 Task: Find connections with filter location Cayenne with filter topic #healthcarewith filter profile language English with filter current company TRANSEARCH with filter school Techno India College Of Technology with filter industry Zoos and Botanical Gardens with filter service category Retirement Planning with filter keywords title Shipping and Receiving Staff
Action: Mouse moved to (224, 318)
Screenshot: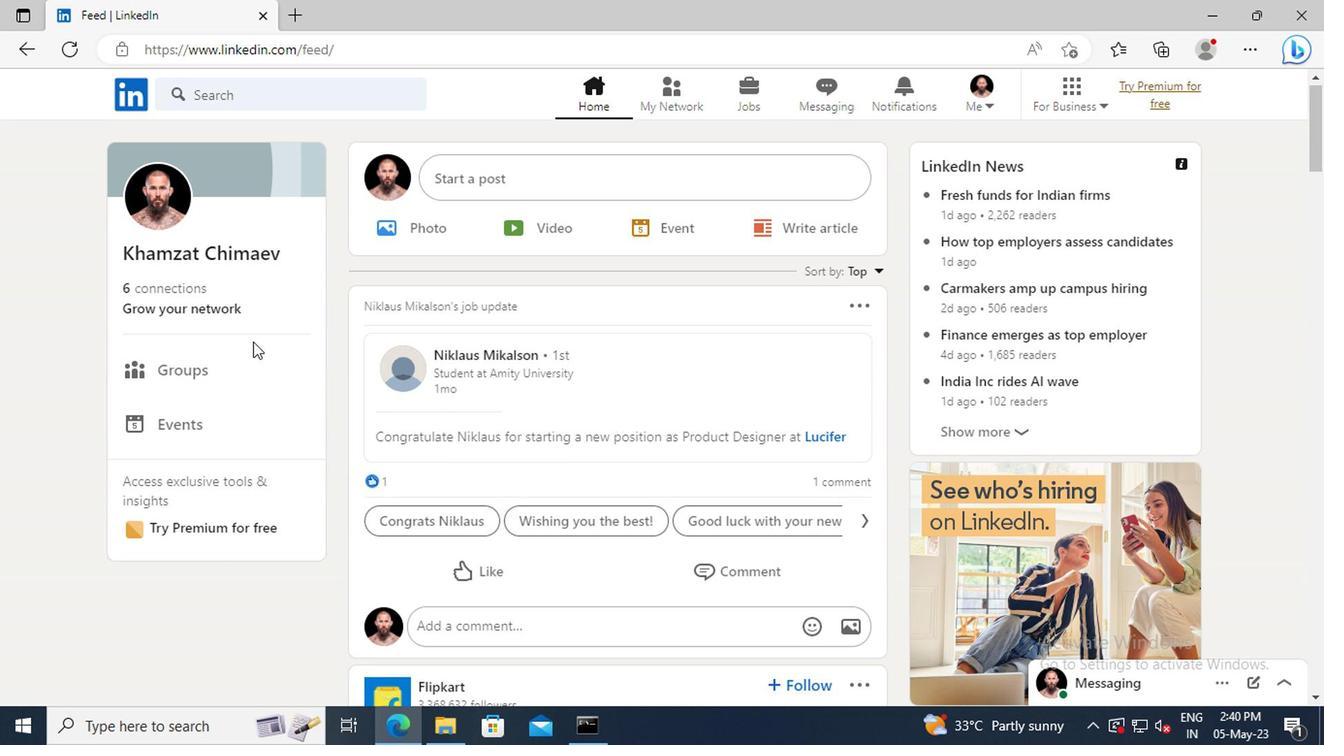 
Action: Mouse pressed left at (224, 318)
Screenshot: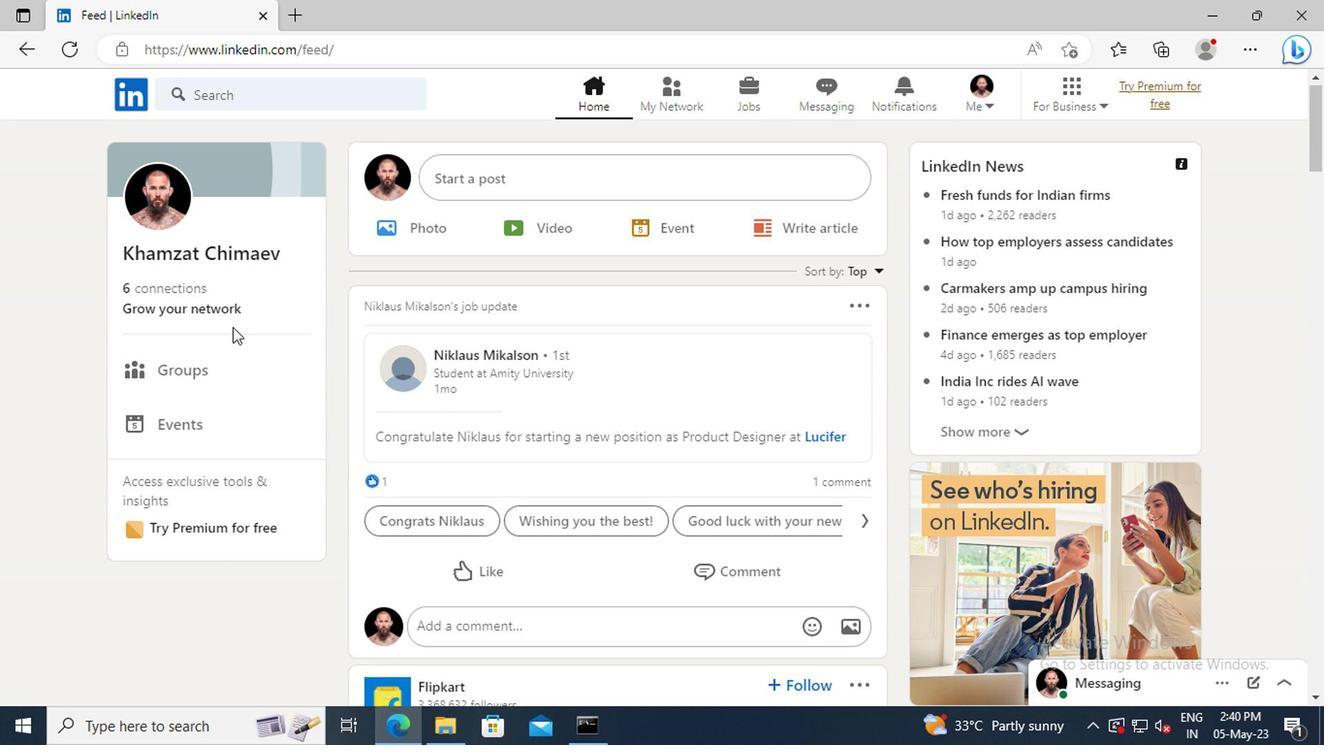 
Action: Mouse moved to (229, 219)
Screenshot: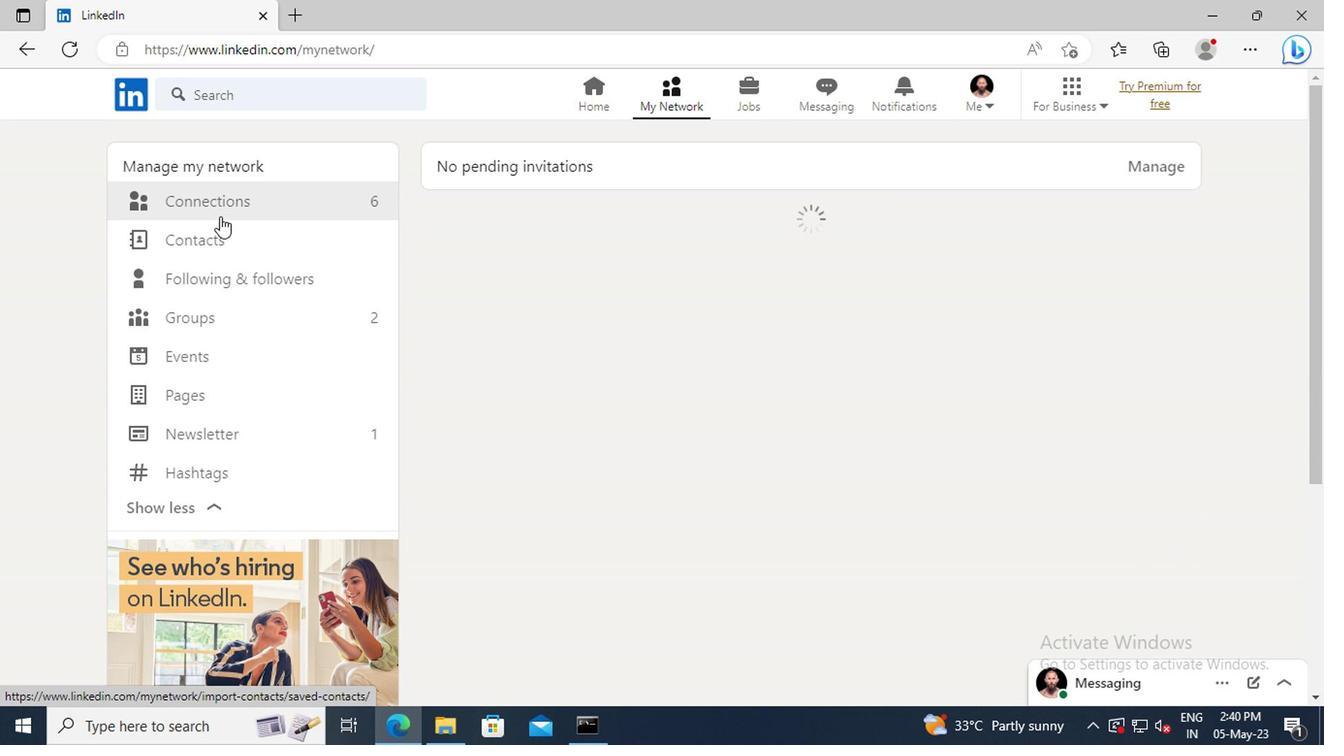 
Action: Mouse pressed left at (229, 219)
Screenshot: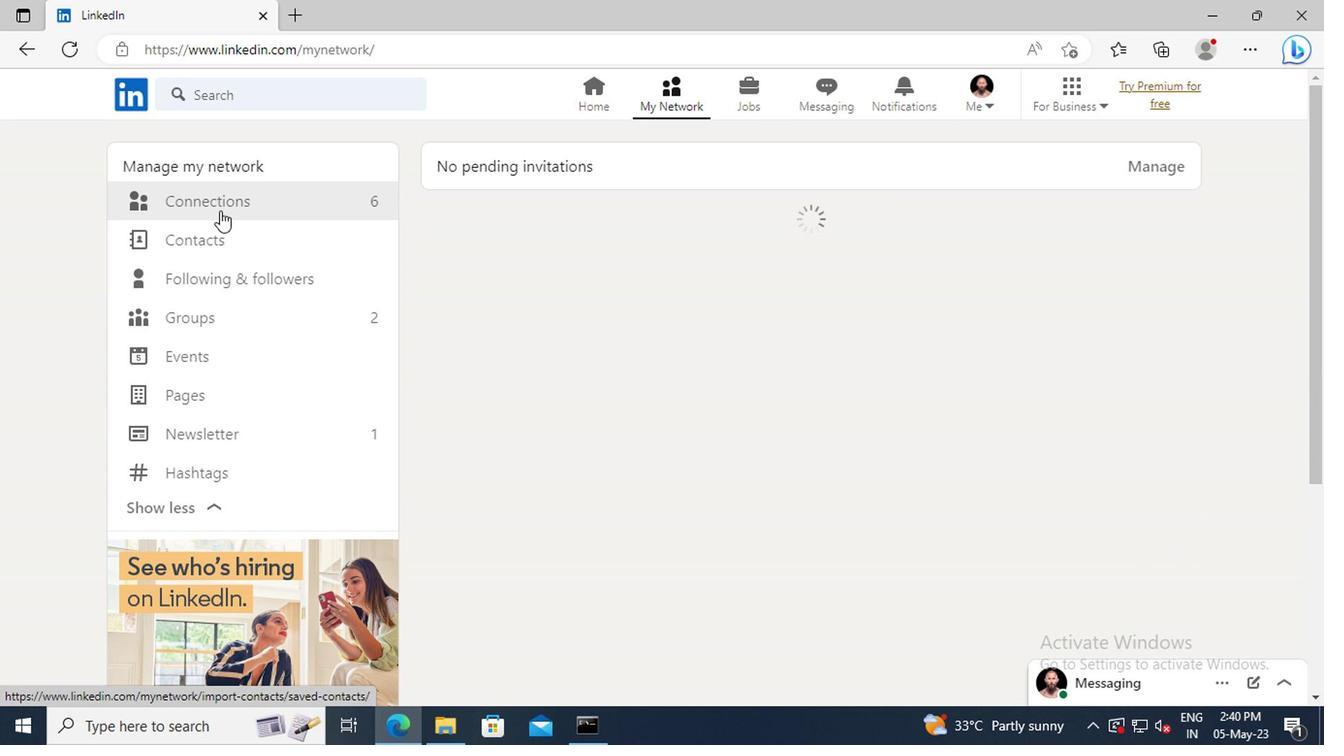 
Action: Mouse moved to (796, 220)
Screenshot: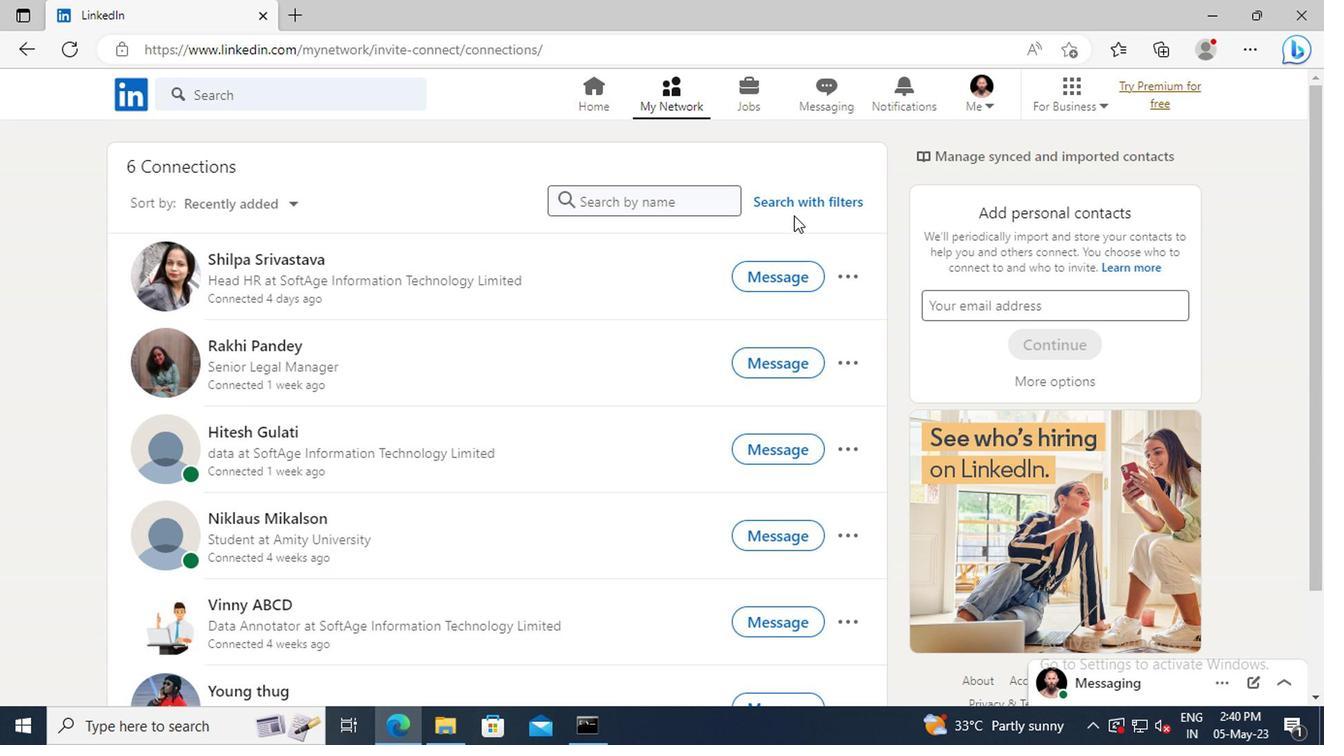 
Action: Mouse pressed left at (796, 220)
Screenshot: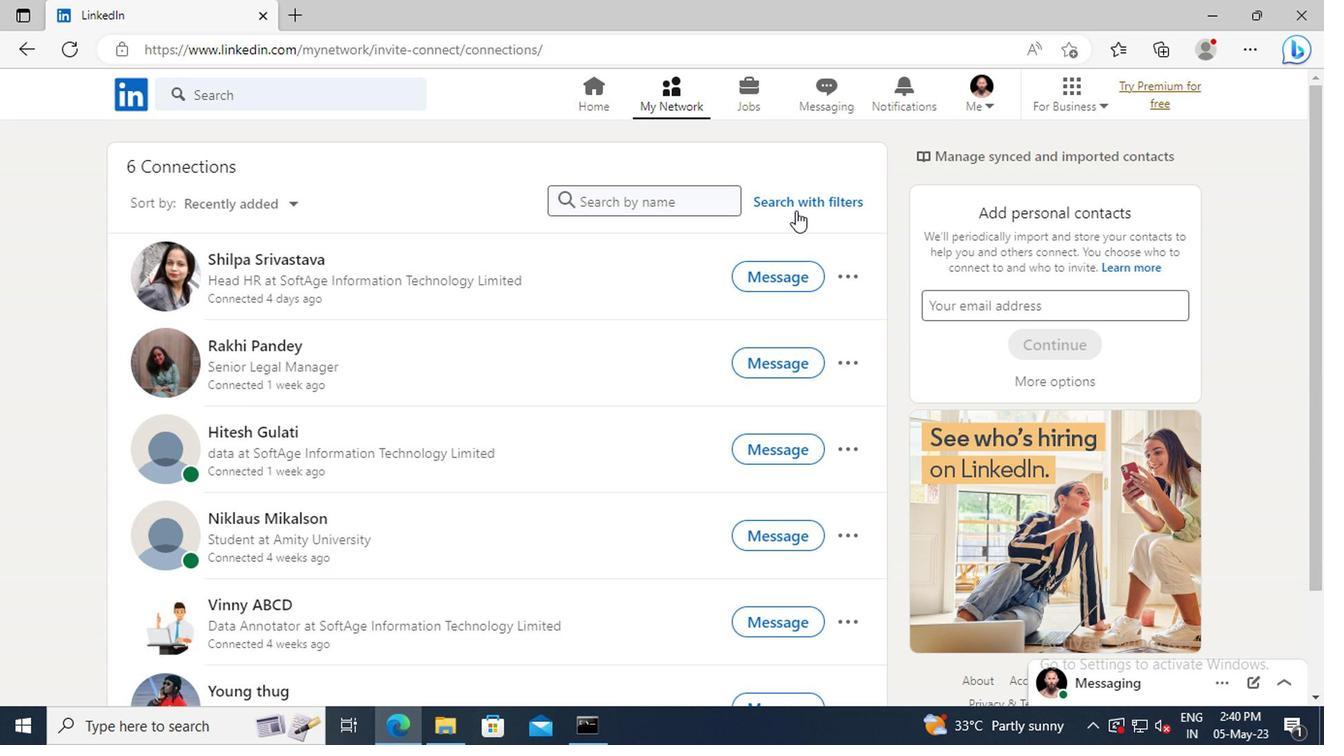 
Action: Mouse moved to (736, 167)
Screenshot: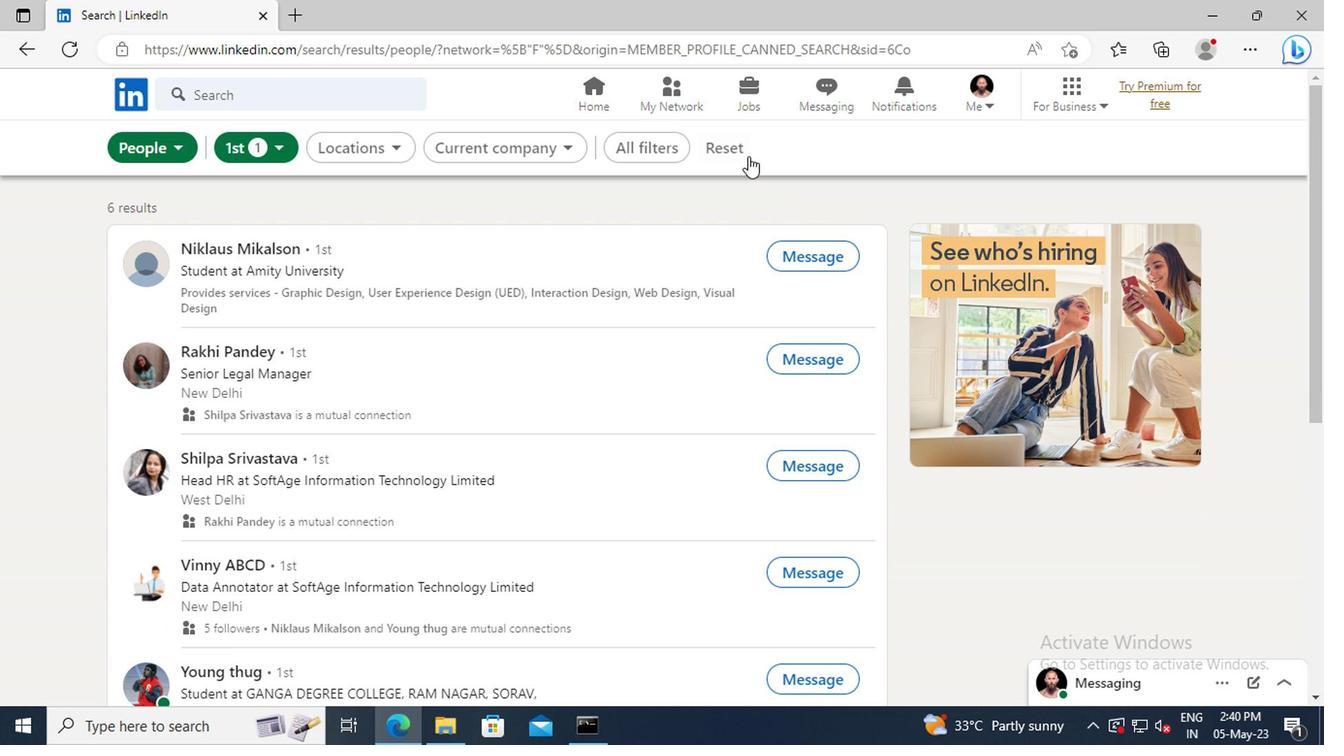 
Action: Mouse pressed left at (736, 167)
Screenshot: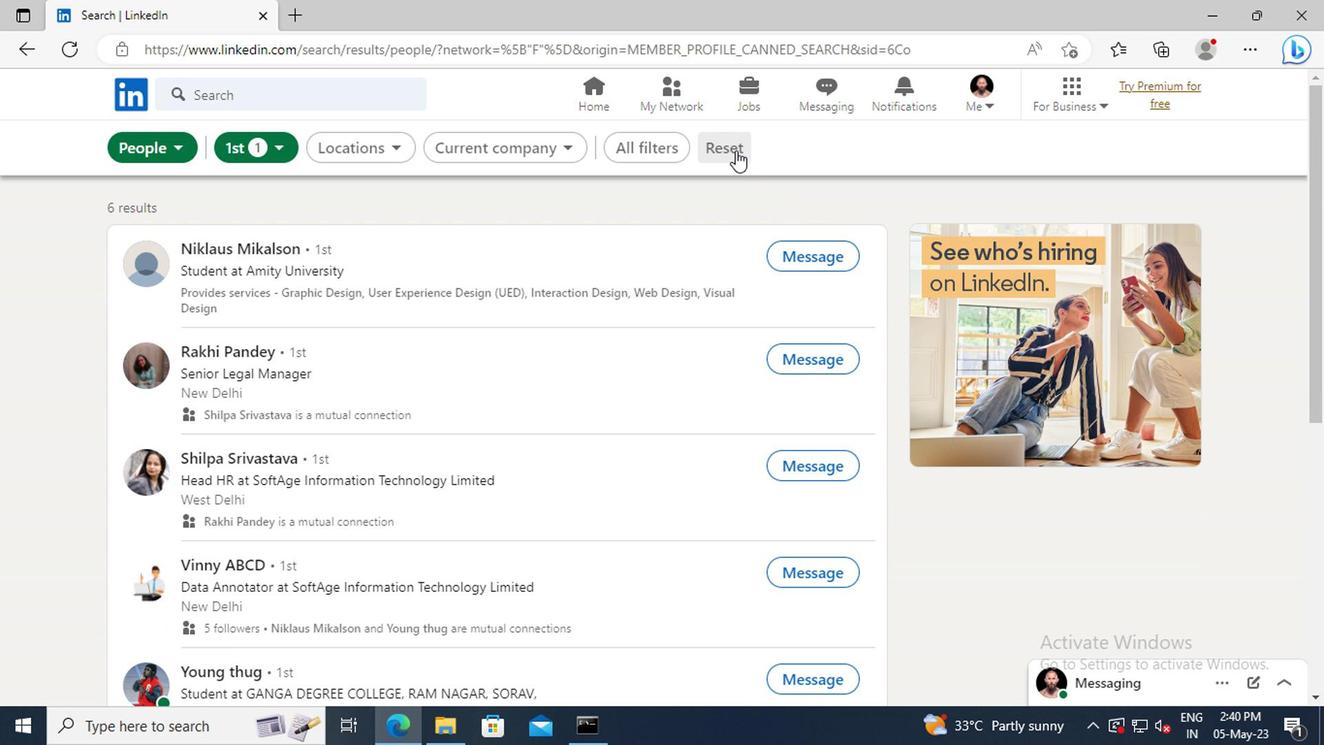 
Action: Mouse moved to (707, 169)
Screenshot: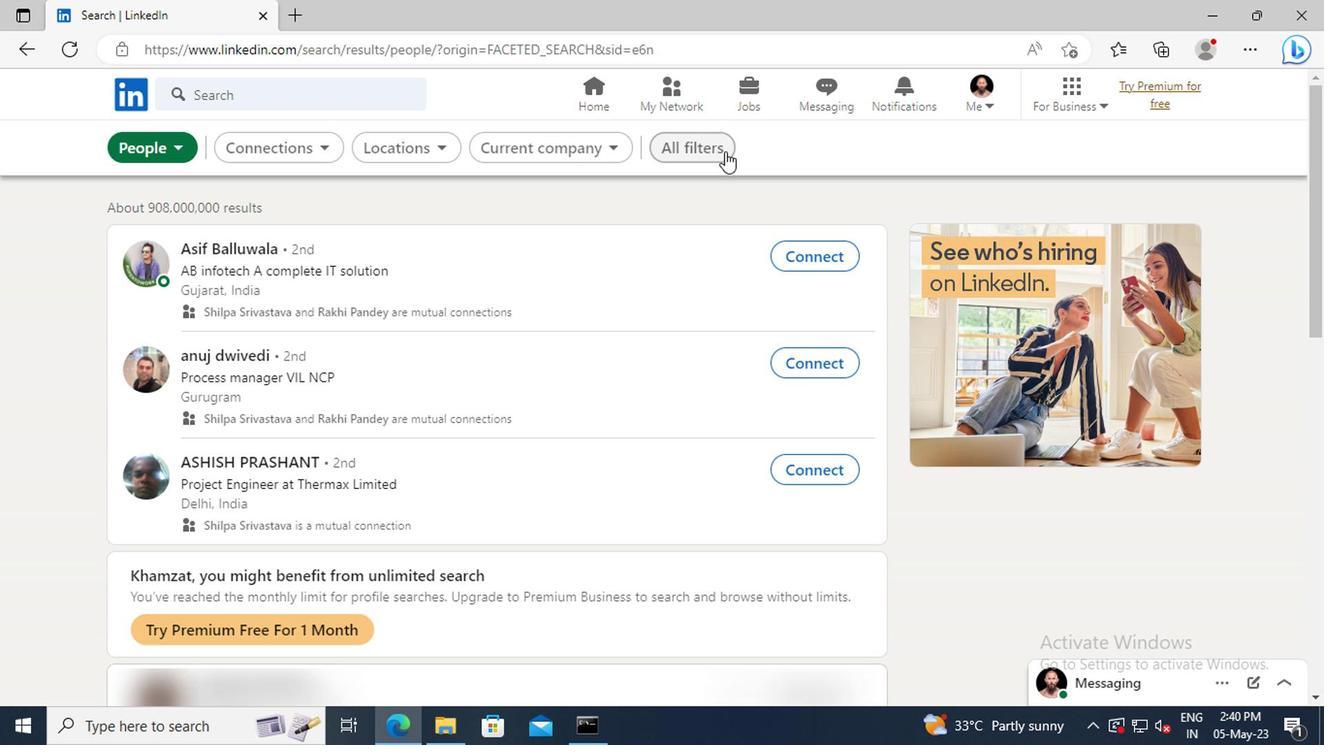 
Action: Mouse pressed left at (707, 169)
Screenshot: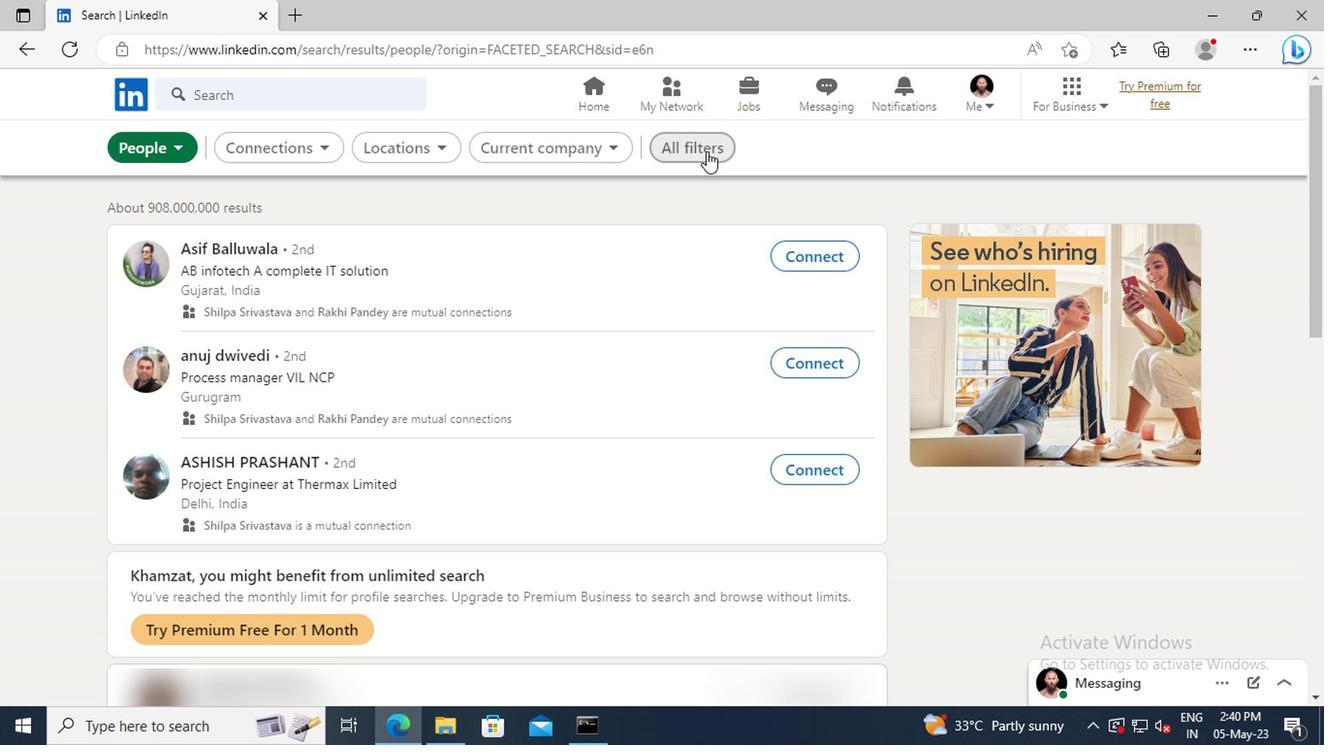 
Action: Mouse moved to (1088, 388)
Screenshot: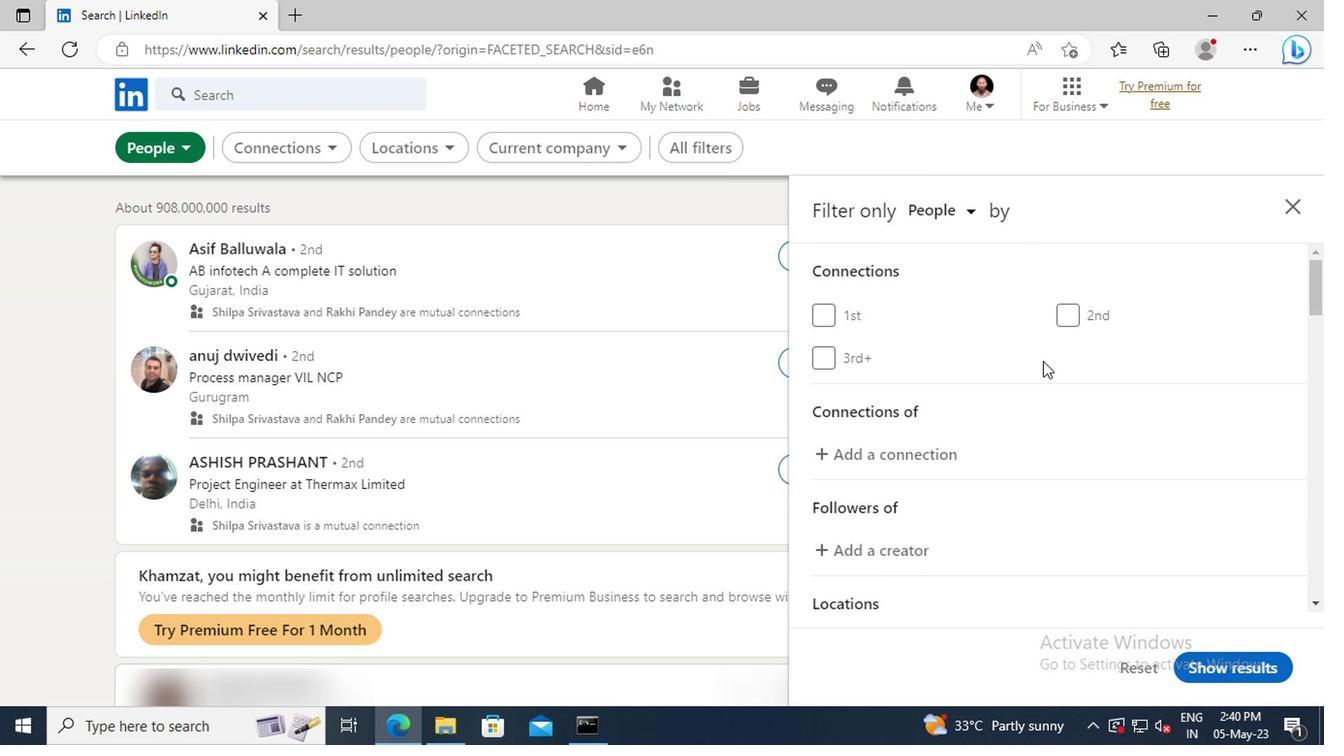 
Action: Mouse scrolled (1088, 387) with delta (0, 0)
Screenshot: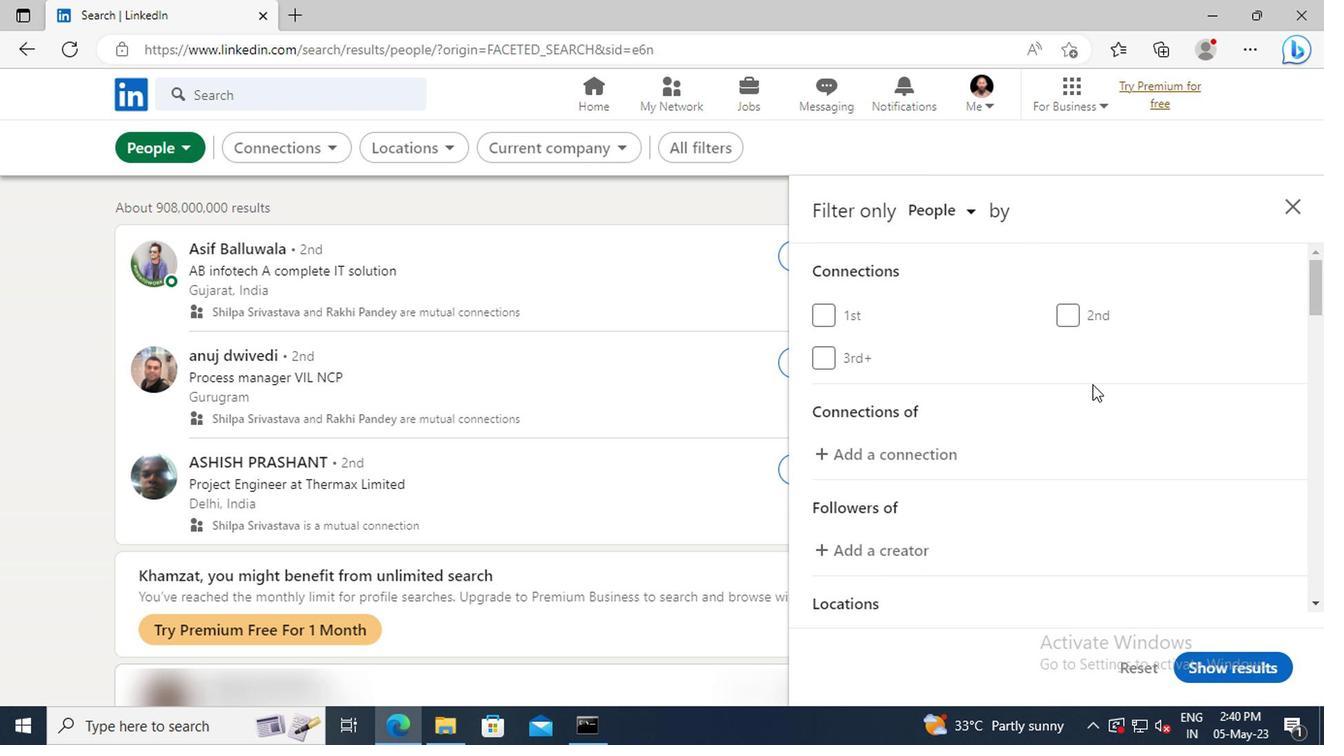 
Action: Mouse scrolled (1088, 387) with delta (0, 0)
Screenshot: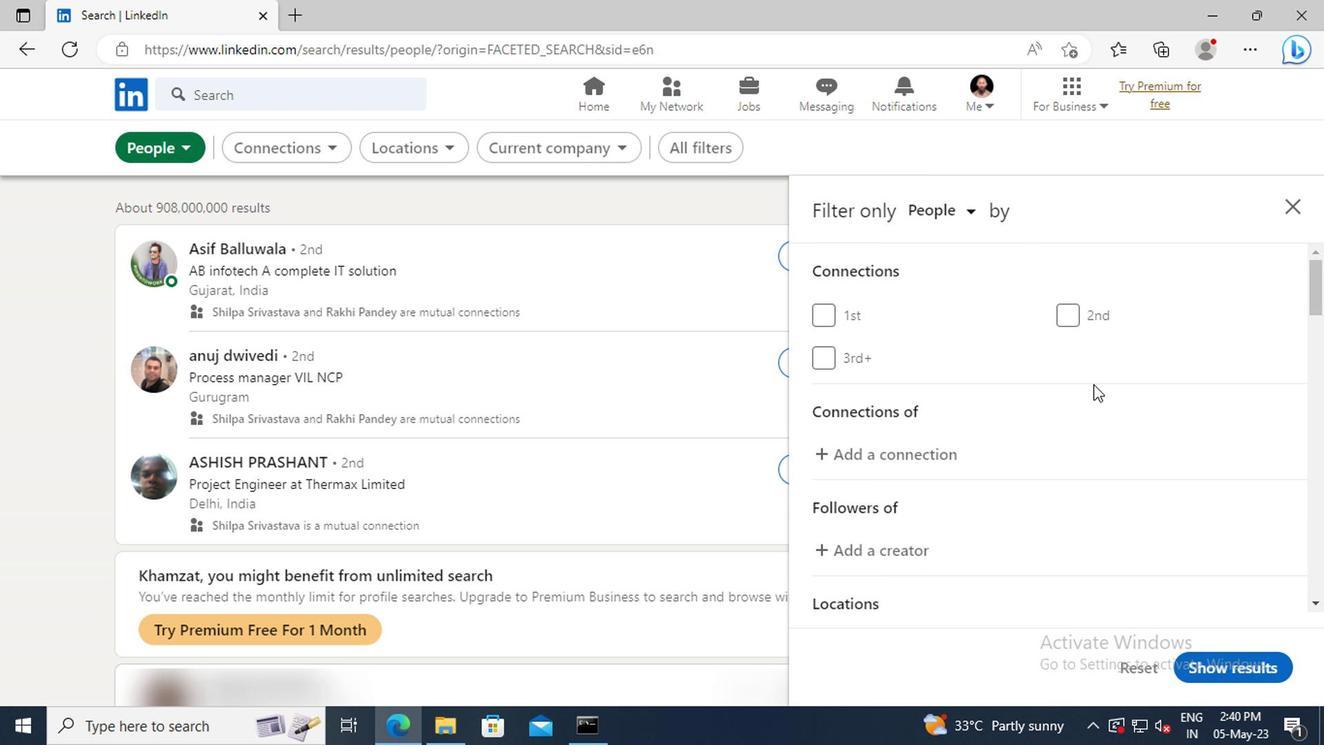 
Action: Mouse scrolled (1088, 387) with delta (0, 0)
Screenshot: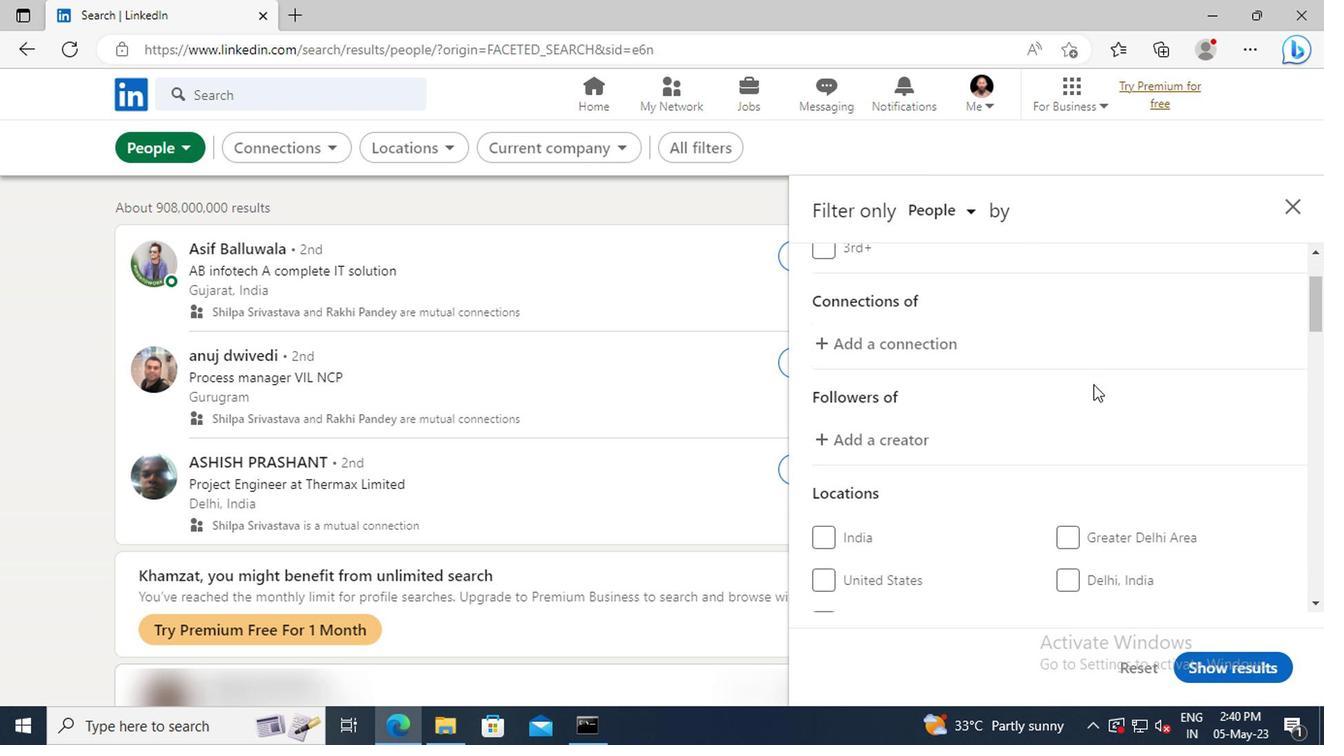 
Action: Mouse scrolled (1088, 387) with delta (0, 0)
Screenshot: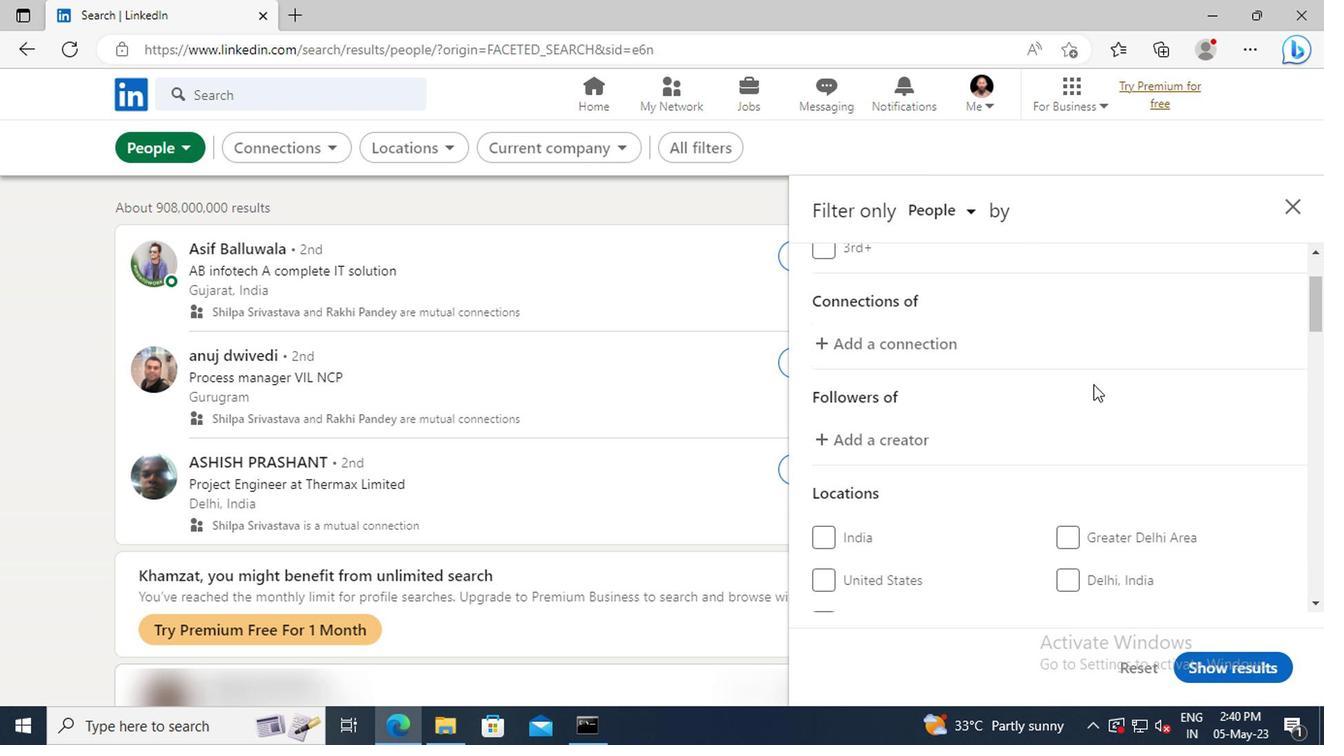 
Action: Mouse scrolled (1088, 387) with delta (0, 0)
Screenshot: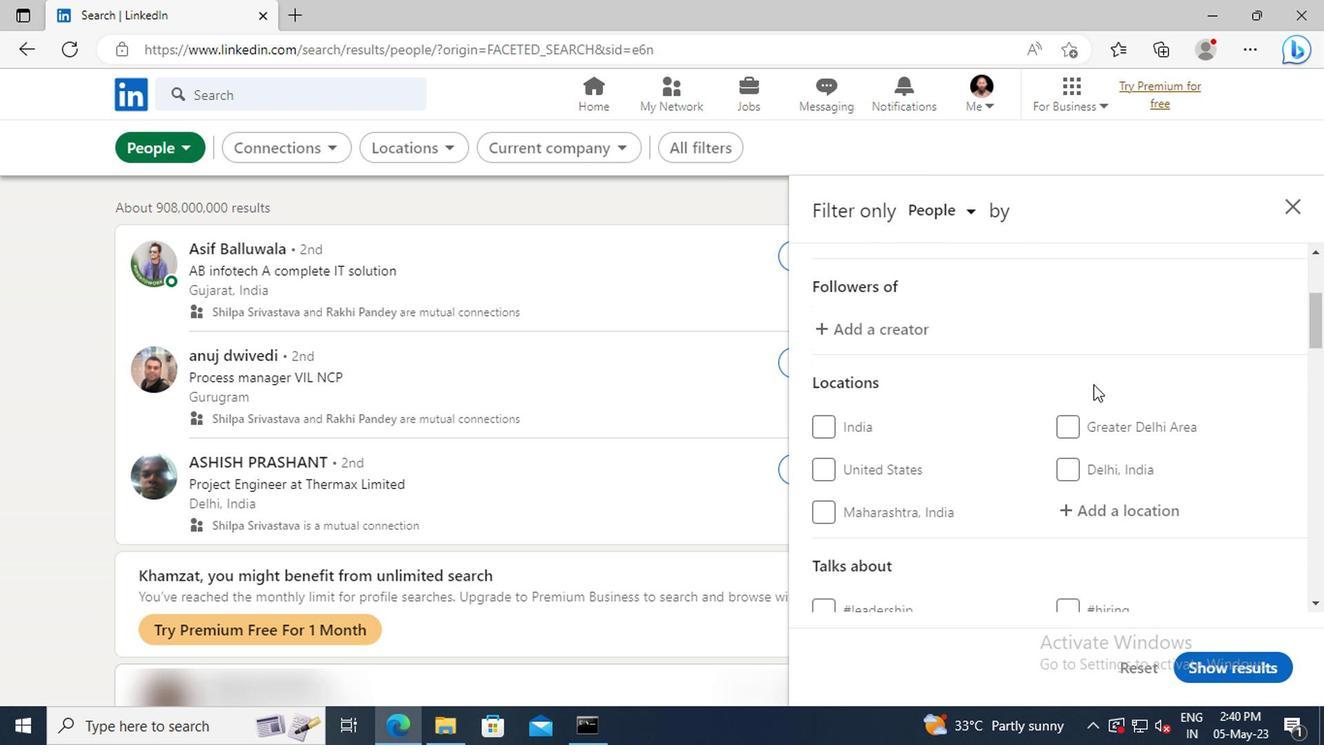 
Action: Mouse scrolled (1088, 387) with delta (0, 0)
Screenshot: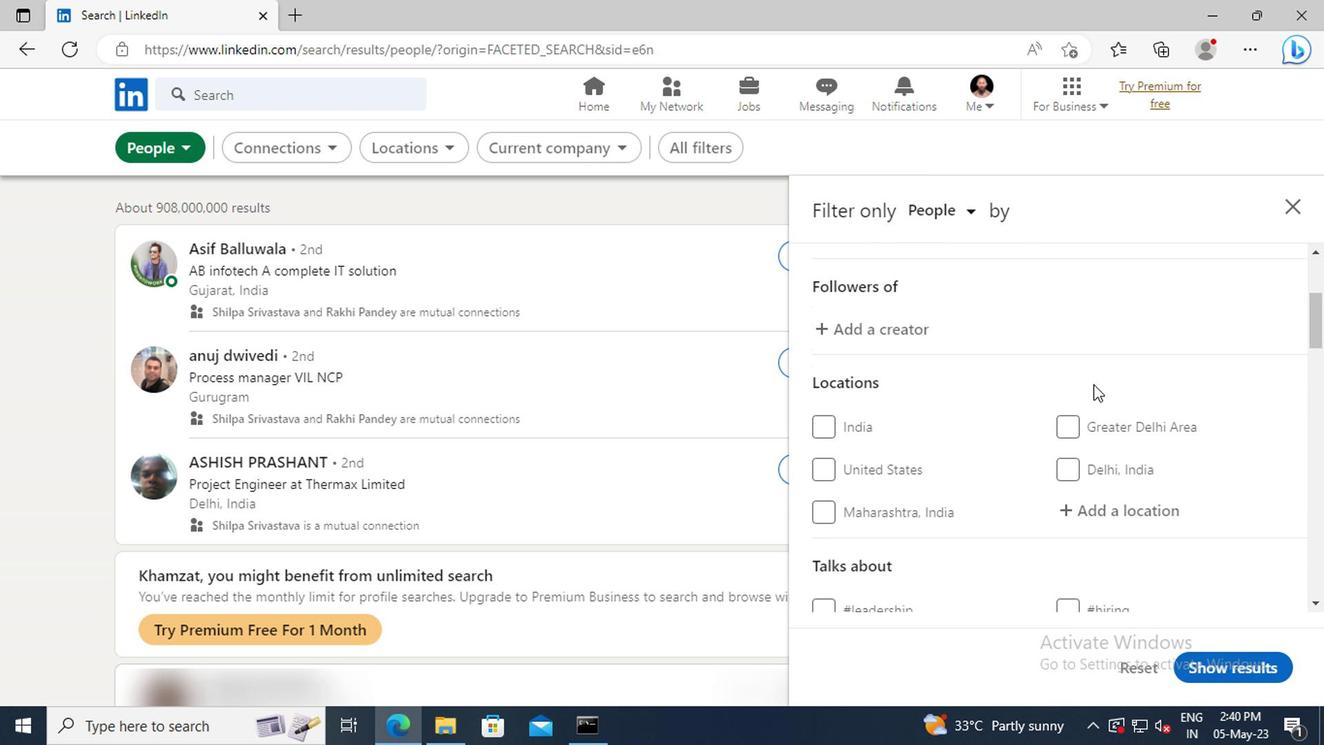 
Action: Mouse moved to (1093, 402)
Screenshot: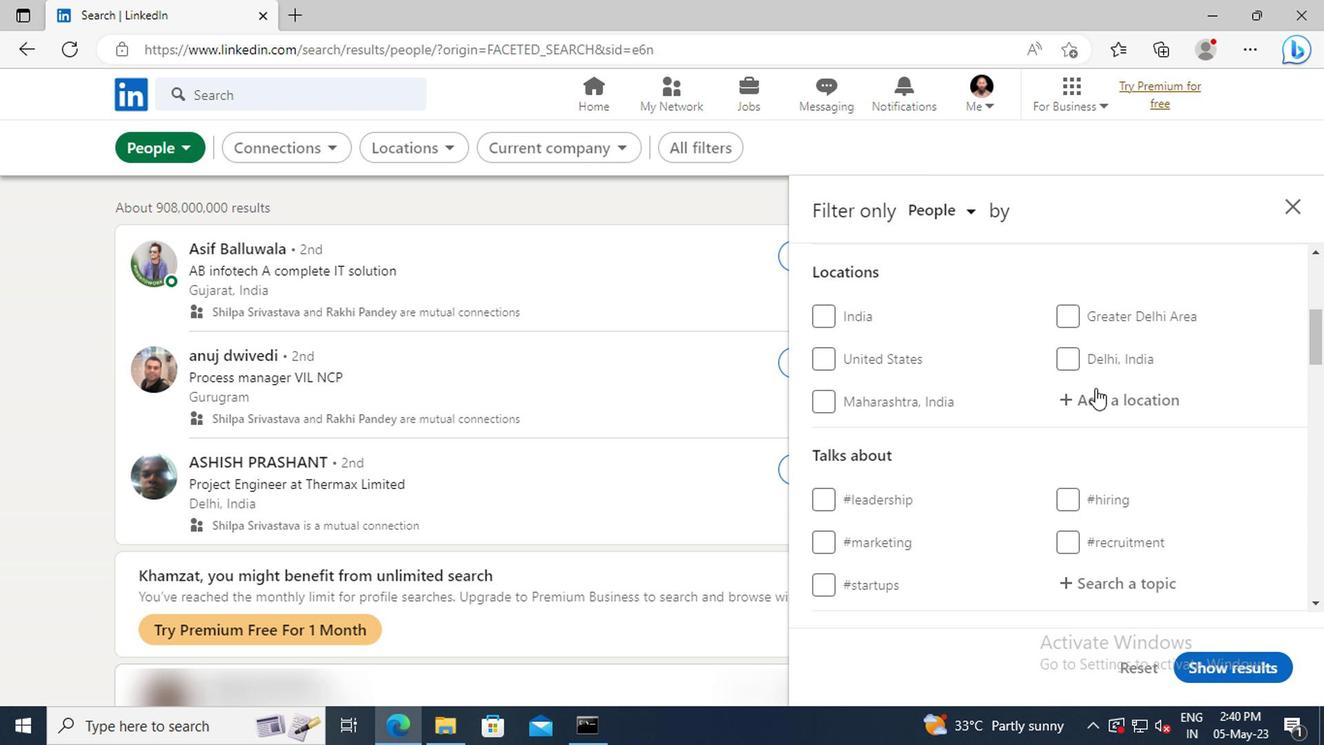 
Action: Mouse pressed left at (1093, 402)
Screenshot: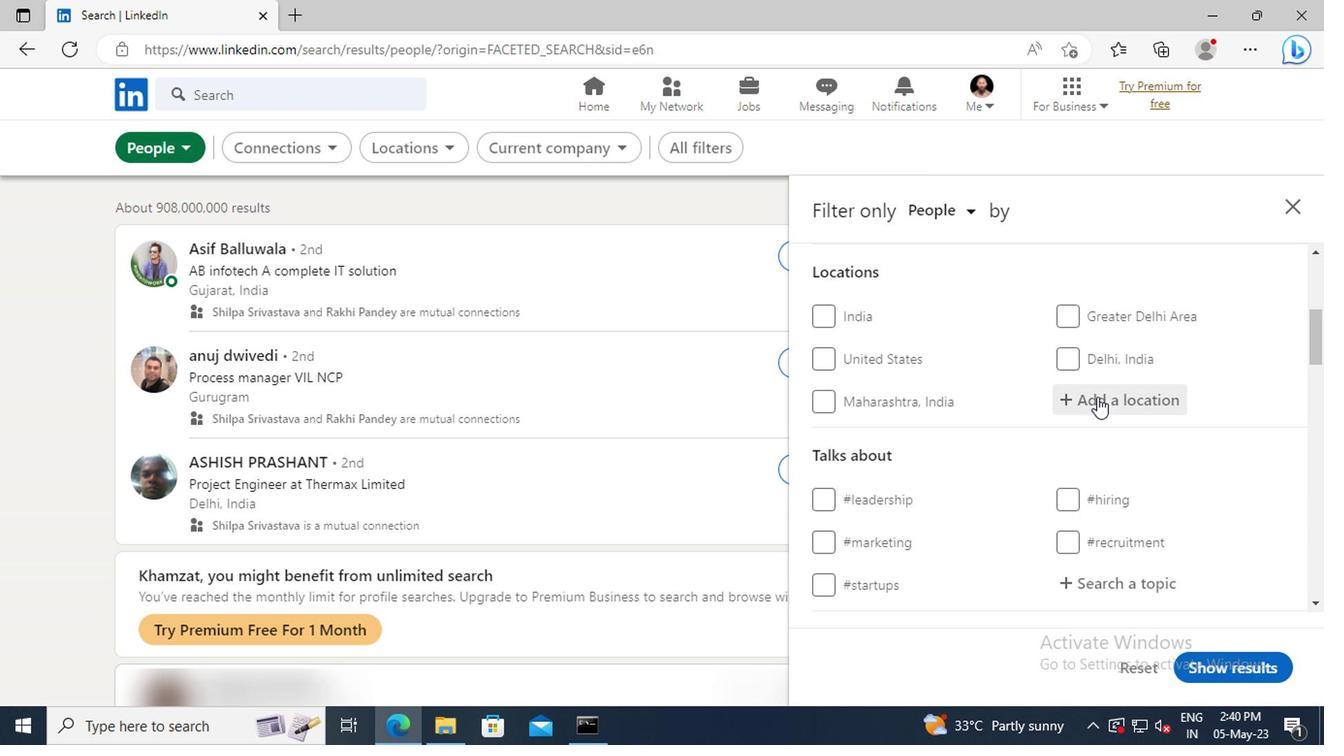 
Action: Key pressed <Key.shift>CAYENNE
Screenshot: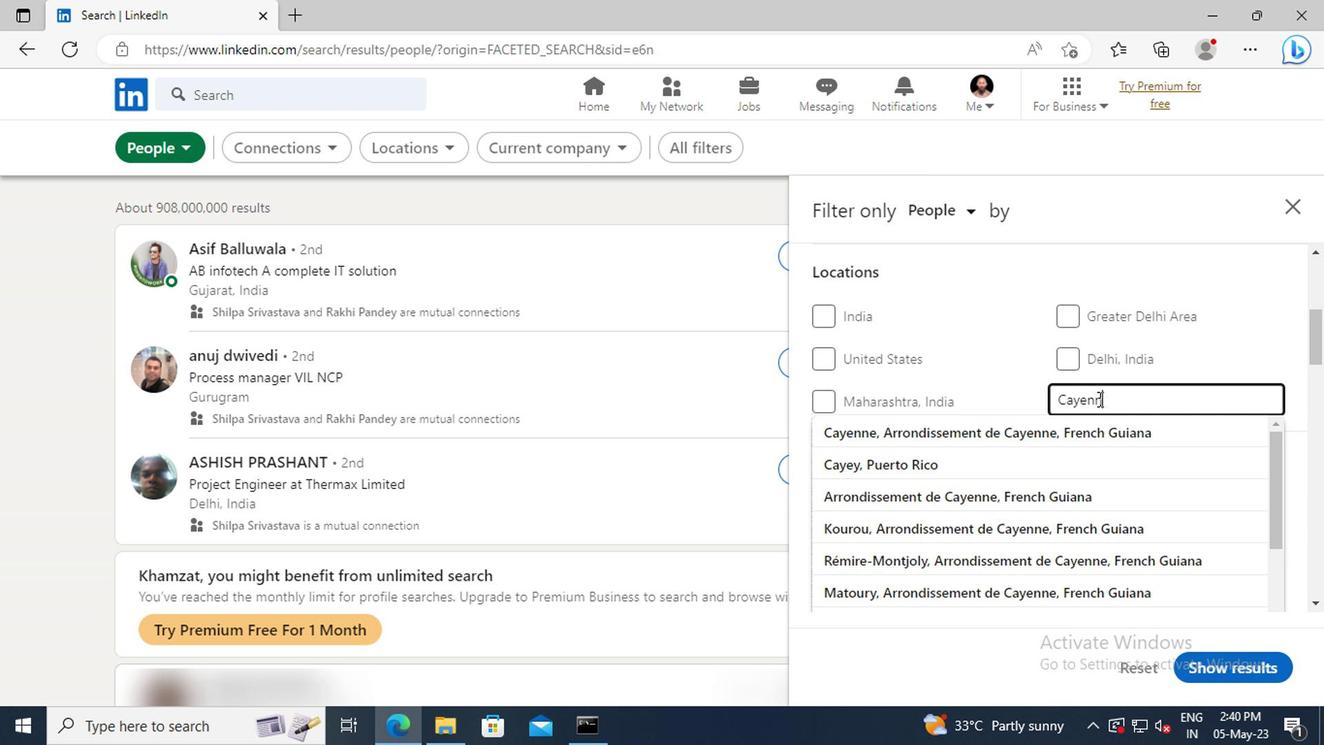 
Action: Mouse moved to (1095, 427)
Screenshot: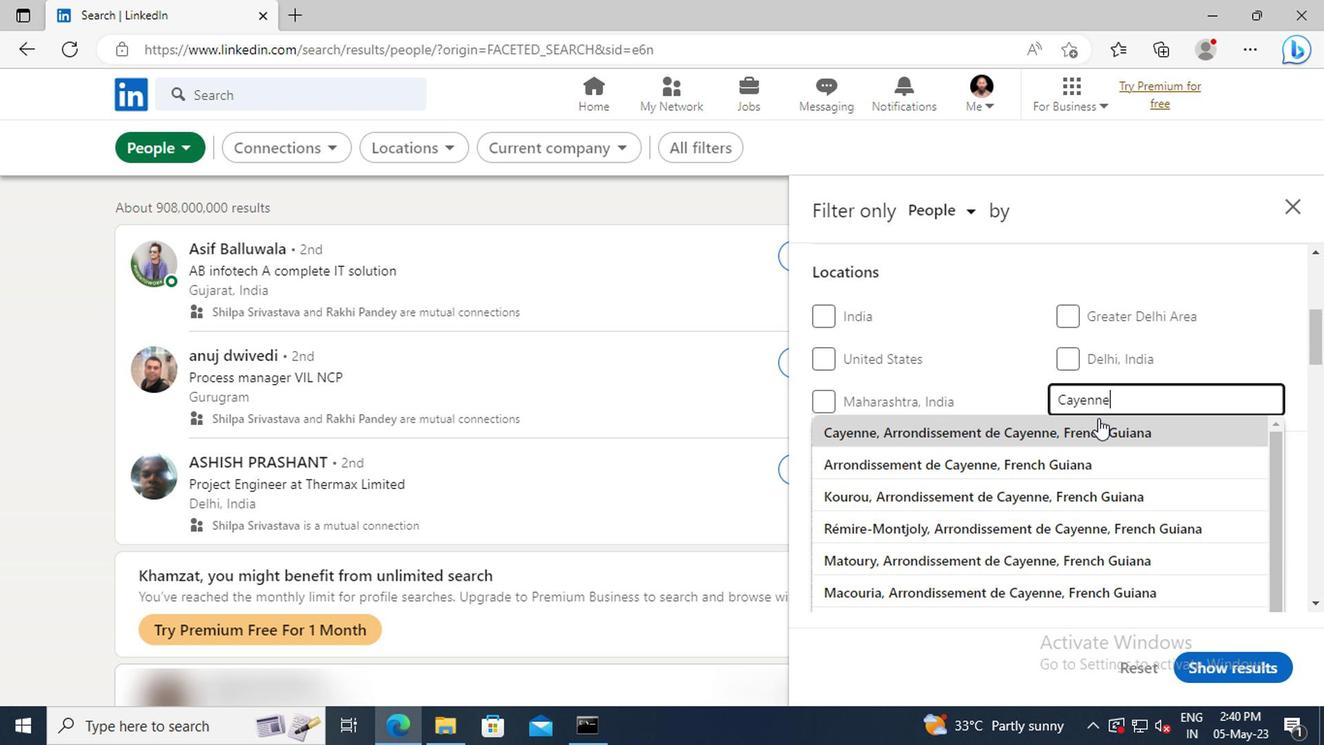 
Action: Mouse pressed left at (1095, 427)
Screenshot: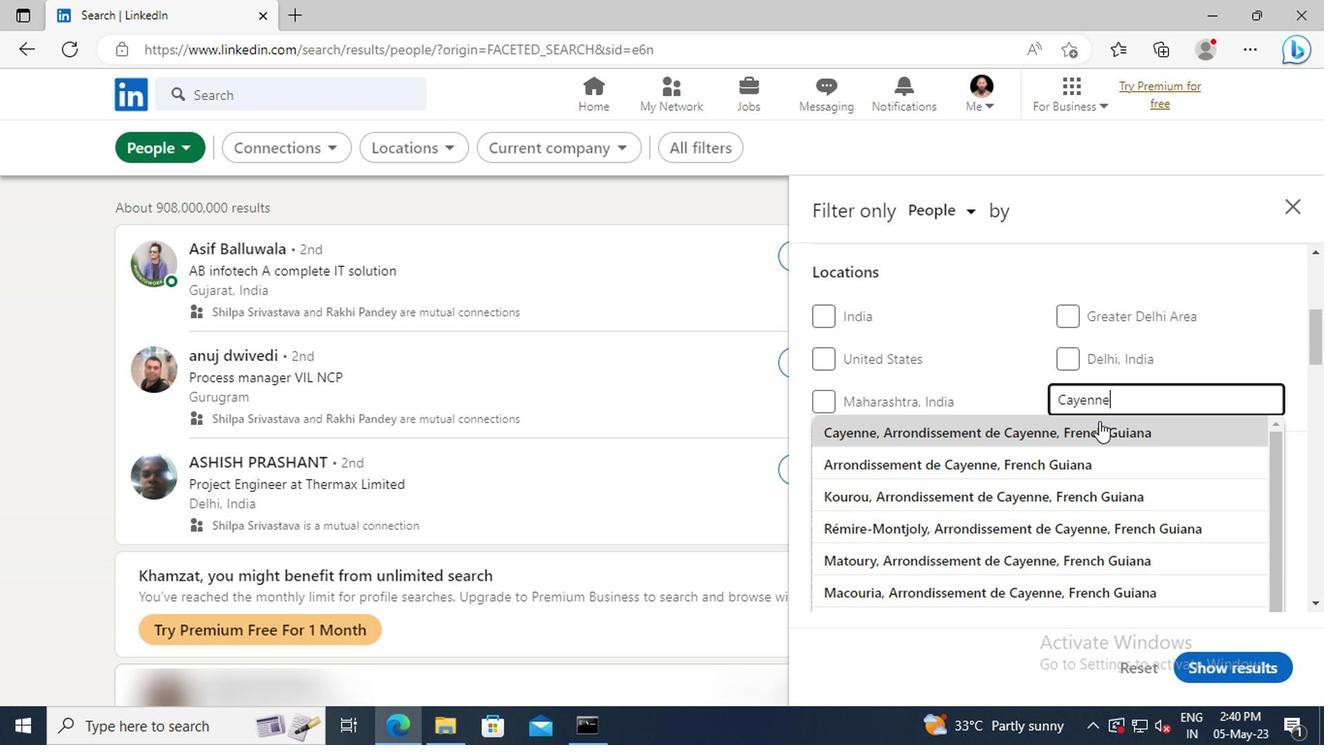 
Action: Mouse scrolled (1095, 425) with delta (0, -1)
Screenshot: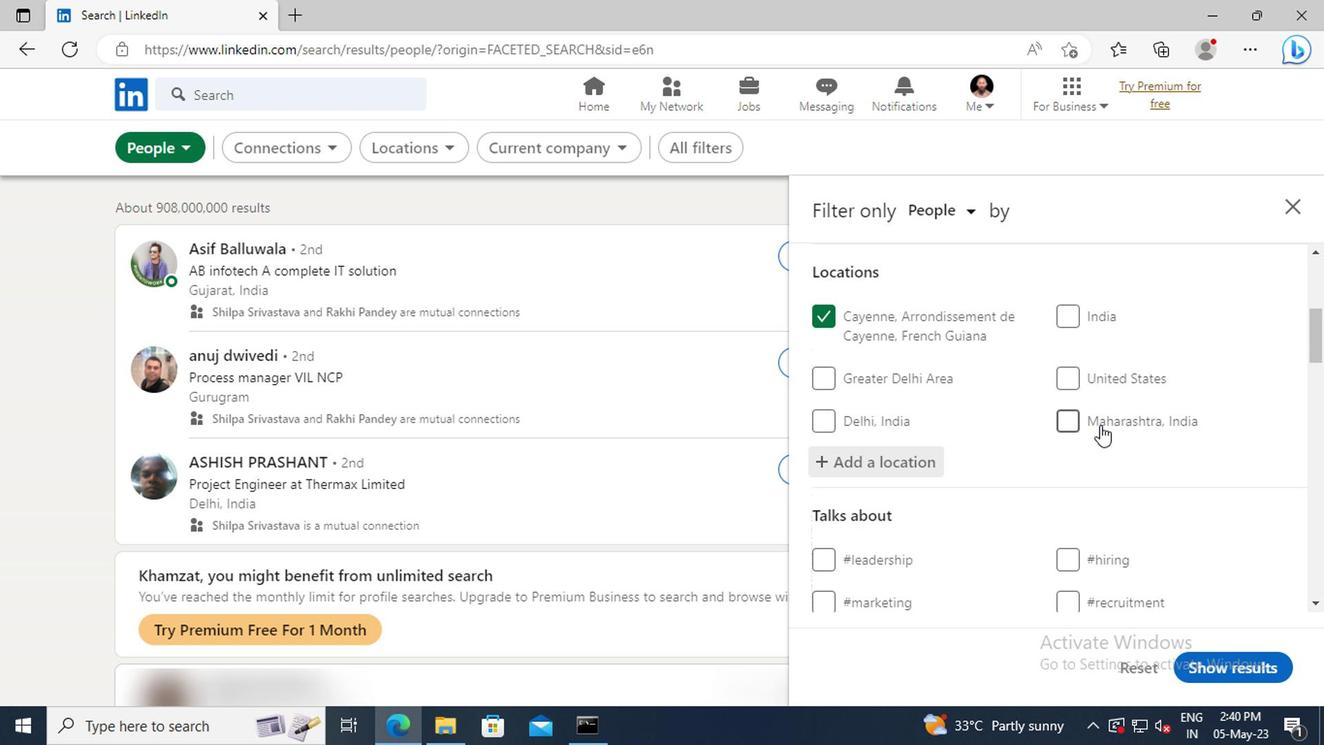 
Action: Mouse scrolled (1095, 425) with delta (0, -1)
Screenshot: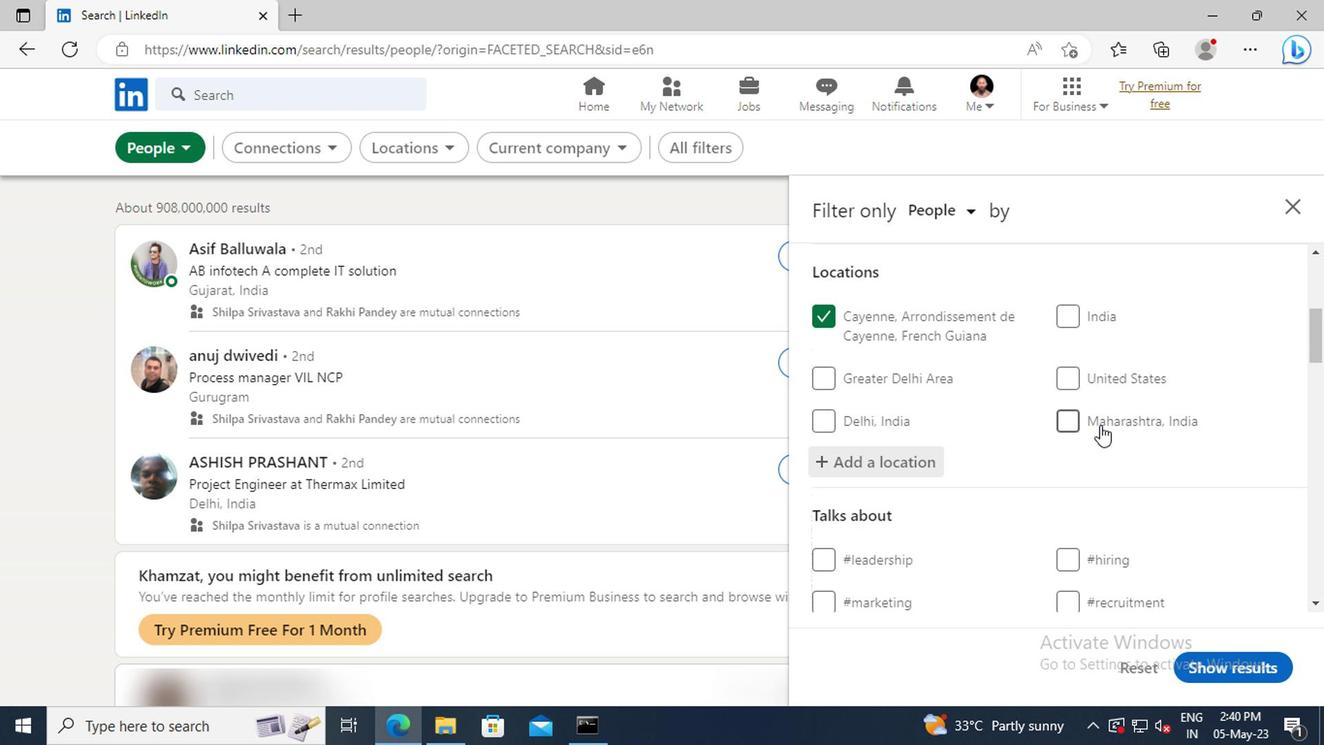 
Action: Mouse scrolled (1095, 425) with delta (0, -1)
Screenshot: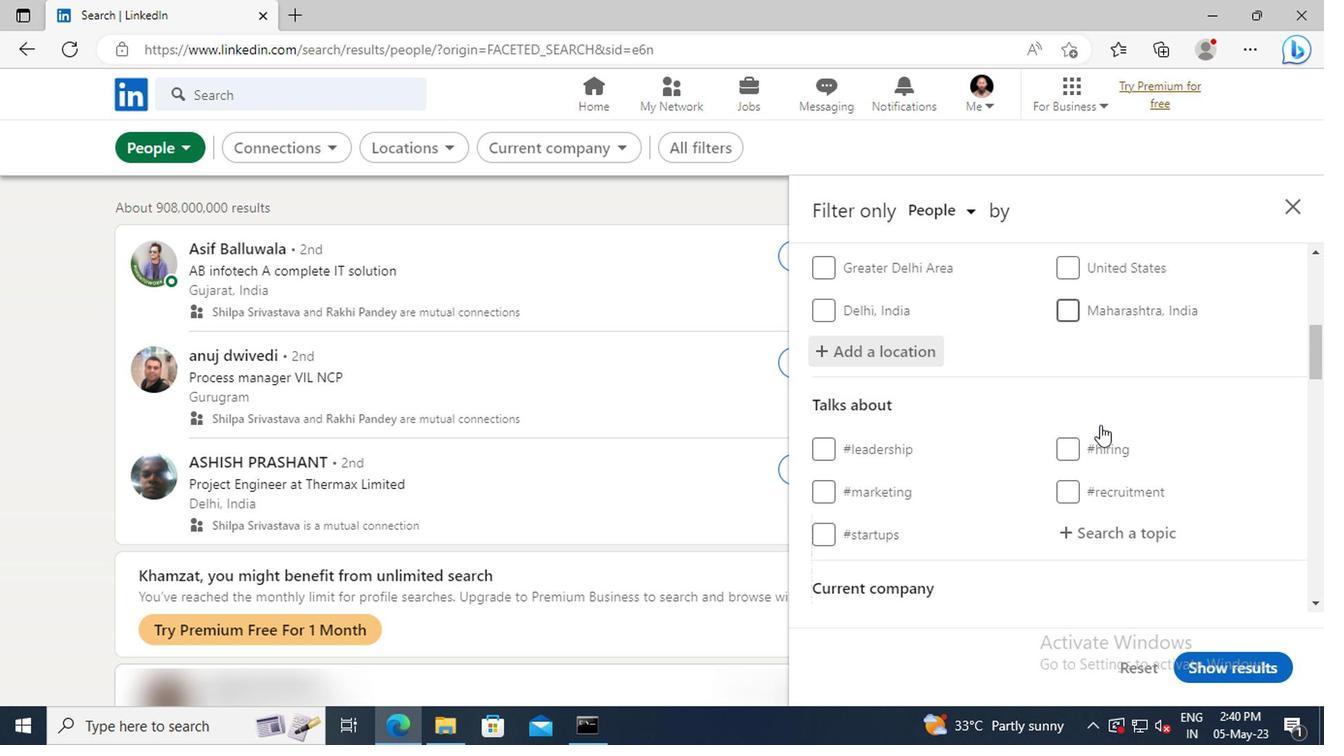 
Action: Mouse scrolled (1095, 425) with delta (0, -1)
Screenshot: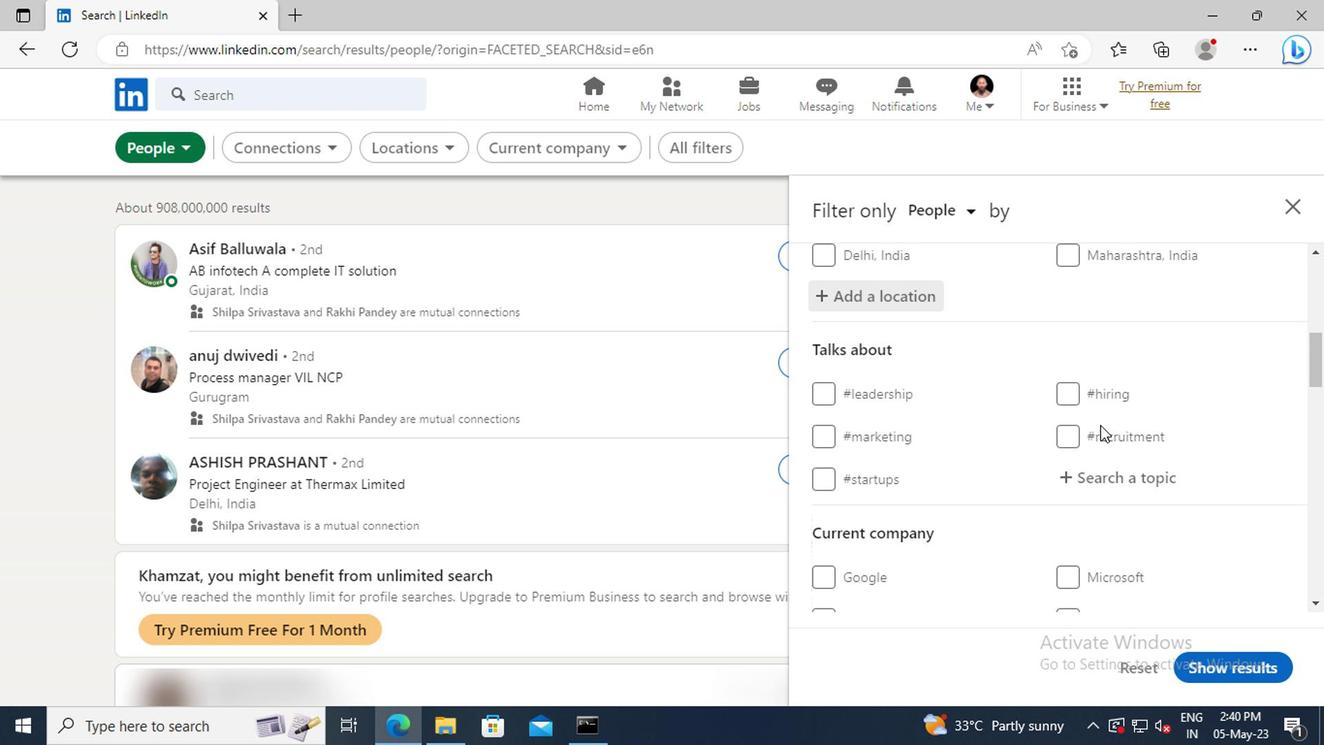 
Action: Mouse moved to (1099, 431)
Screenshot: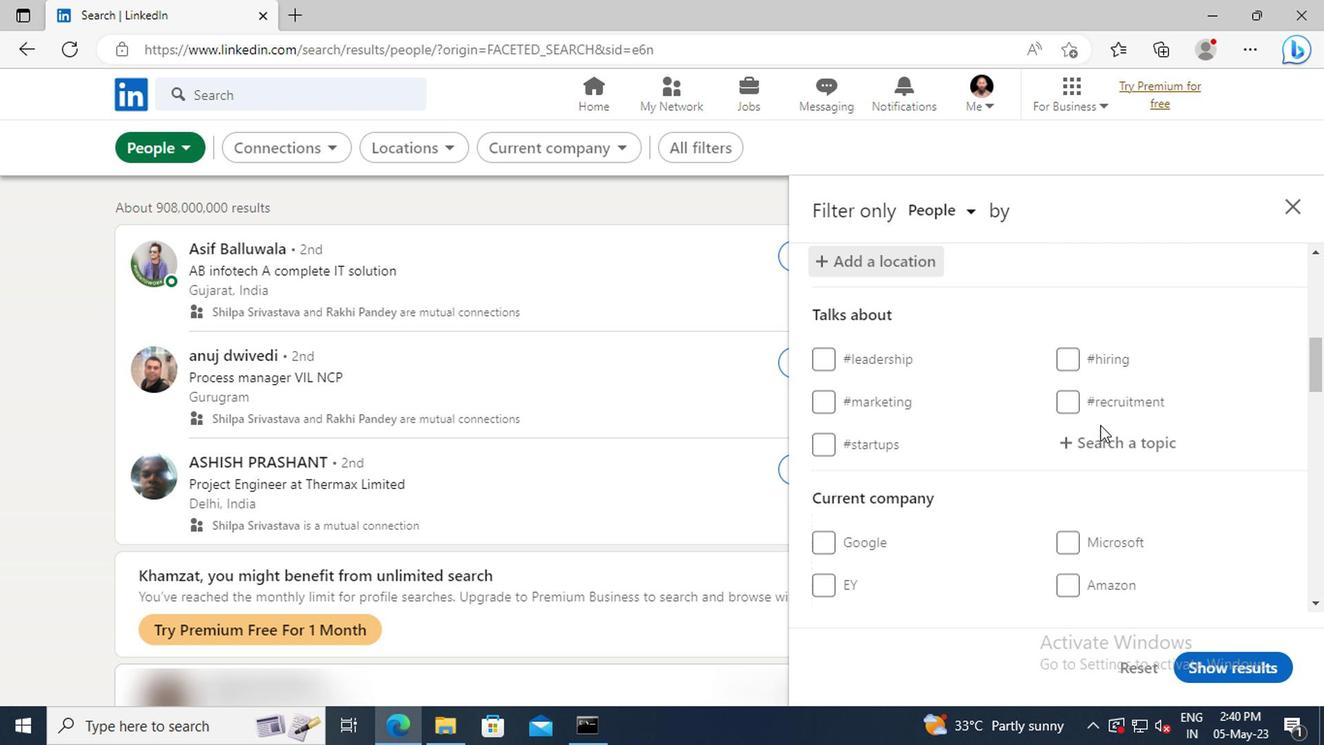 
Action: Mouse pressed left at (1099, 431)
Screenshot: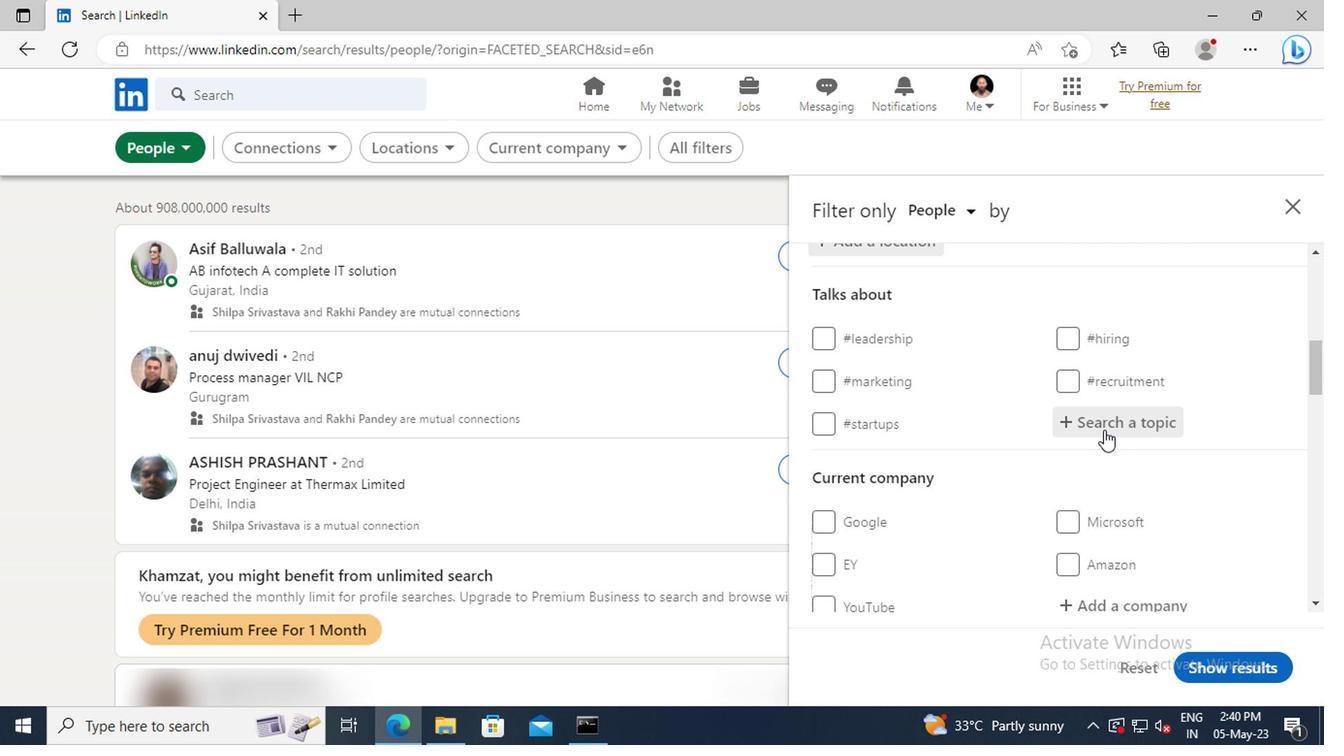 
Action: Key pressed HEALTHC
Screenshot: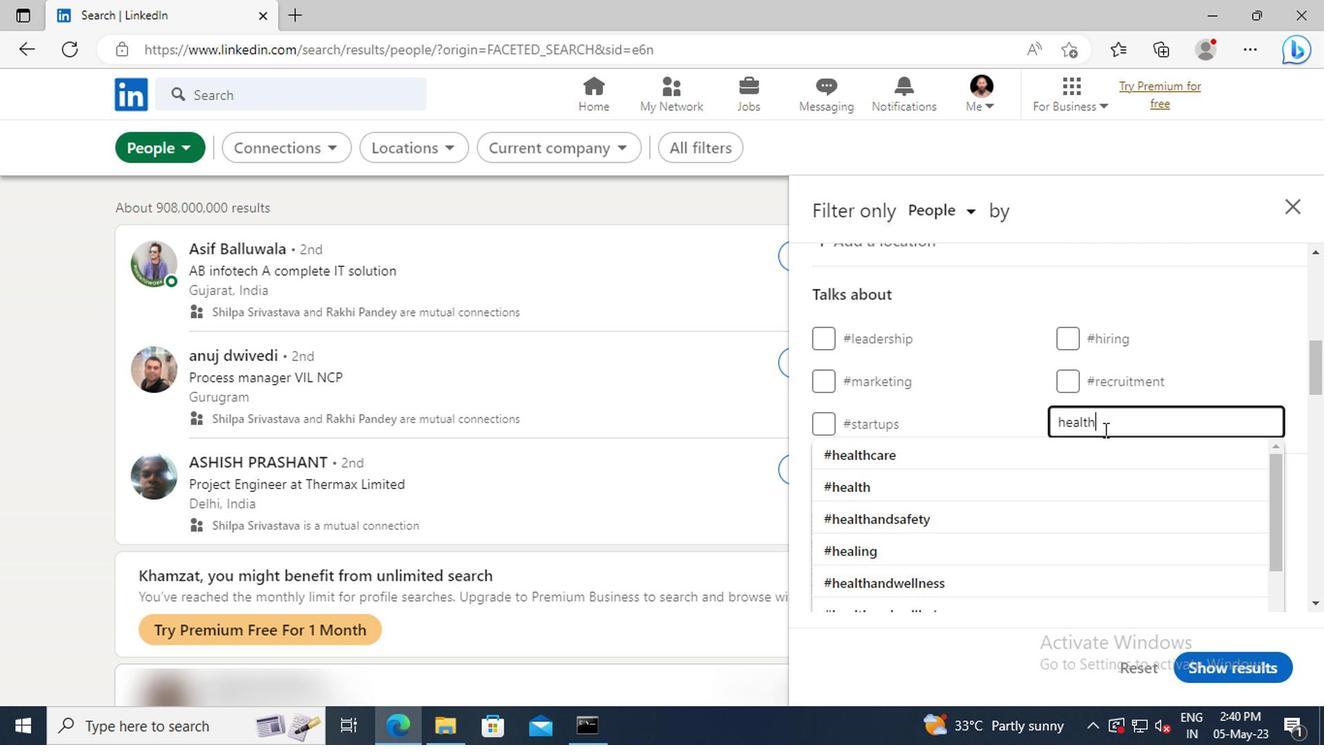 
Action: Mouse moved to (1098, 451)
Screenshot: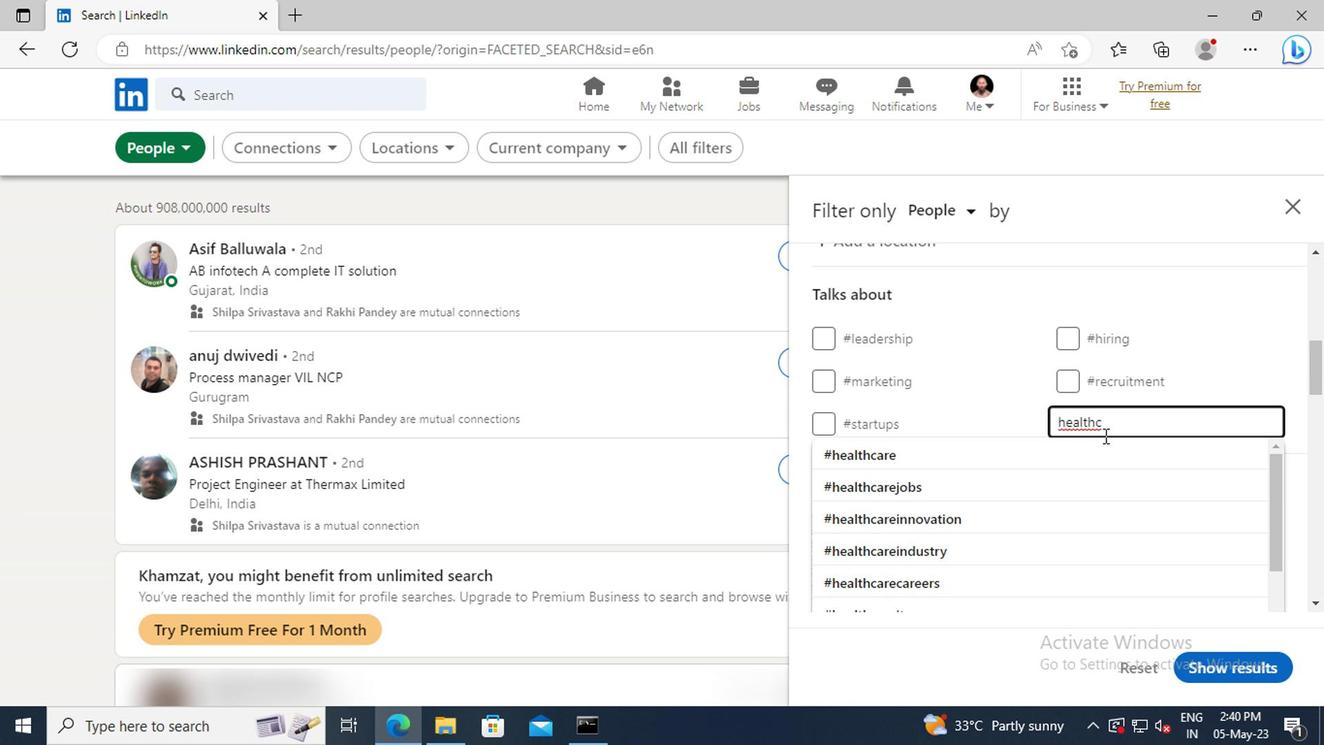 
Action: Mouse pressed left at (1098, 451)
Screenshot: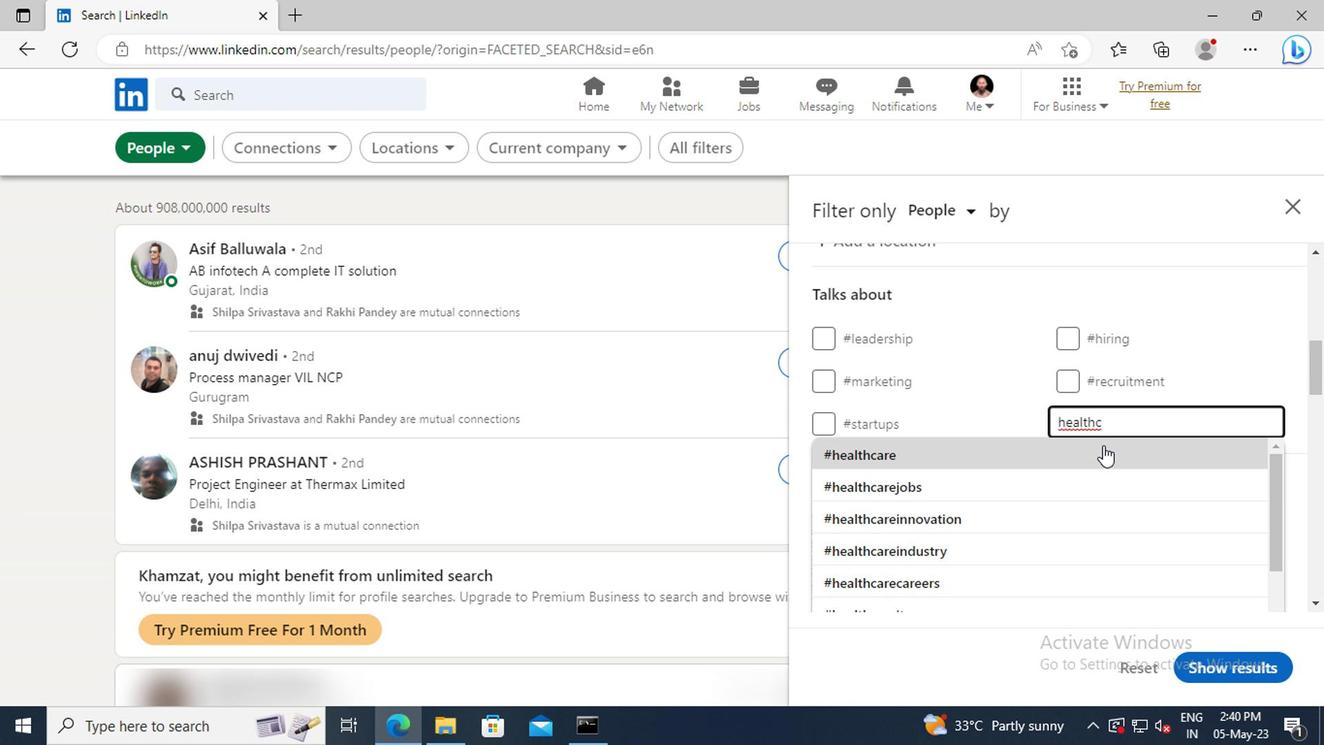 
Action: Mouse scrolled (1098, 450) with delta (0, 0)
Screenshot: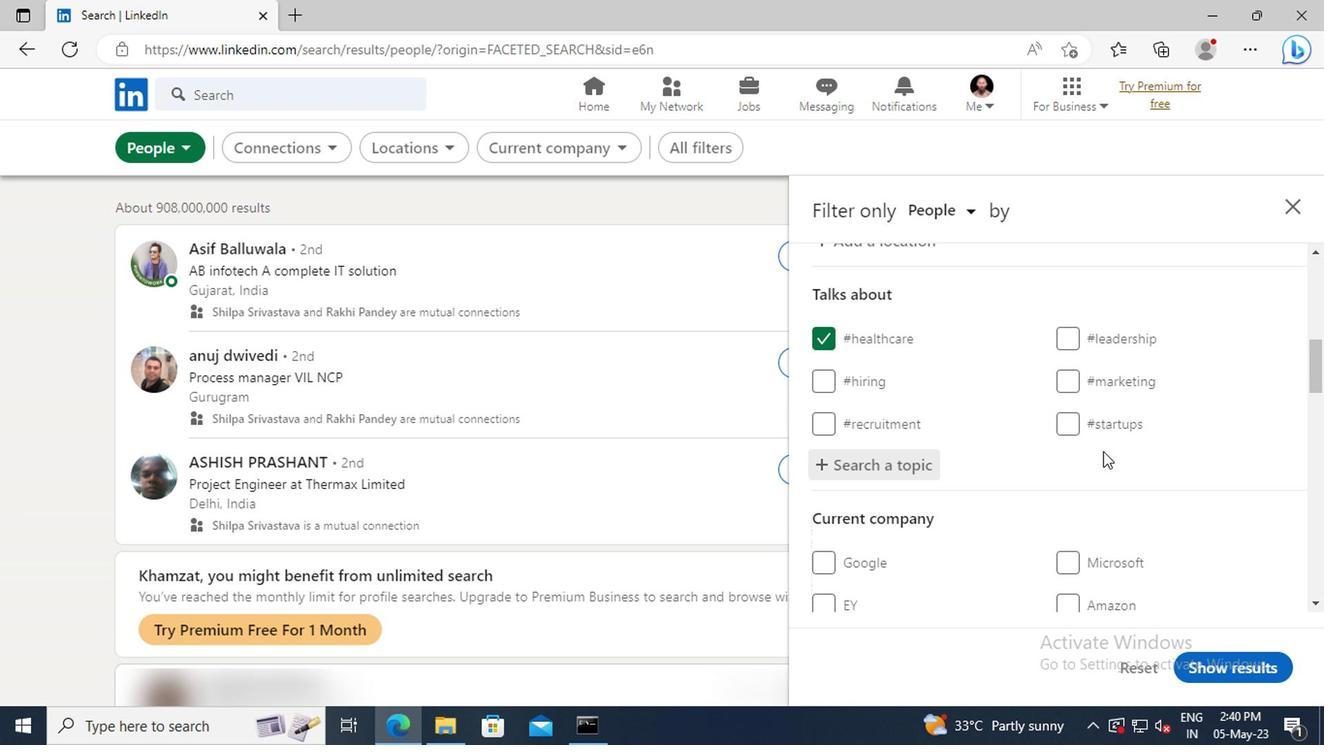 
Action: Mouse scrolled (1098, 450) with delta (0, 0)
Screenshot: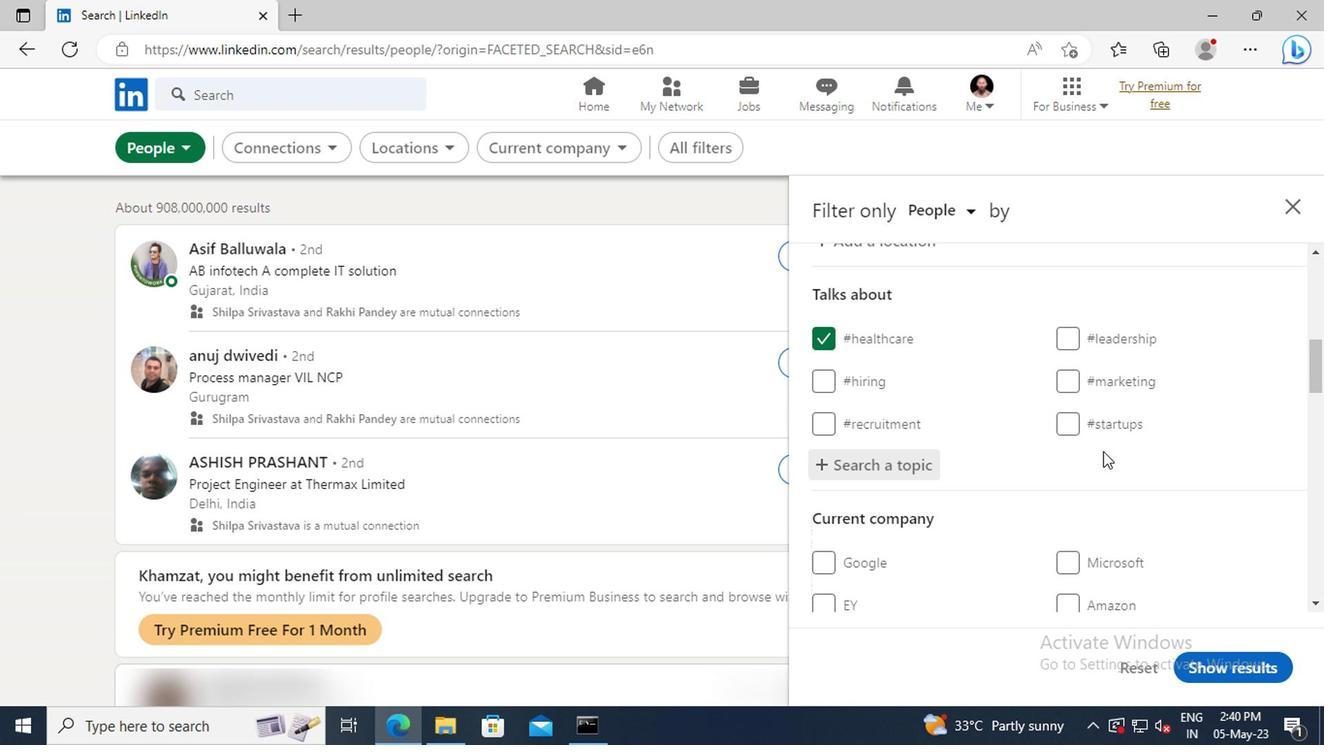 
Action: Mouse scrolled (1098, 450) with delta (0, 0)
Screenshot: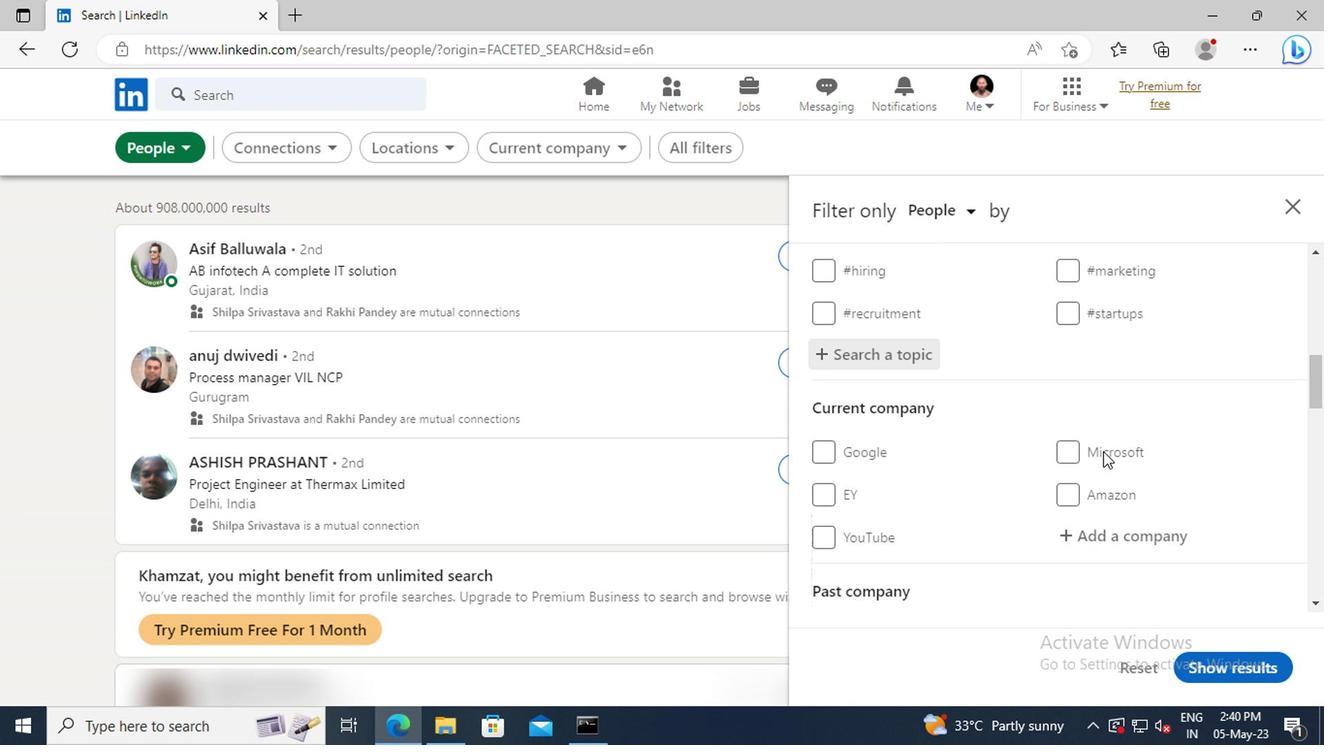 
Action: Mouse scrolled (1098, 450) with delta (0, 0)
Screenshot: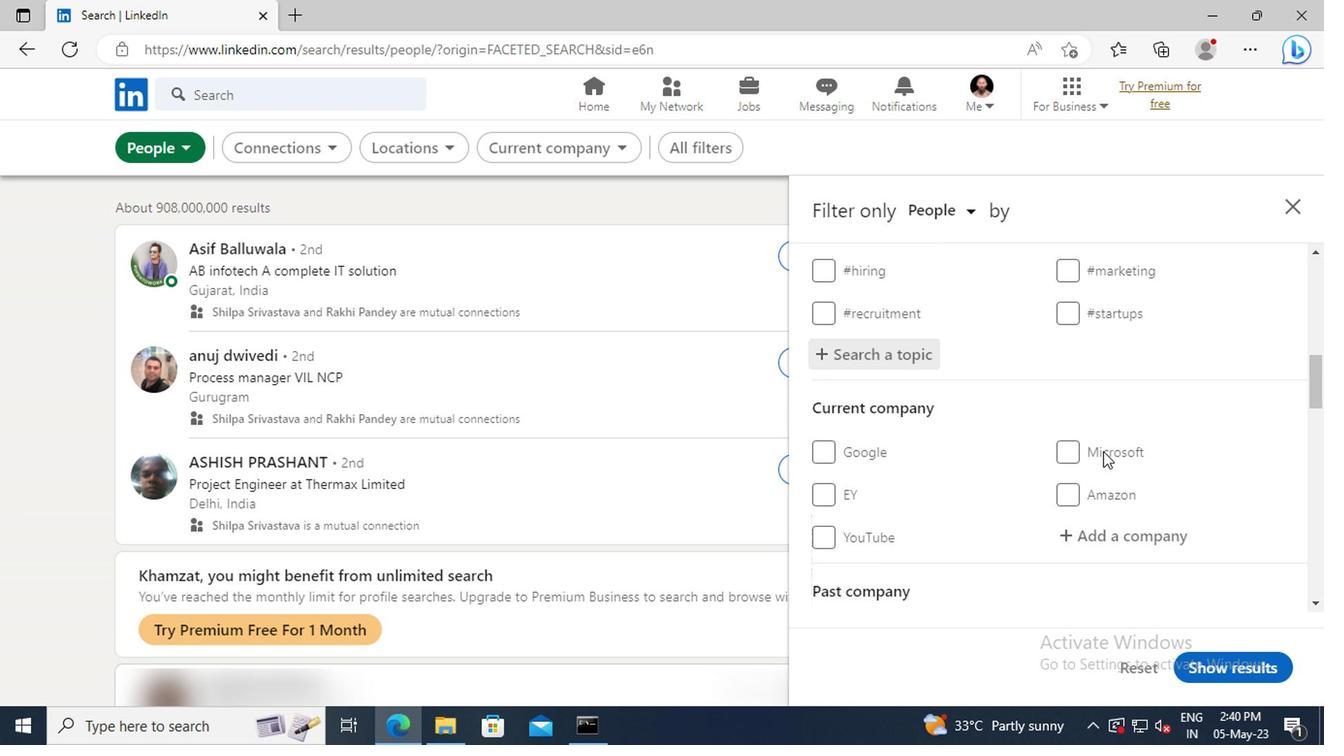 
Action: Mouse scrolled (1098, 450) with delta (0, 0)
Screenshot: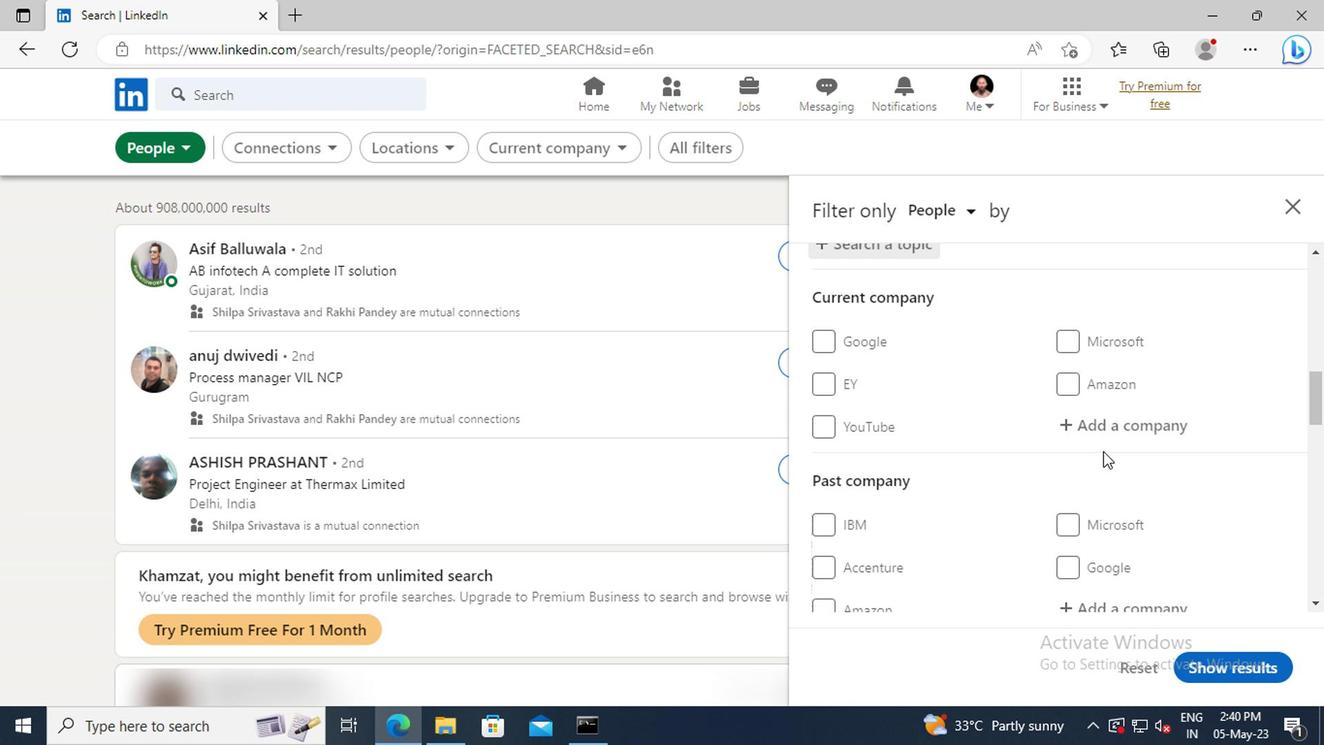 
Action: Mouse scrolled (1098, 450) with delta (0, 0)
Screenshot: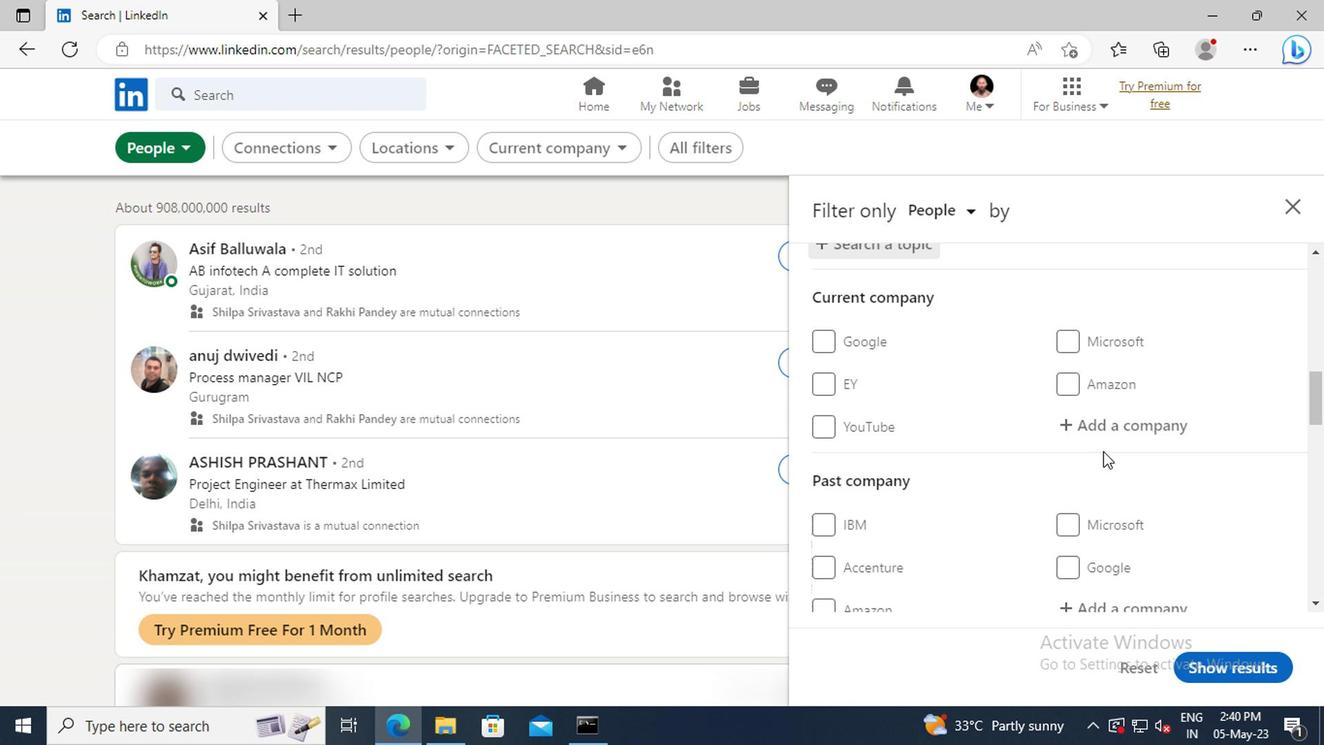
Action: Mouse scrolled (1098, 450) with delta (0, 0)
Screenshot: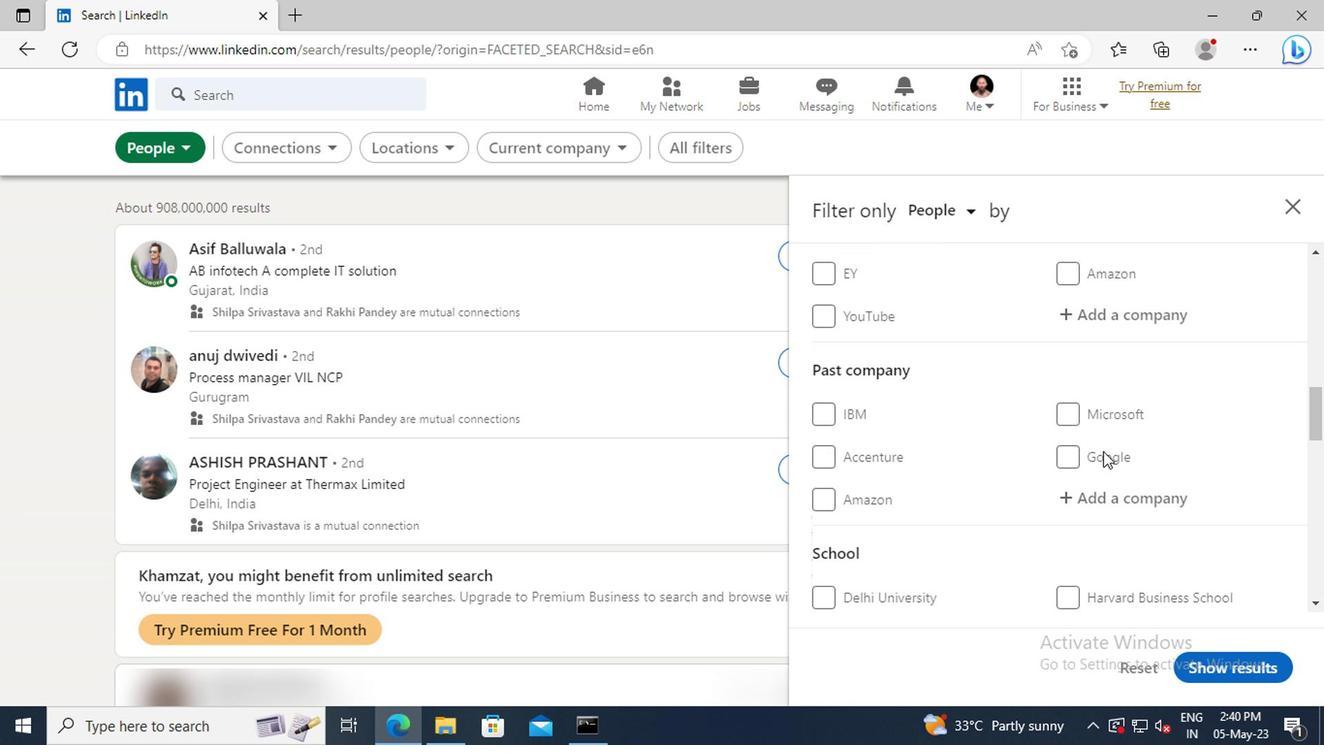 
Action: Mouse scrolled (1098, 450) with delta (0, 0)
Screenshot: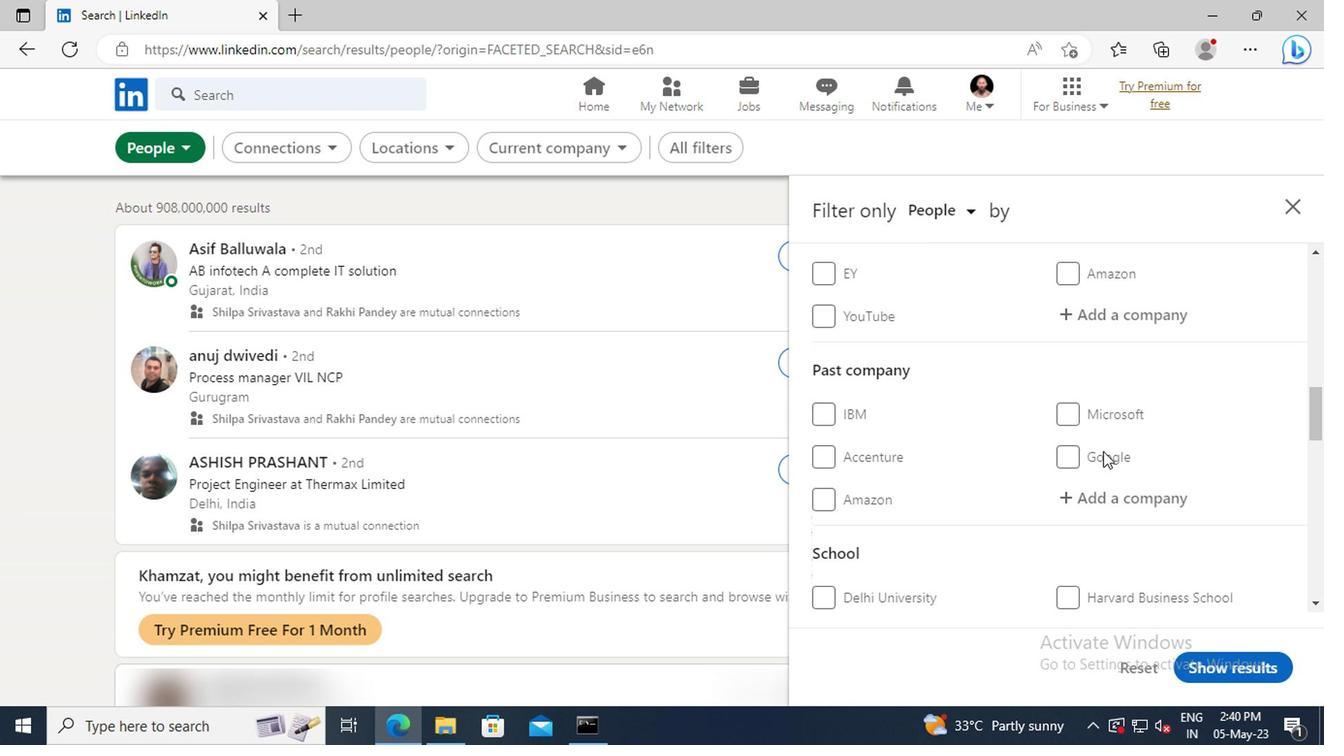 
Action: Mouse scrolled (1098, 450) with delta (0, 0)
Screenshot: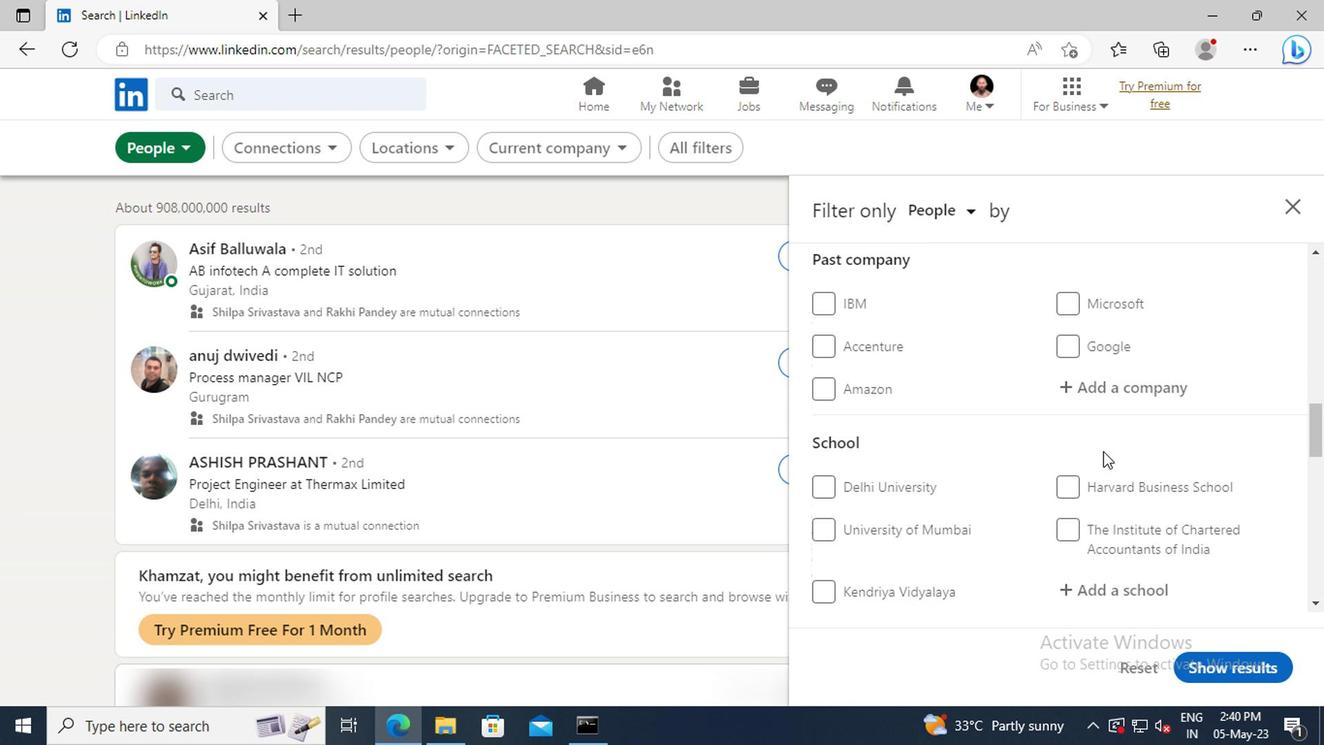 
Action: Mouse scrolled (1098, 450) with delta (0, 0)
Screenshot: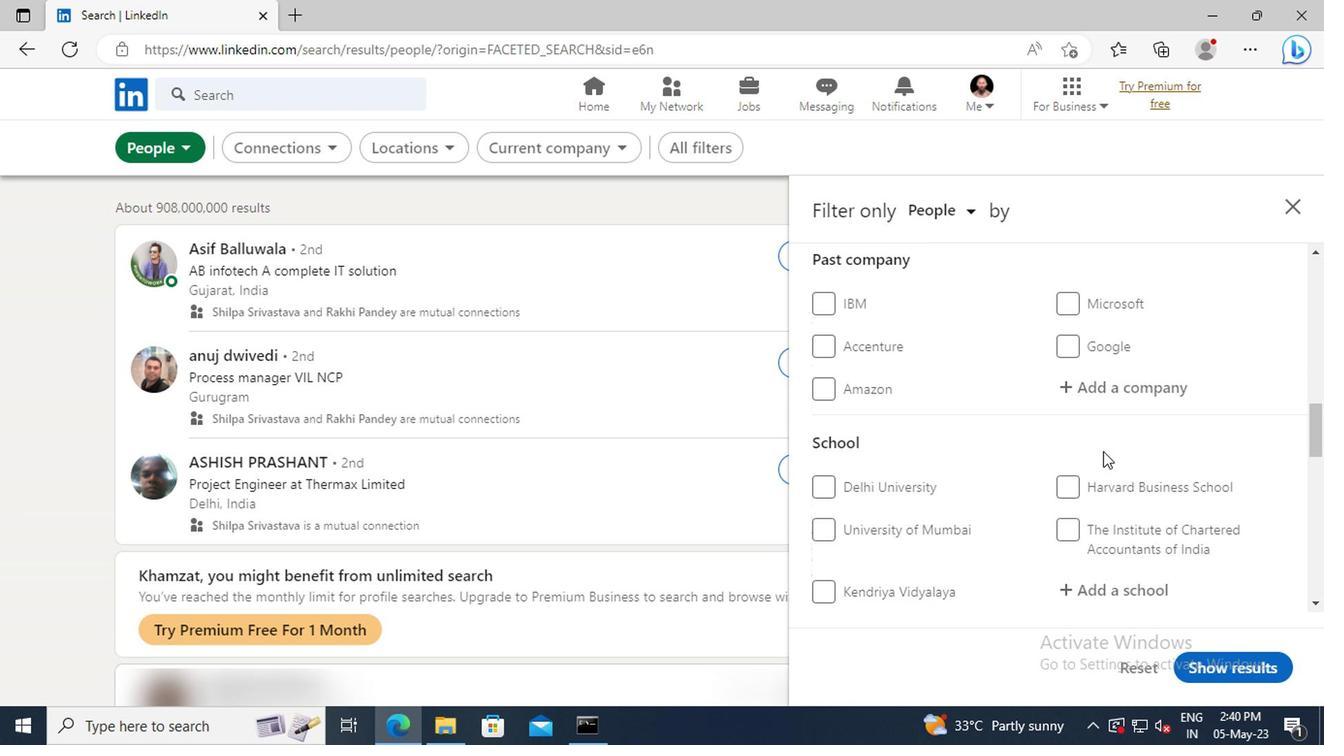 
Action: Mouse scrolled (1098, 450) with delta (0, 0)
Screenshot: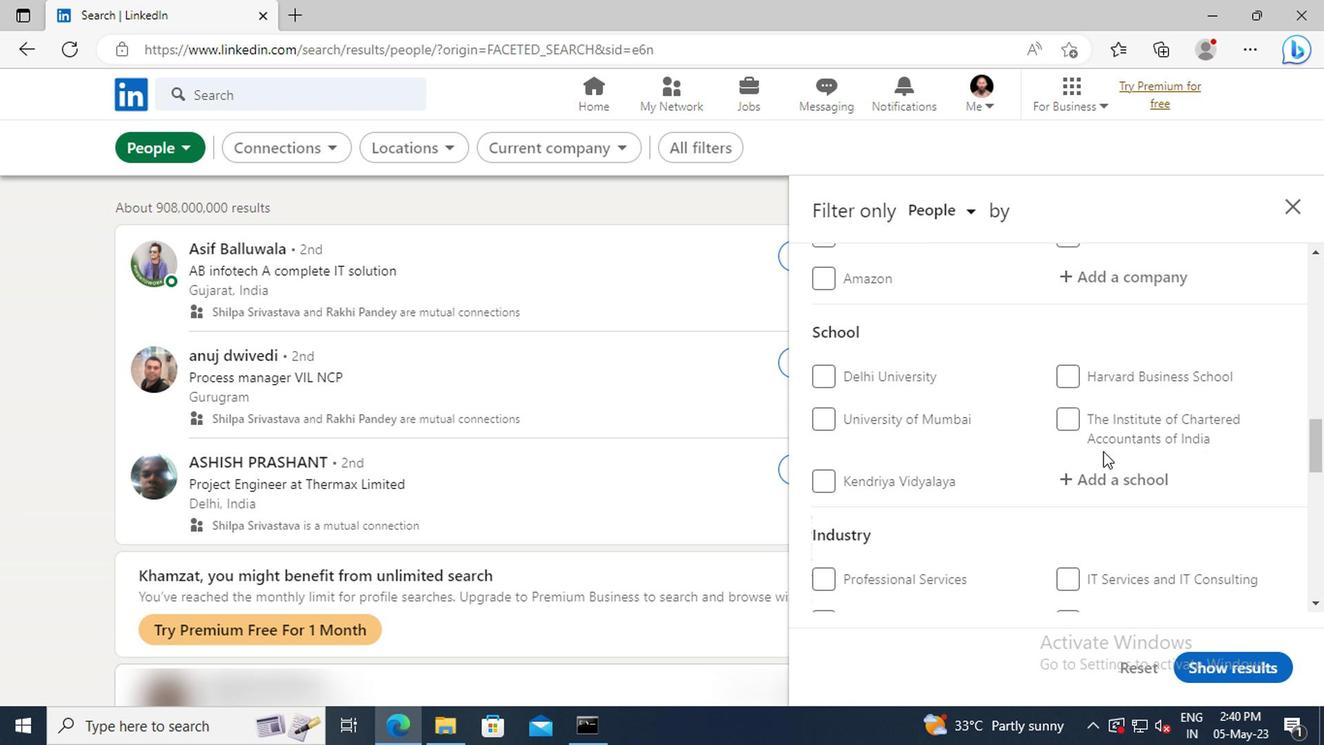 
Action: Mouse scrolled (1098, 450) with delta (0, 0)
Screenshot: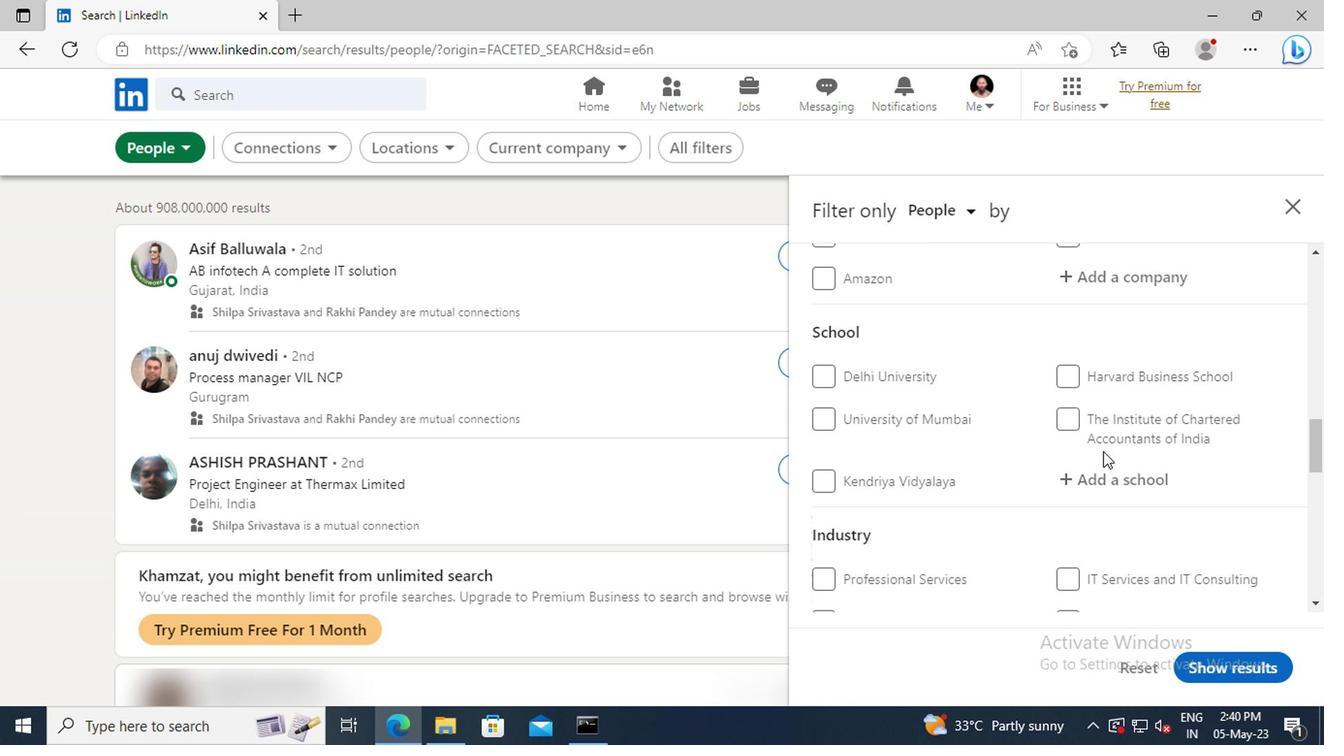 
Action: Mouse scrolled (1098, 450) with delta (0, 0)
Screenshot: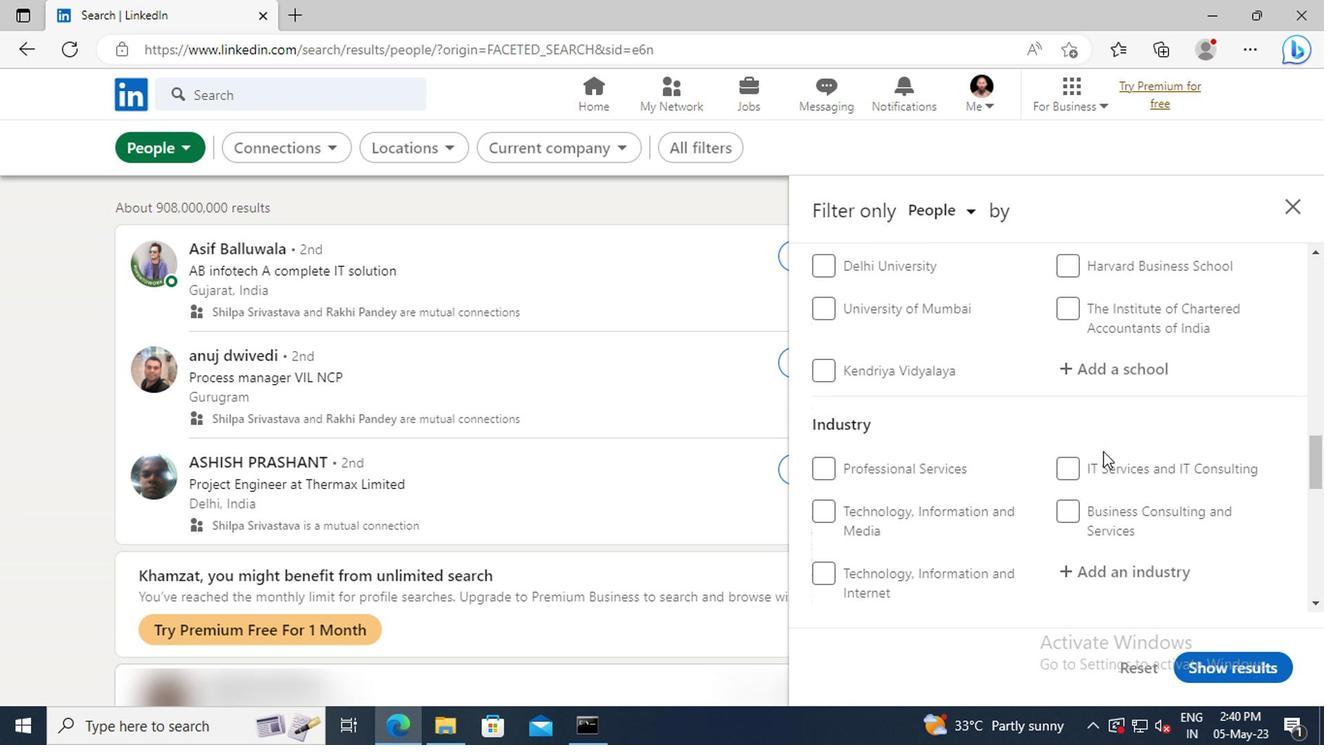 
Action: Mouse scrolled (1098, 450) with delta (0, 0)
Screenshot: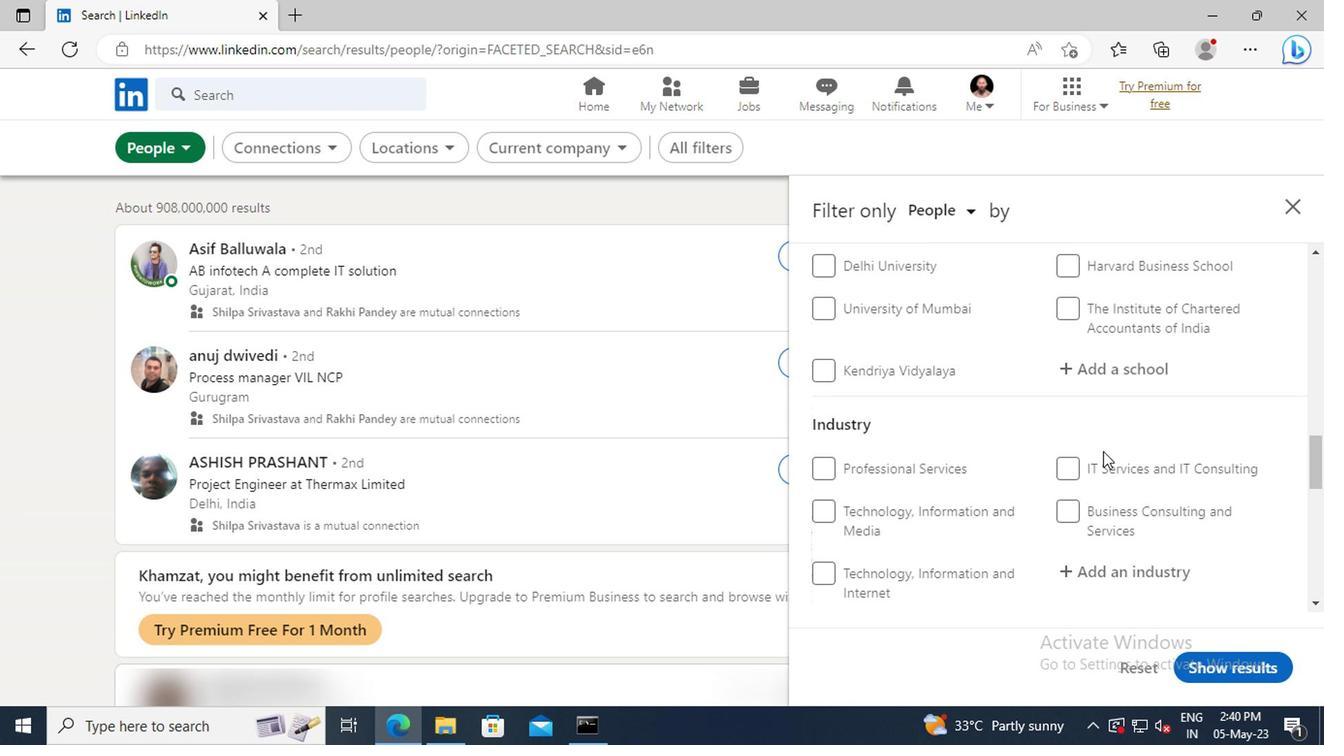 
Action: Mouse scrolled (1098, 450) with delta (0, 0)
Screenshot: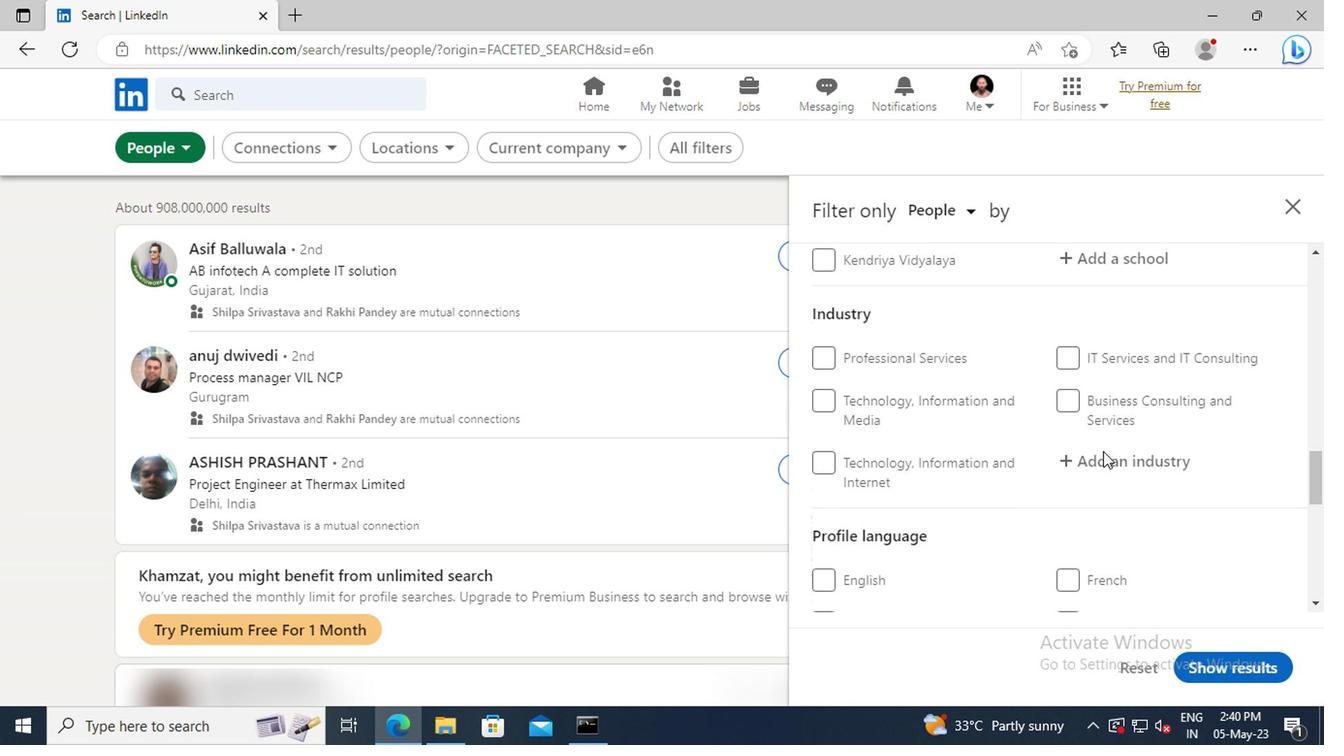 
Action: Mouse scrolled (1098, 450) with delta (0, 0)
Screenshot: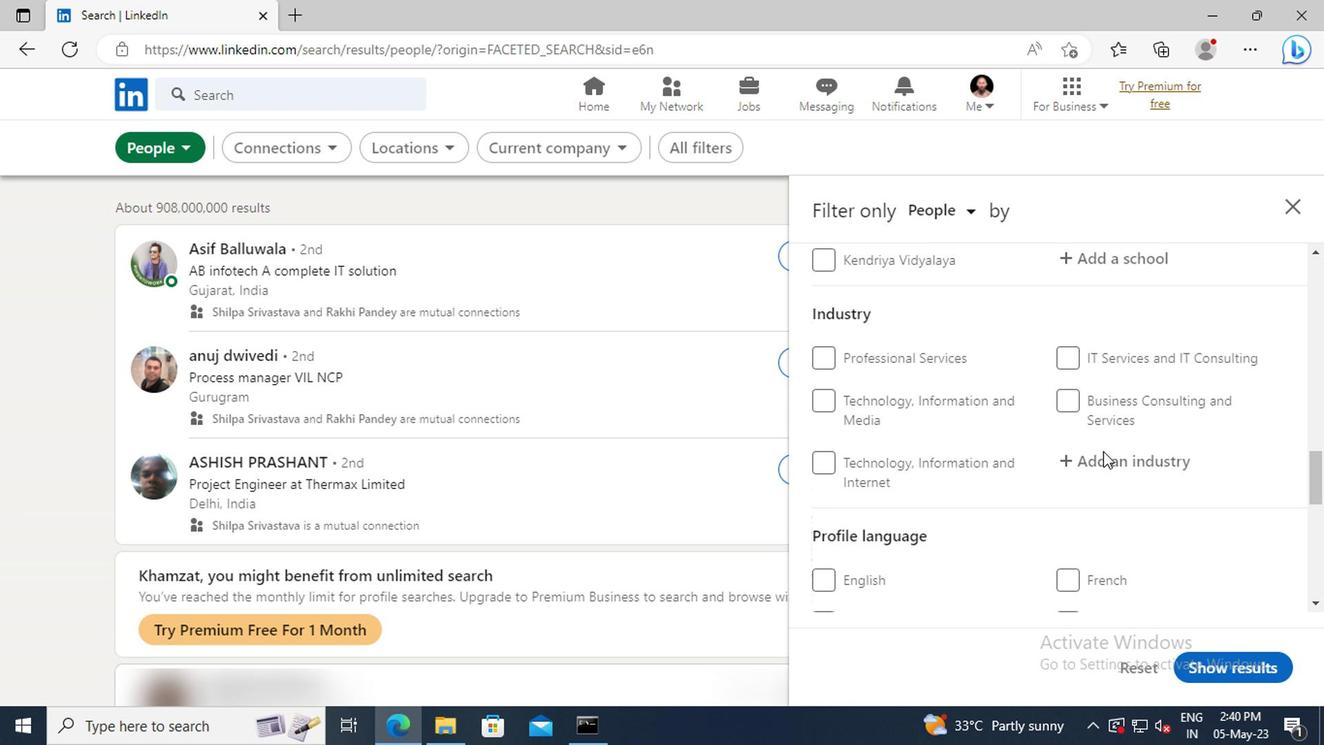 
Action: Mouse moved to (827, 469)
Screenshot: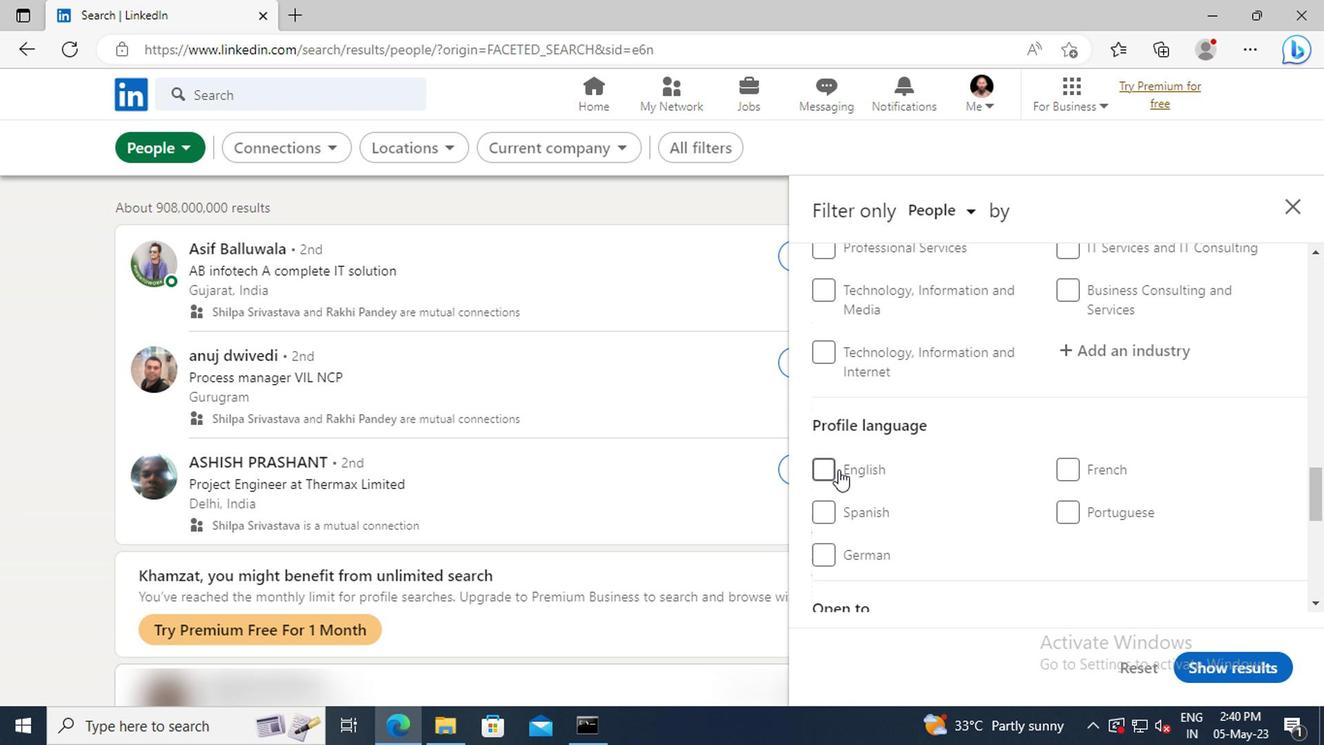 
Action: Mouse pressed left at (827, 469)
Screenshot: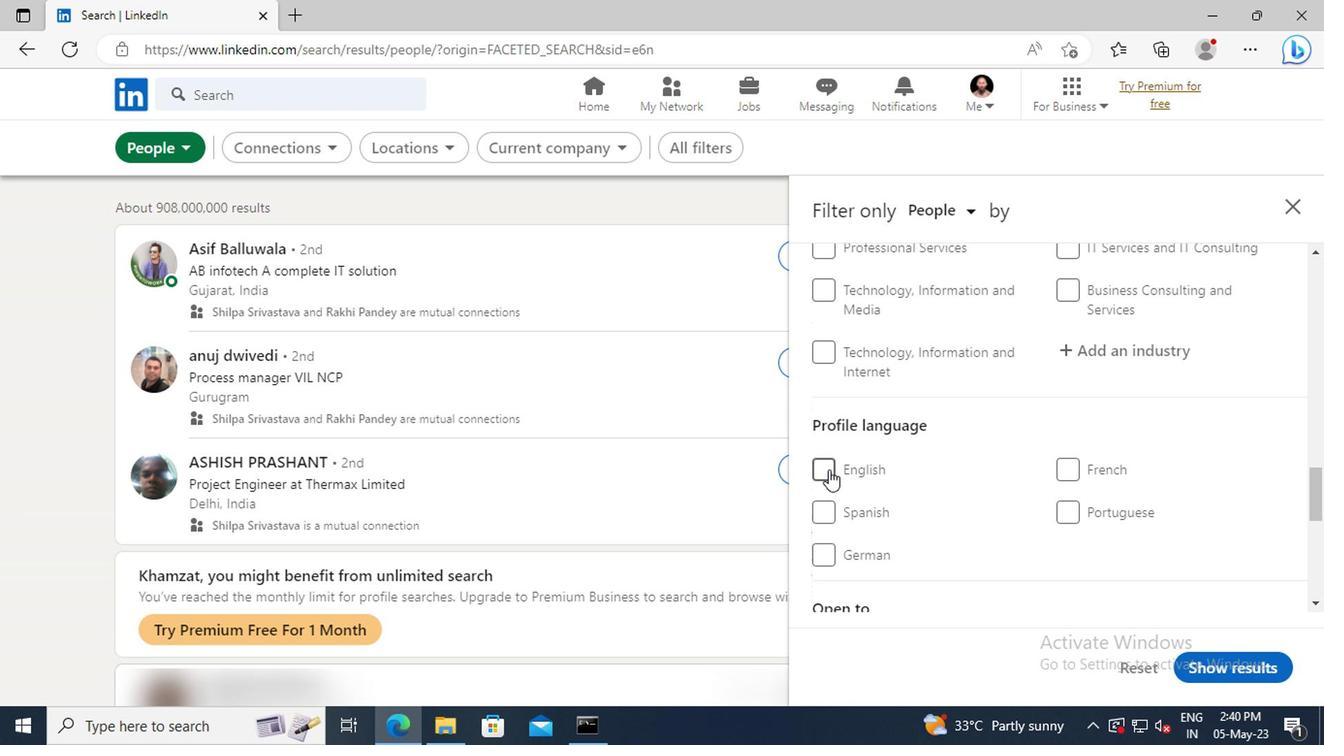 
Action: Mouse moved to (1032, 464)
Screenshot: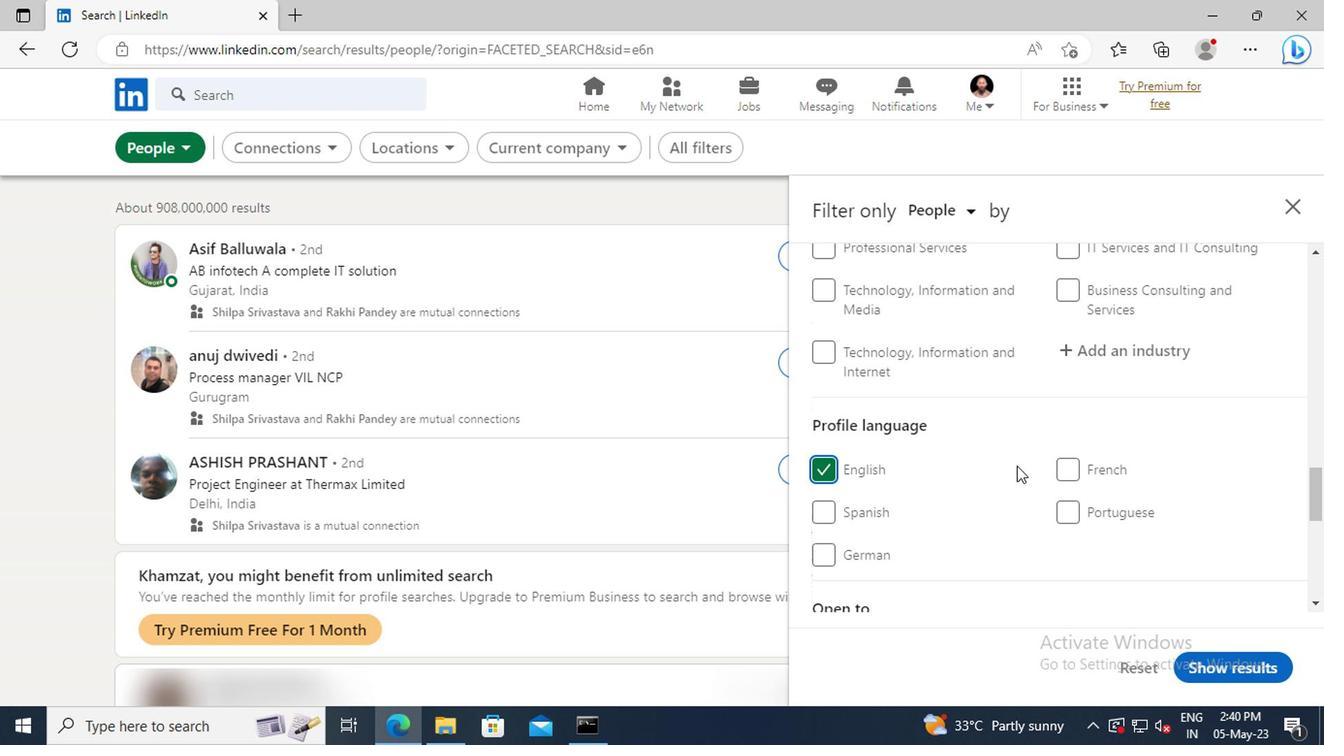 
Action: Mouse scrolled (1032, 466) with delta (0, 1)
Screenshot: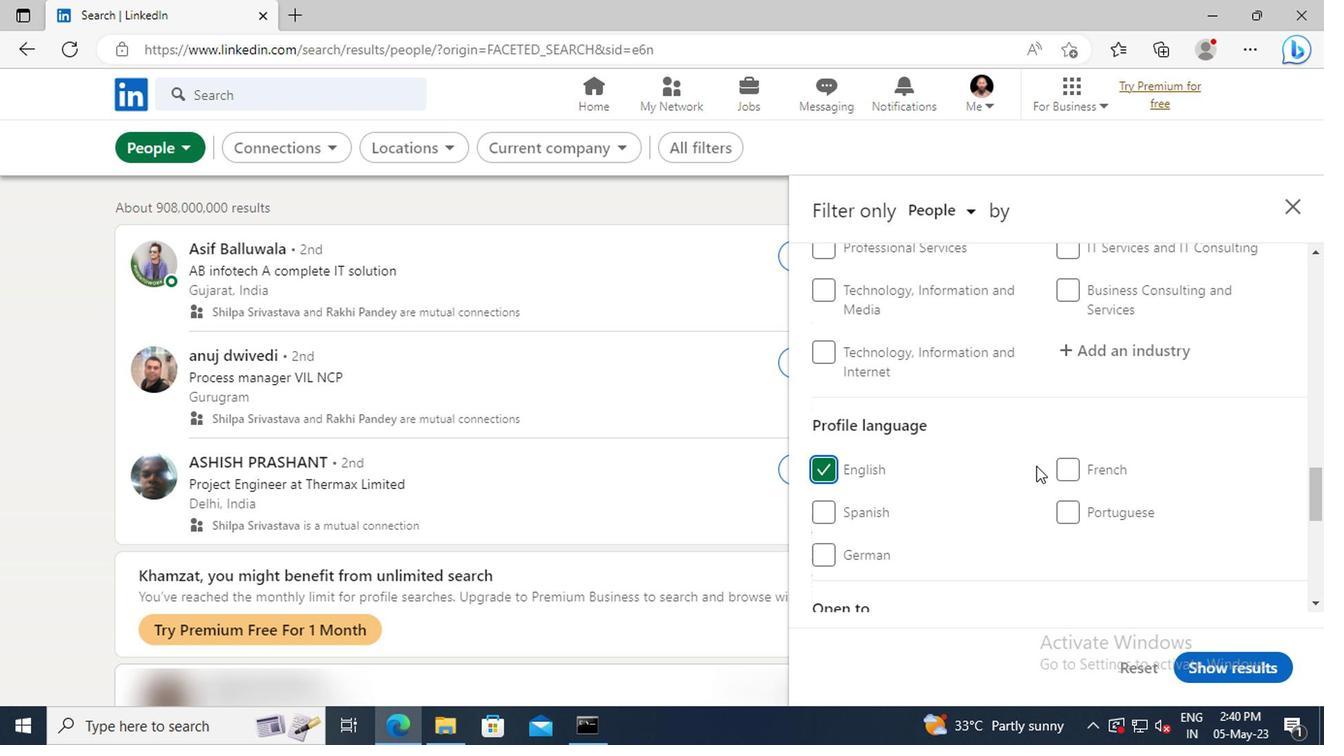 
Action: Mouse scrolled (1032, 466) with delta (0, 1)
Screenshot: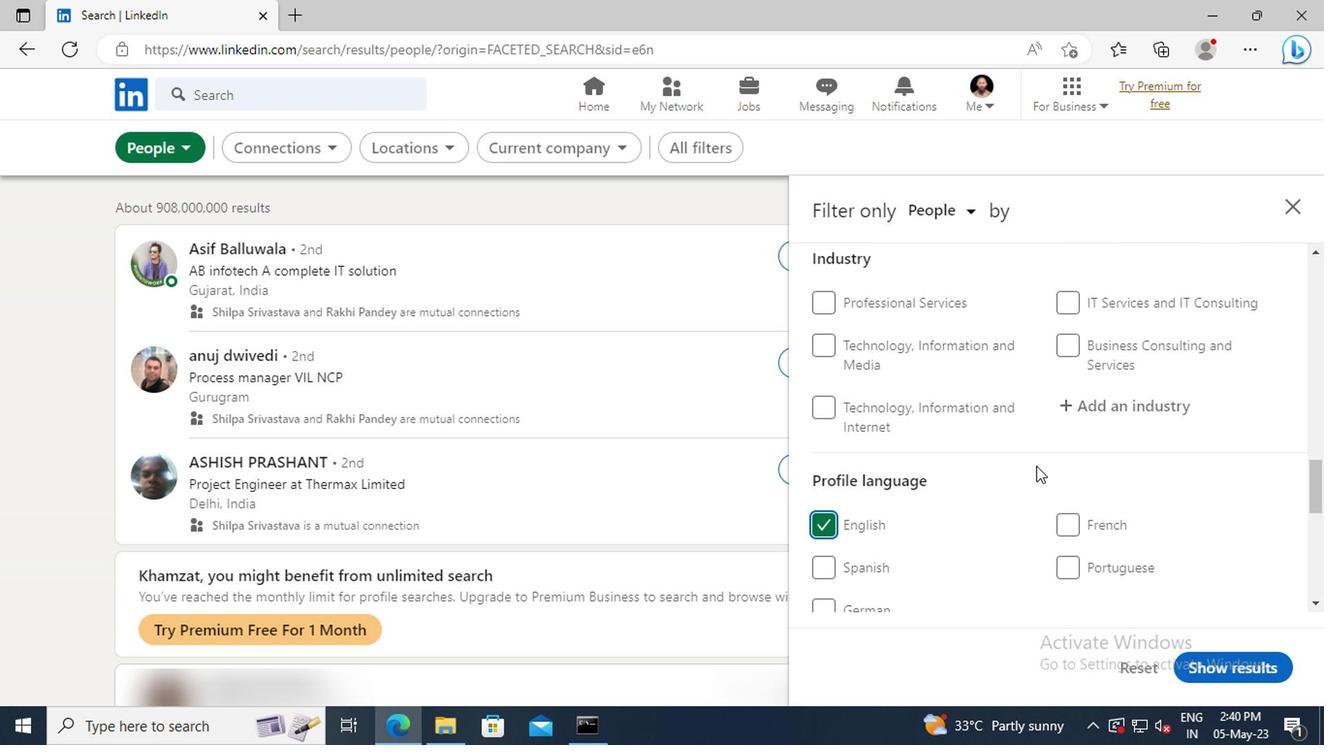 
Action: Mouse scrolled (1032, 466) with delta (0, 1)
Screenshot: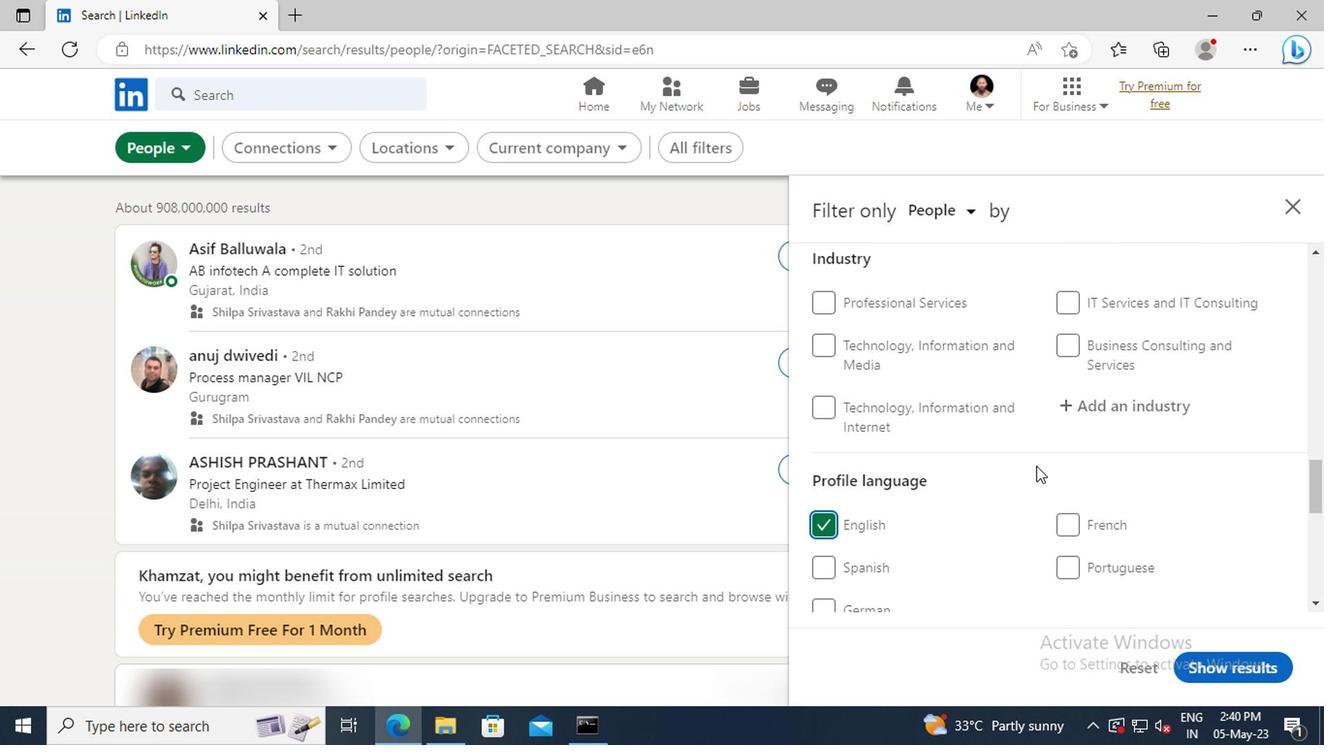 
Action: Mouse scrolled (1032, 466) with delta (0, 1)
Screenshot: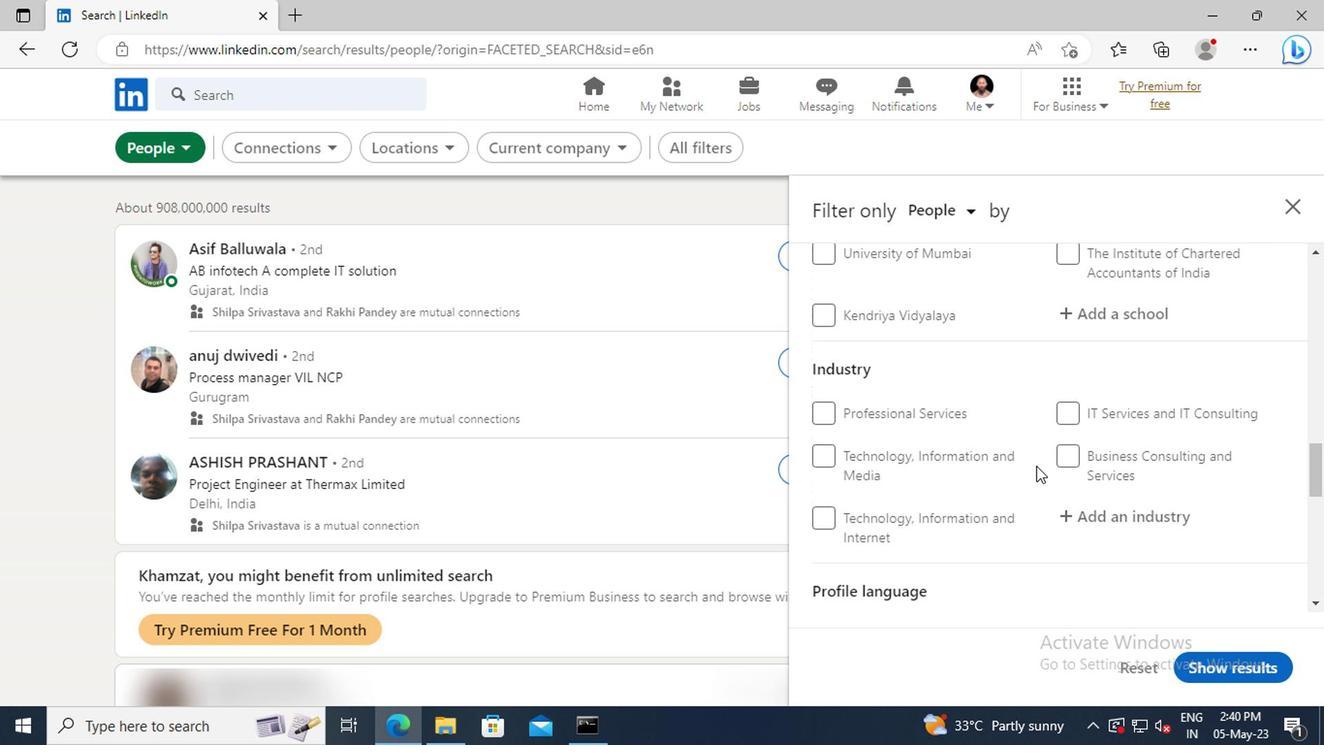 
Action: Mouse scrolled (1032, 466) with delta (0, 1)
Screenshot: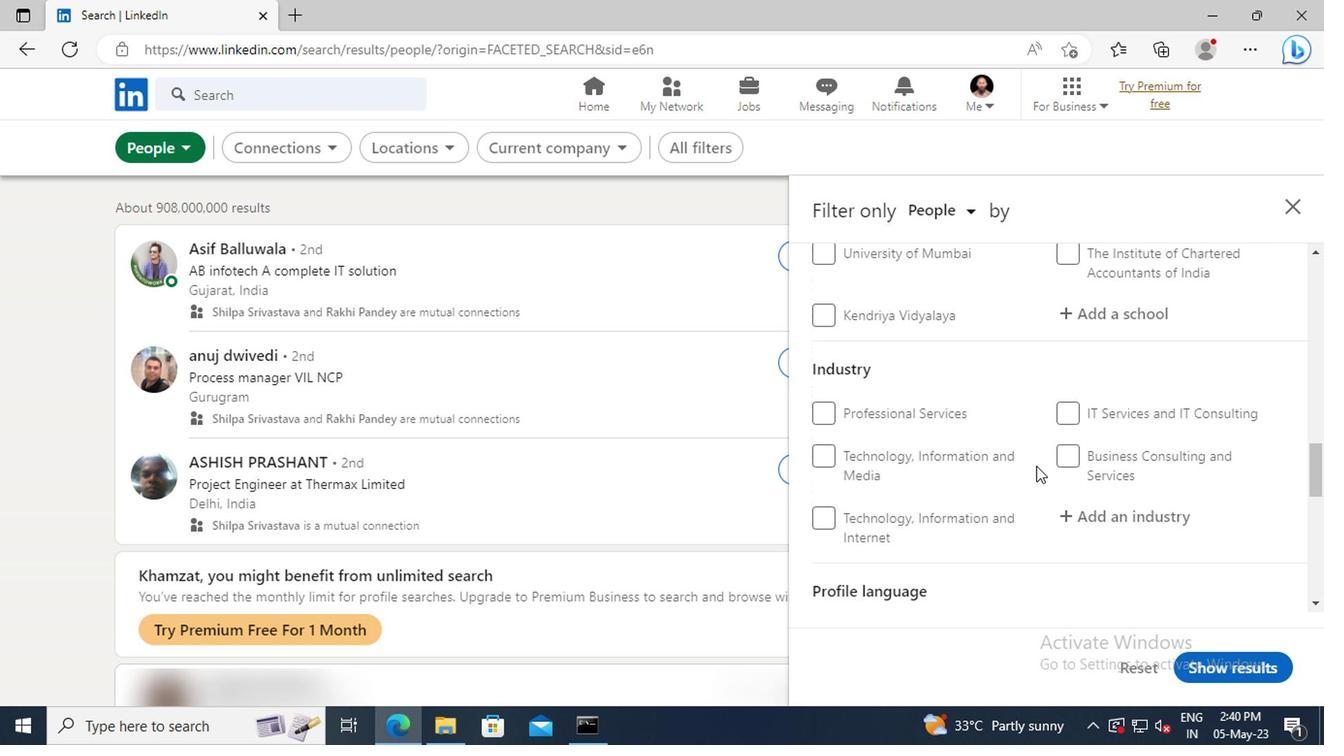 
Action: Mouse scrolled (1032, 466) with delta (0, 1)
Screenshot: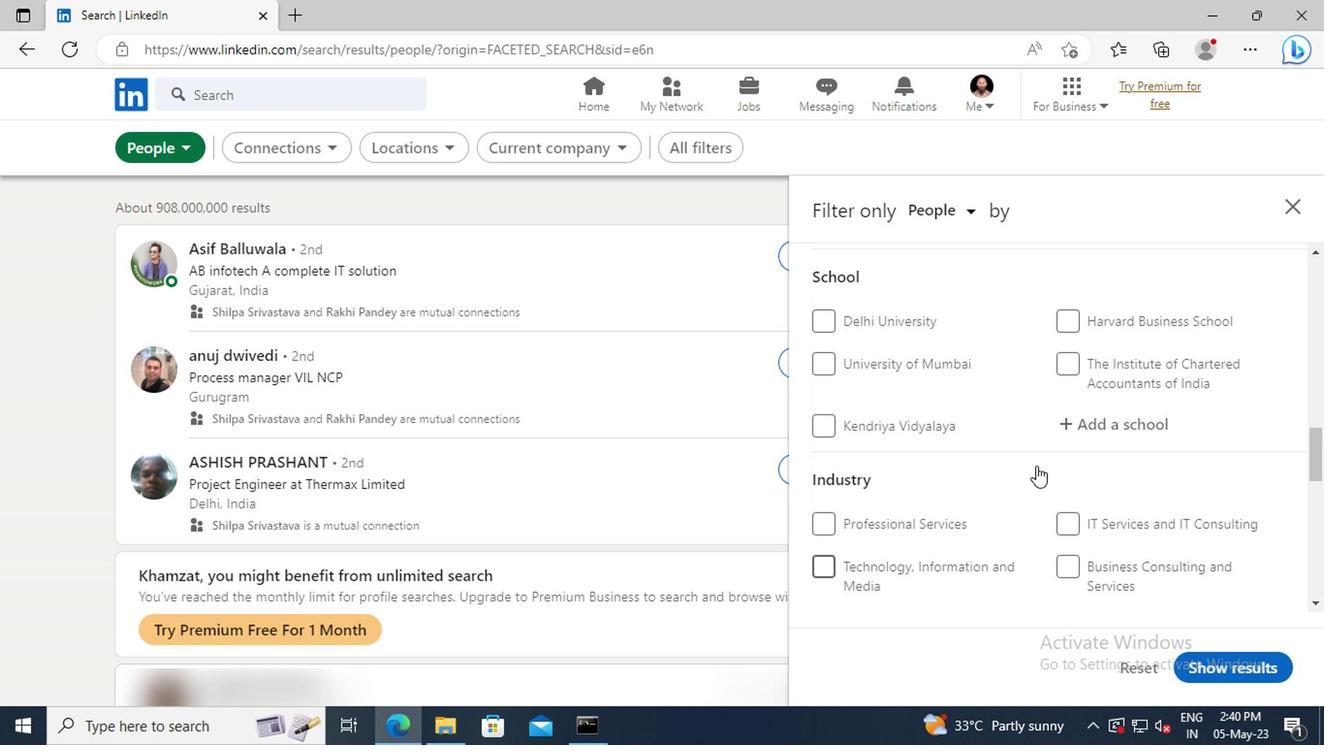 
Action: Mouse scrolled (1032, 466) with delta (0, 1)
Screenshot: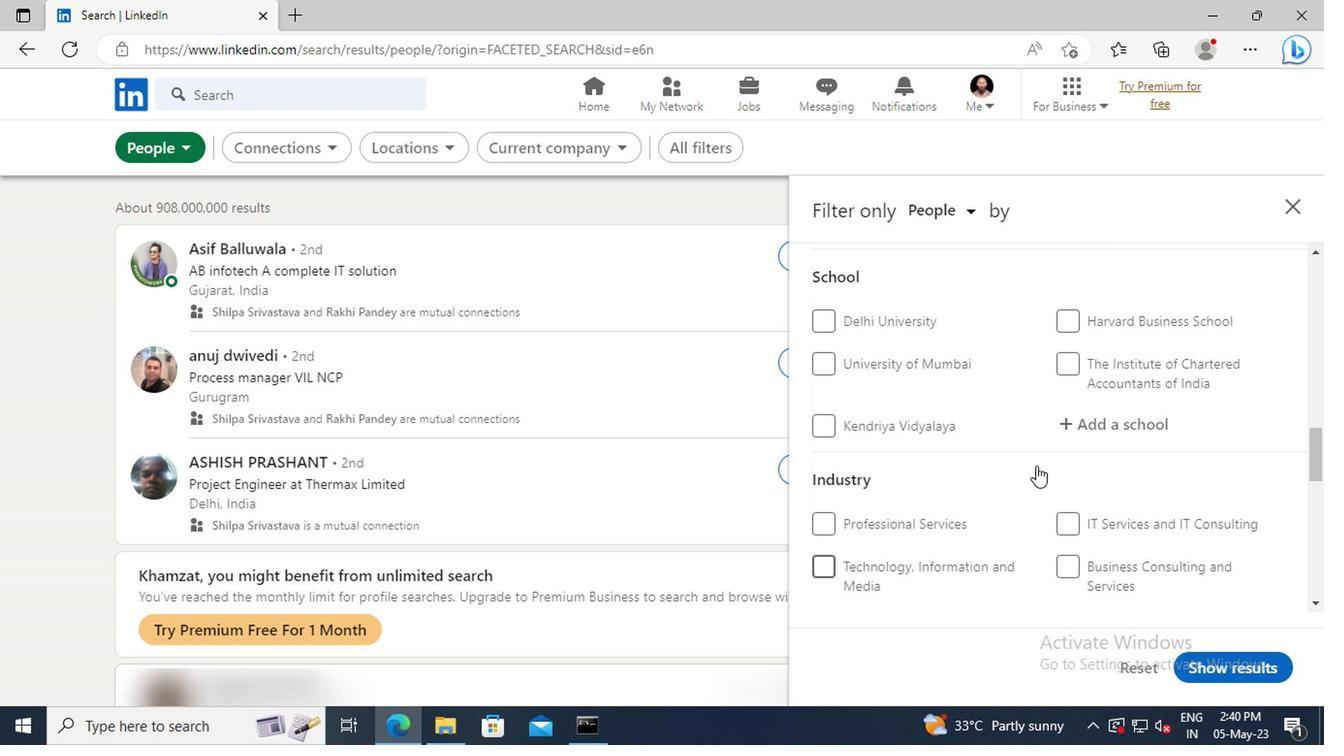 
Action: Mouse scrolled (1032, 466) with delta (0, 1)
Screenshot: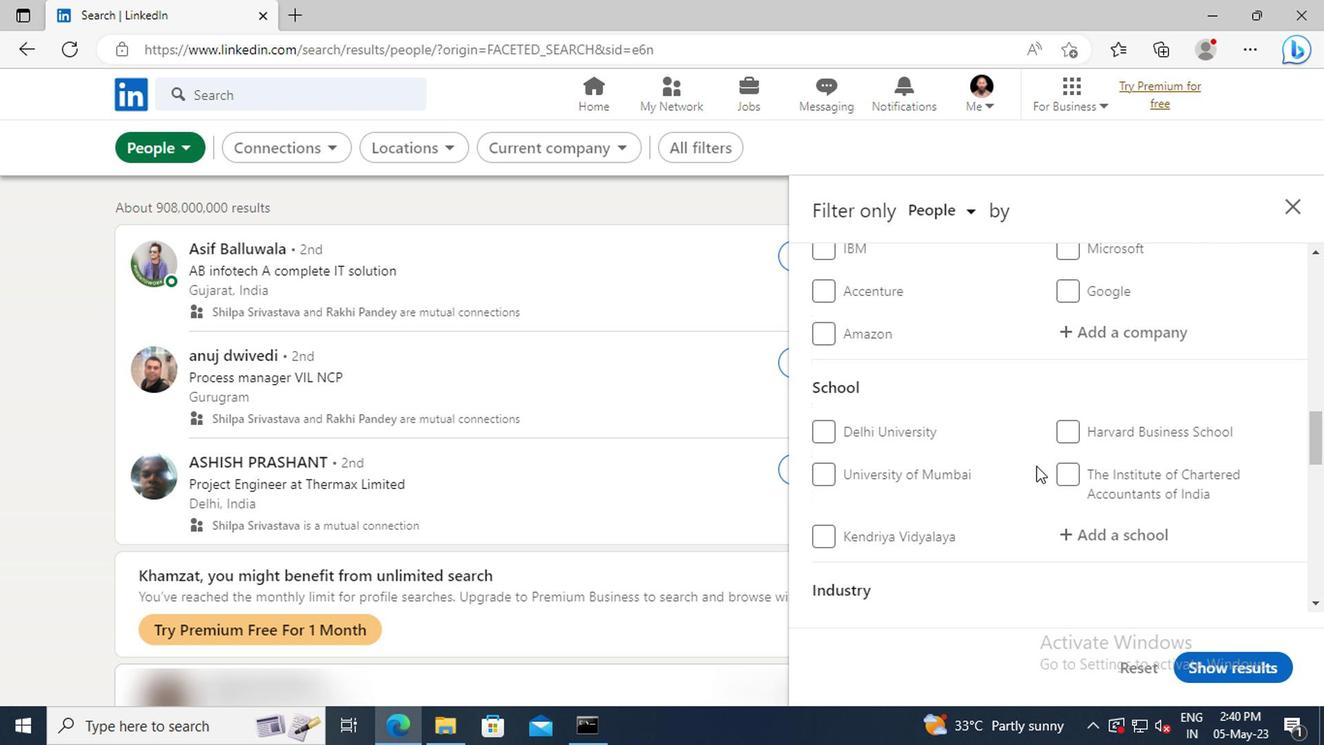 
Action: Mouse scrolled (1032, 466) with delta (0, 1)
Screenshot: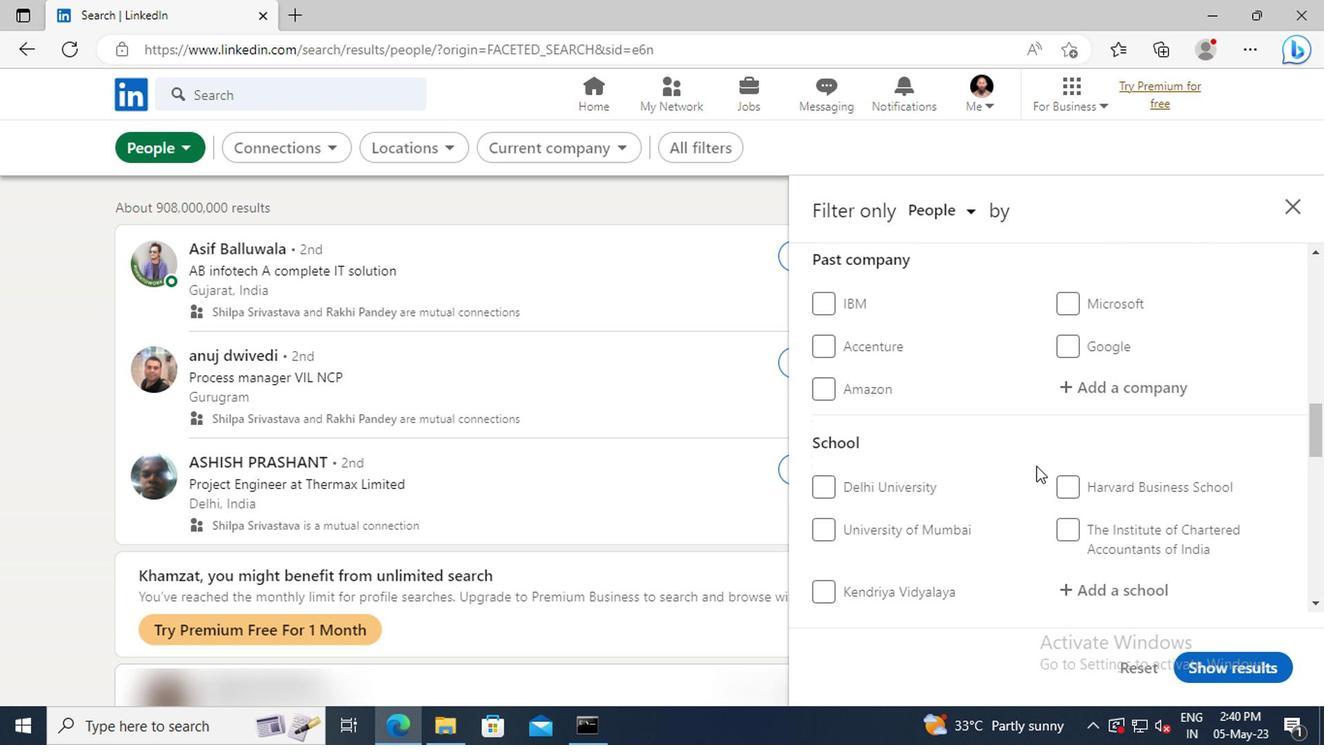 
Action: Mouse scrolled (1032, 466) with delta (0, 1)
Screenshot: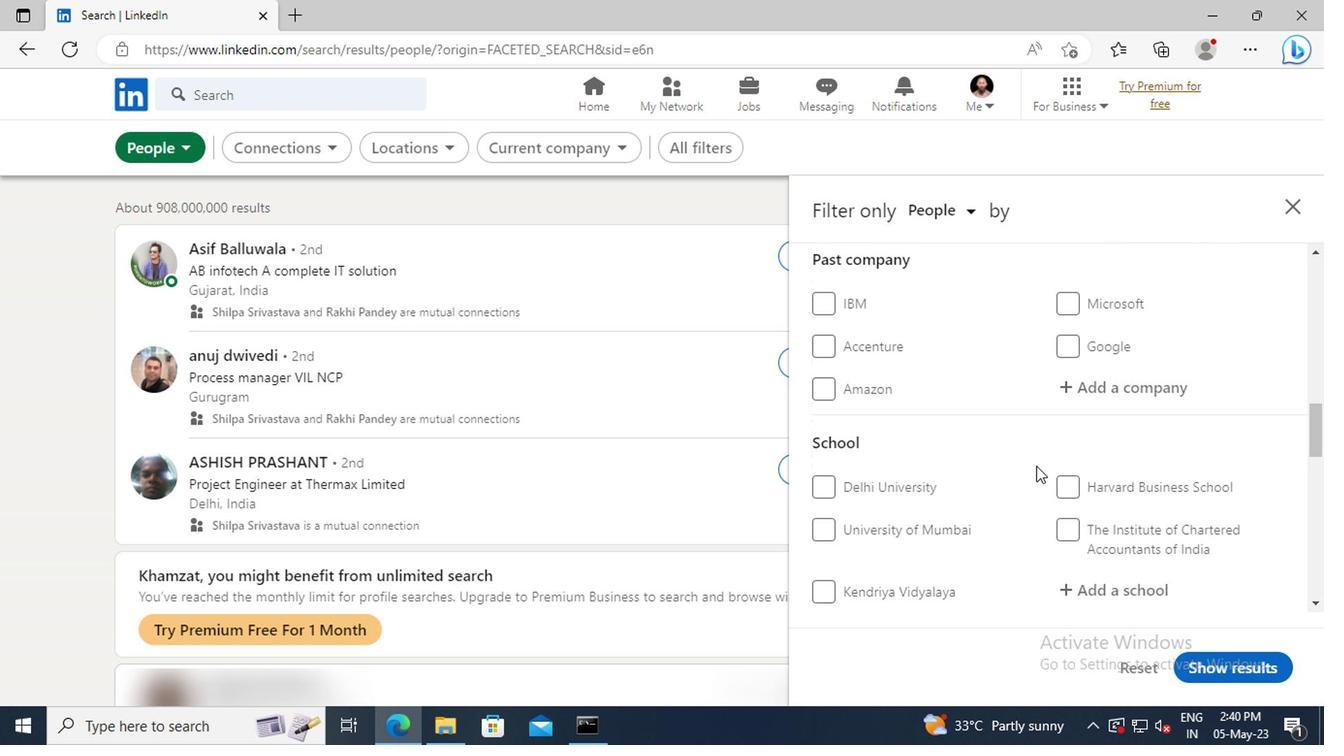 
Action: Mouse scrolled (1032, 466) with delta (0, 1)
Screenshot: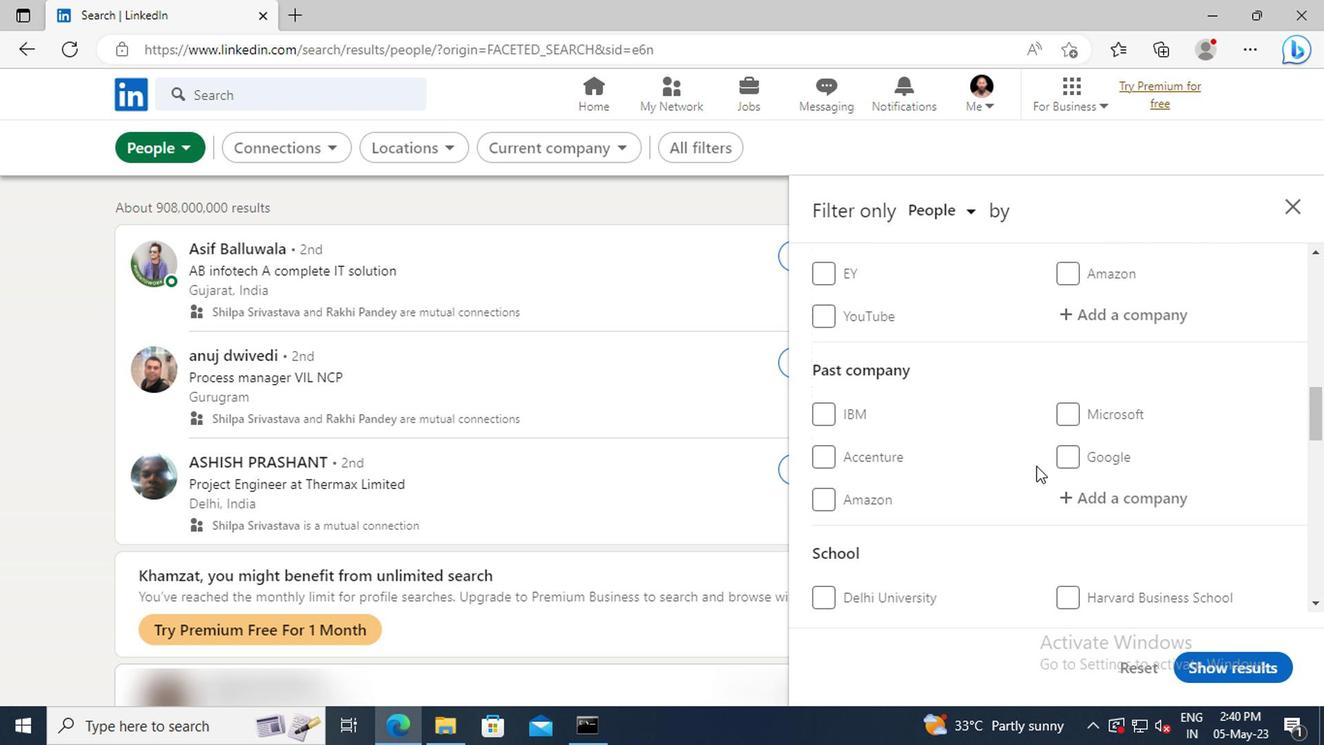 
Action: Mouse scrolled (1032, 466) with delta (0, 1)
Screenshot: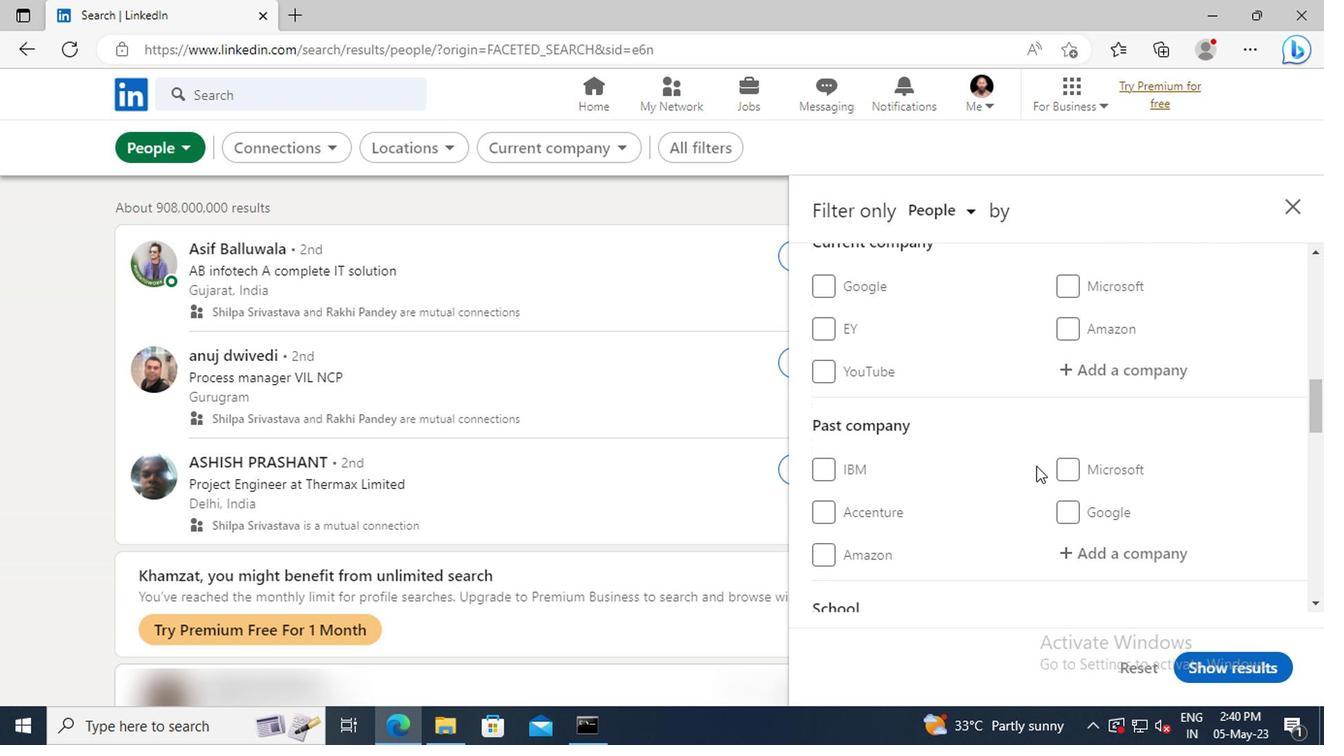 
Action: Mouse moved to (1067, 433)
Screenshot: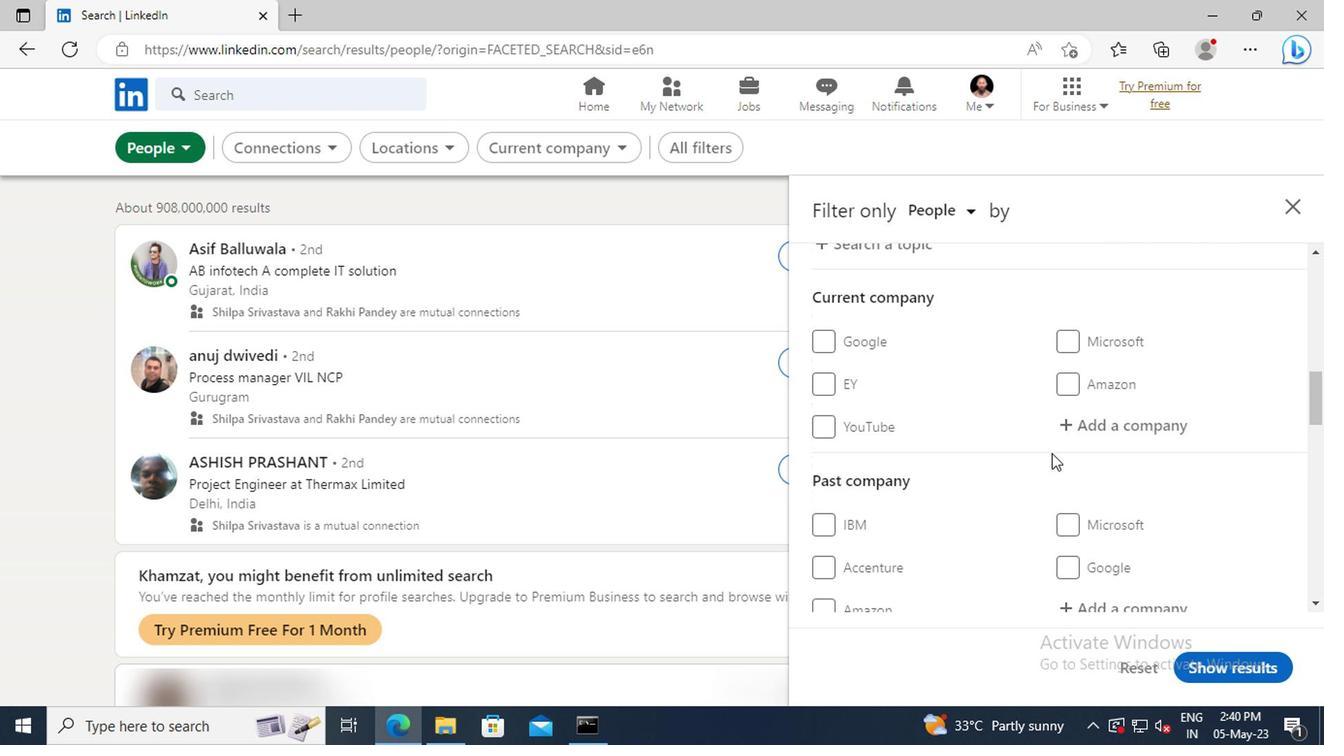 
Action: Mouse pressed left at (1067, 433)
Screenshot: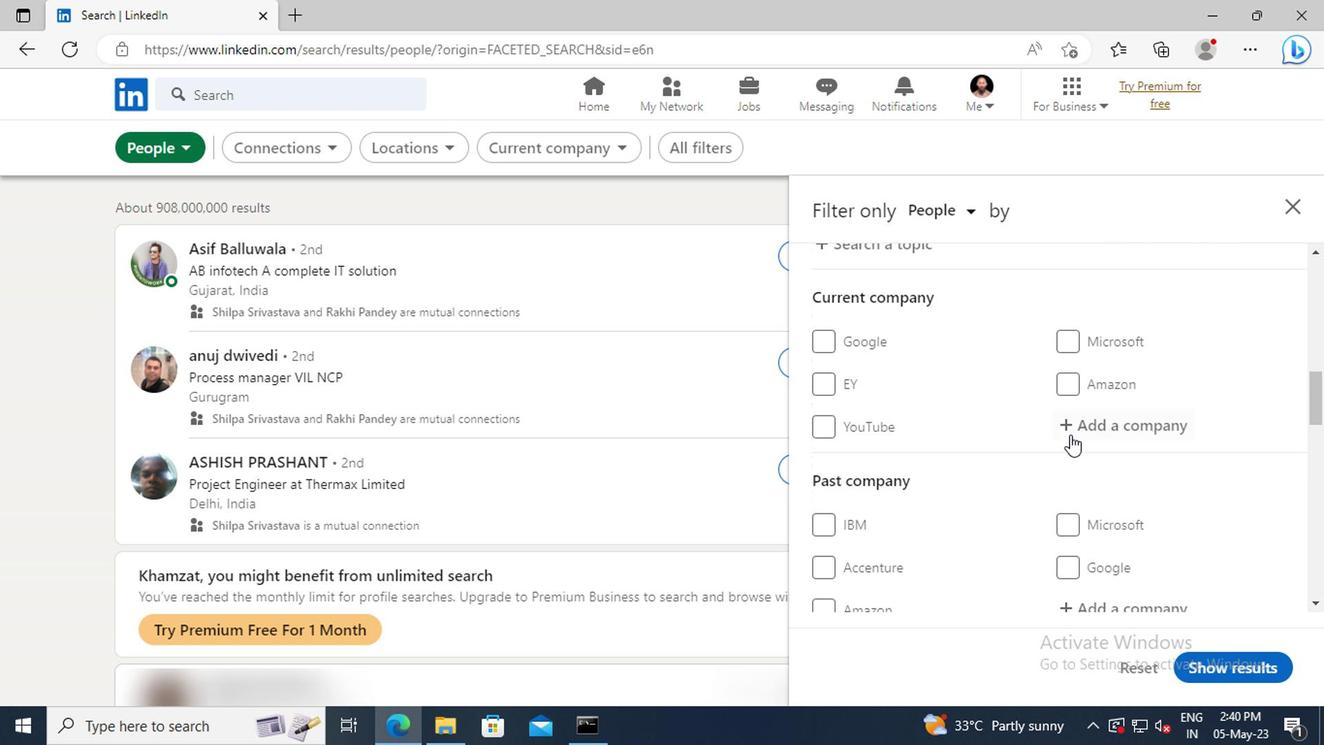 
Action: Key pressed <Key.shift><Key.shift><Key.shift>TRANSEAR
Screenshot: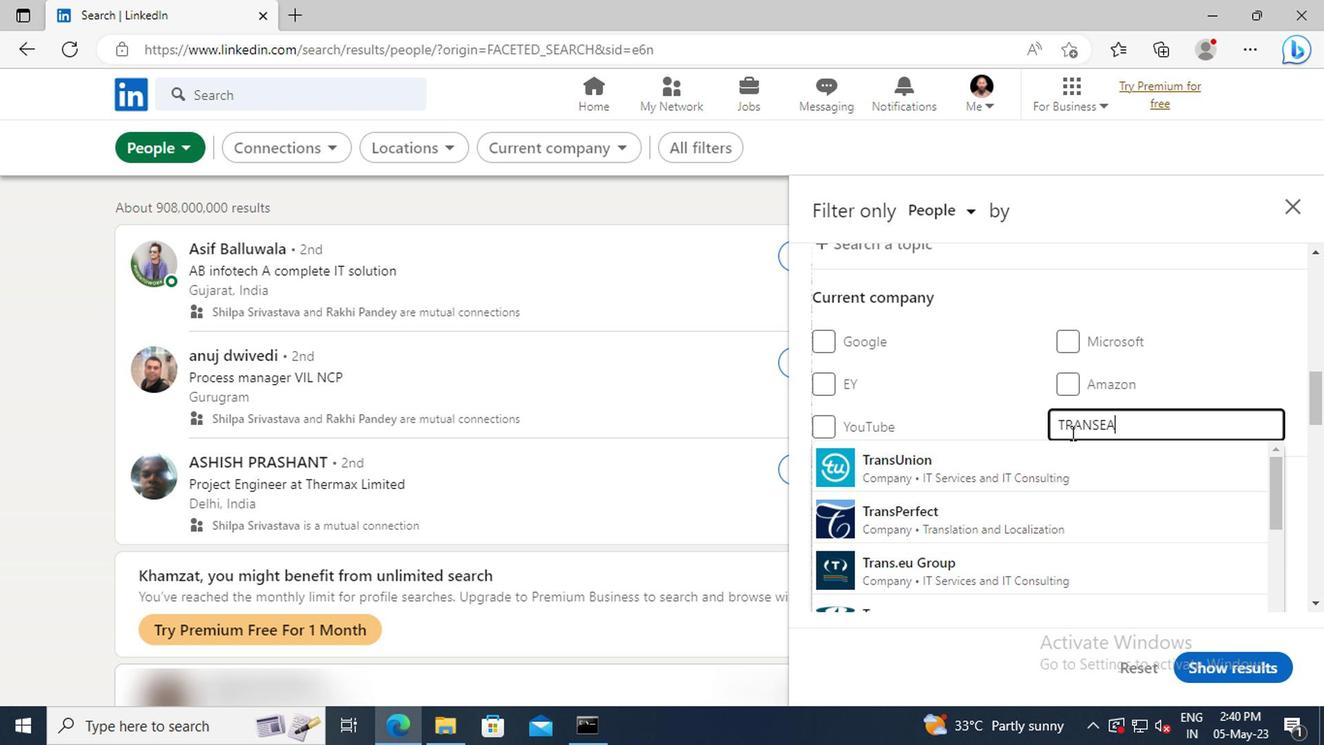 
Action: Mouse moved to (1073, 462)
Screenshot: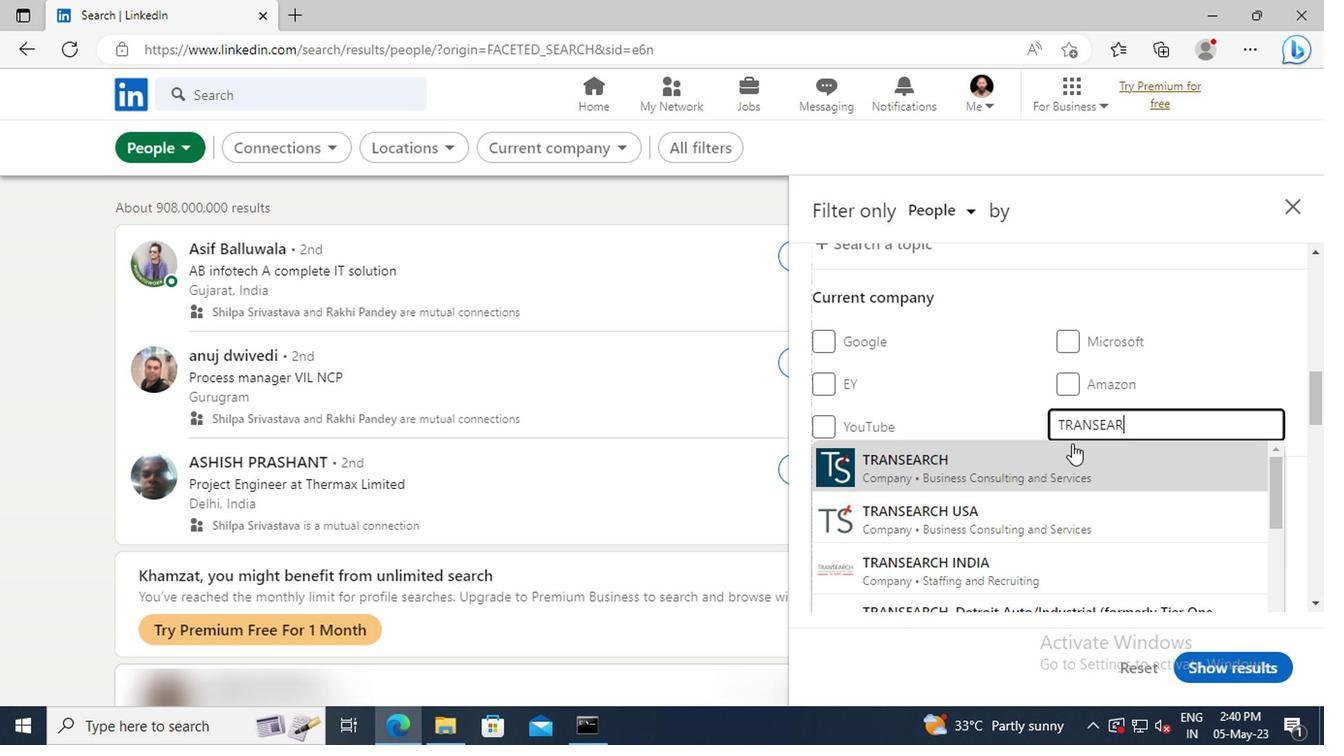 
Action: Mouse pressed left at (1073, 462)
Screenshot: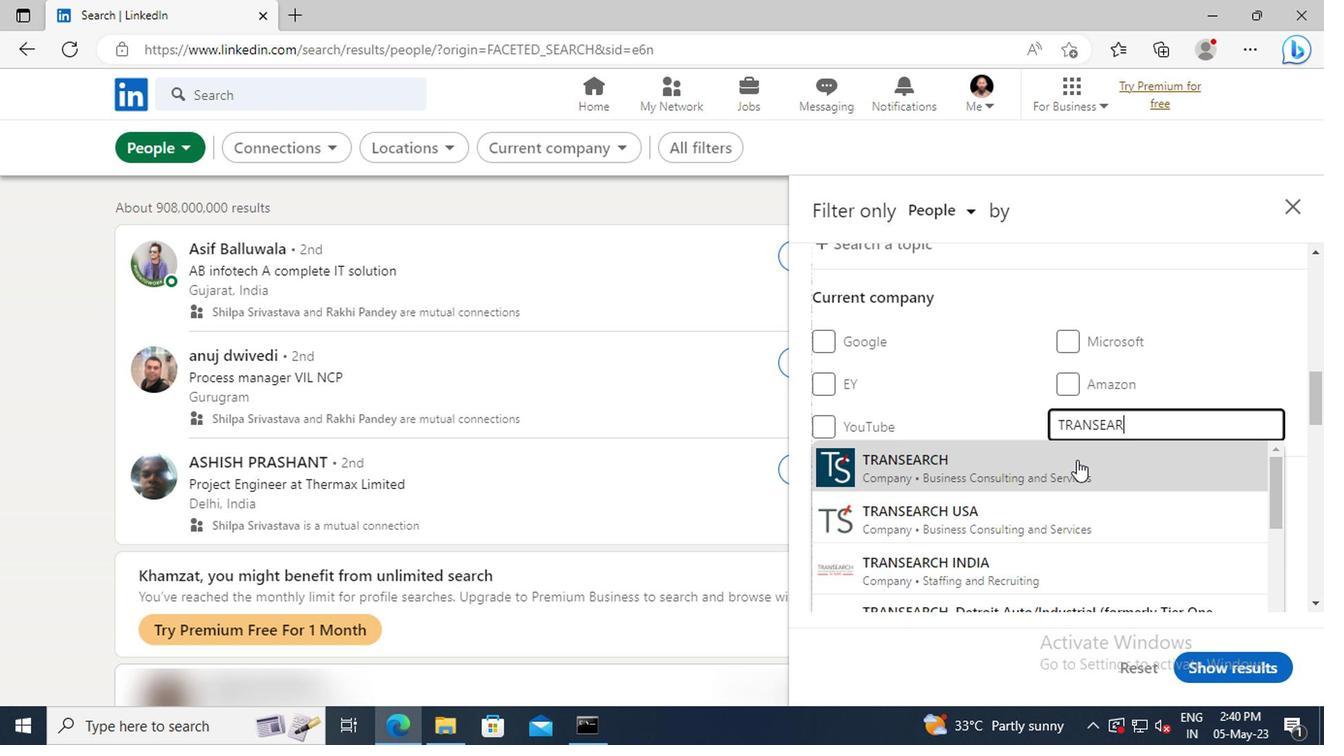 
Action: Mouse scrolled (1073, 461) with delta (0, 0)
Screenshot: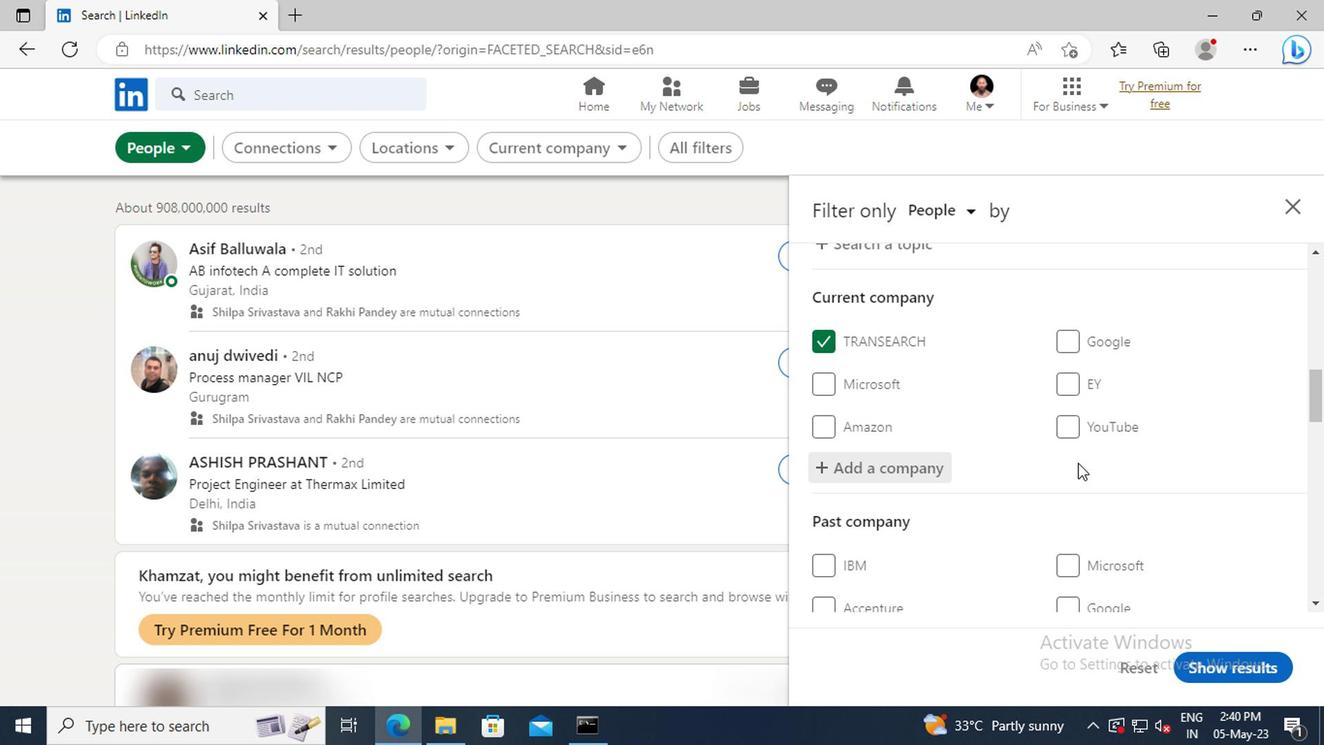 
Action: Mouse scrolled (1073, 461) with delta (0, 0)
Screenshot: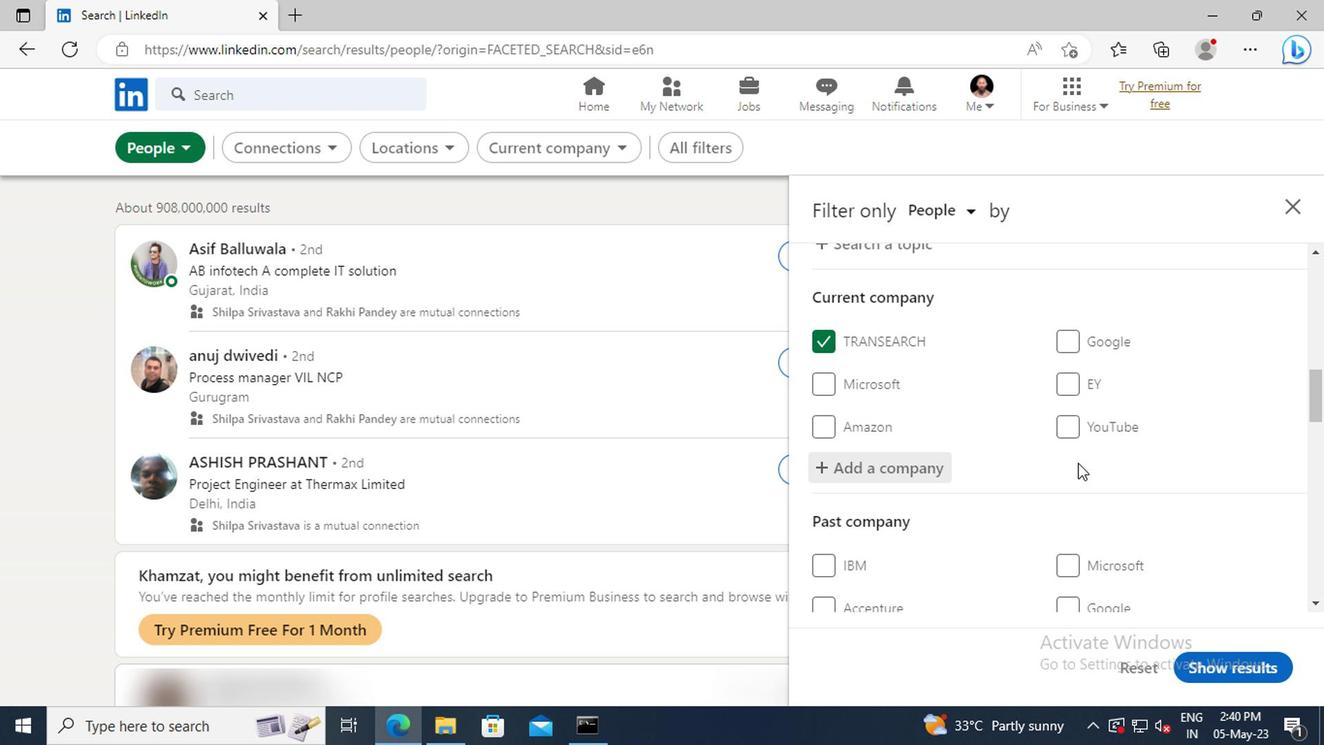 
Action: Mouse scrolled (1073, 461) with delta (0, 0)
Screenshot: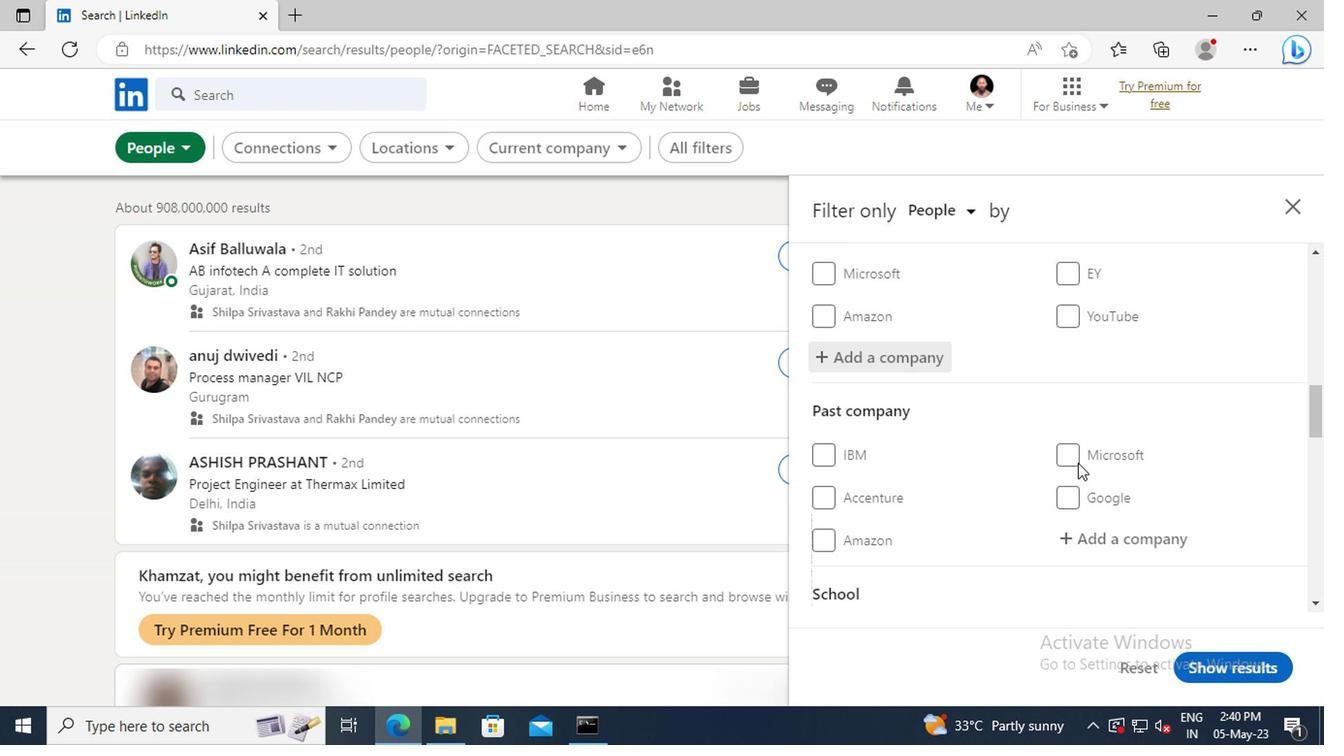 
Action: Mouse moved to (1072, 448)
Screenshot: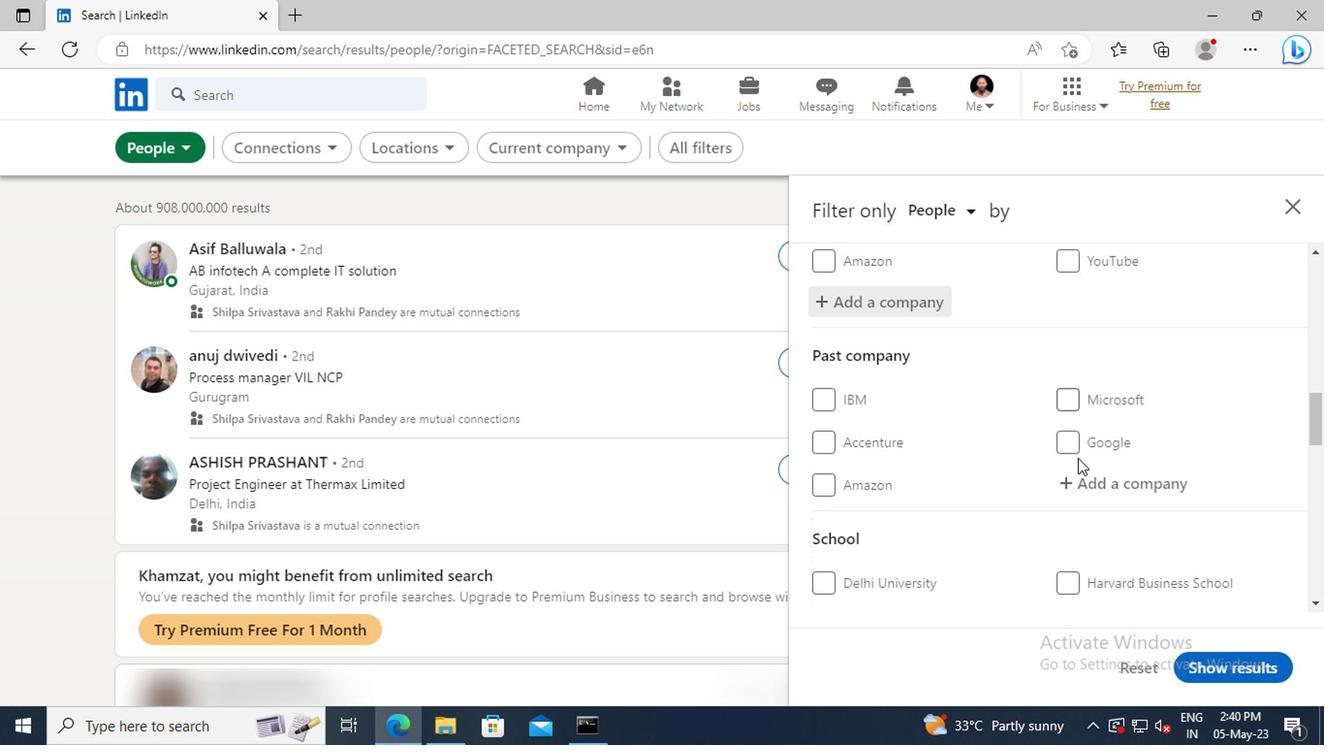 
Action: Mouse scrolled (1072, 447) with delta (0, 0)
Screenshot: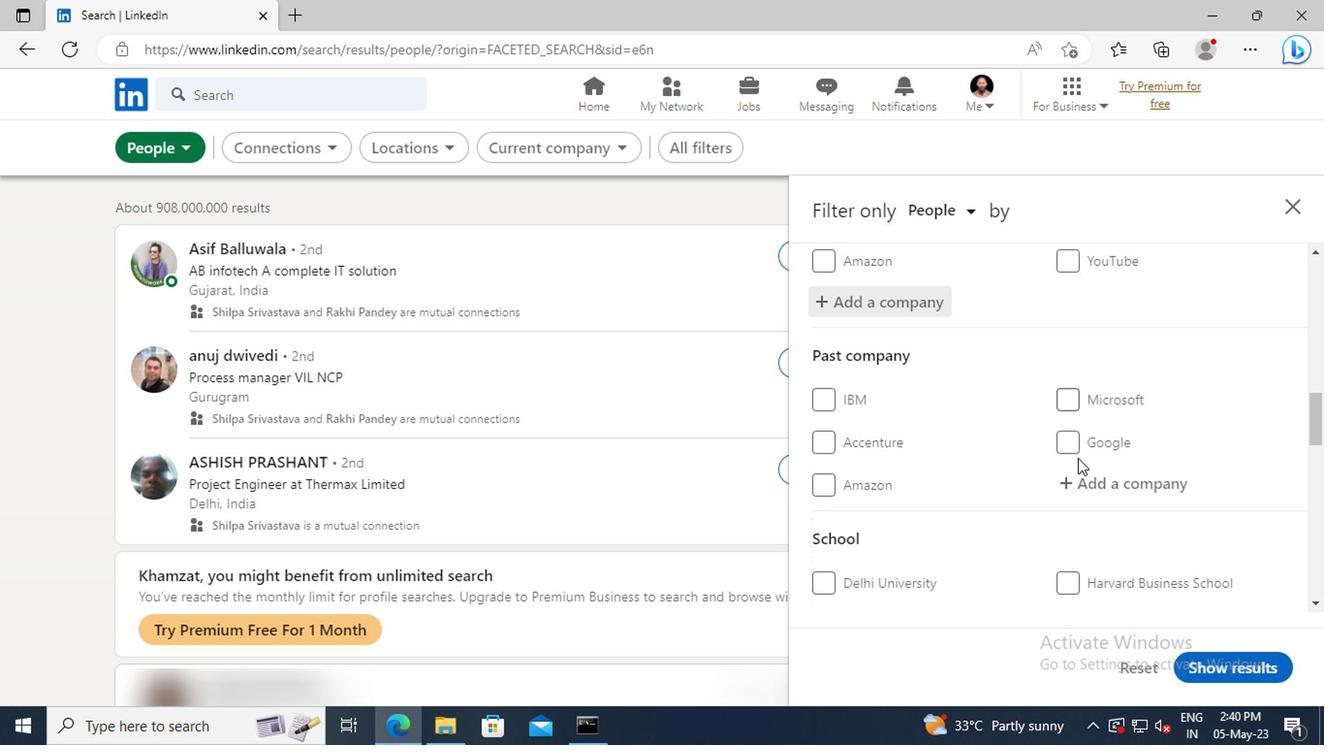 
Action: Mouse scrolled (1072, 447) with delta (0, 0)
Screenshot: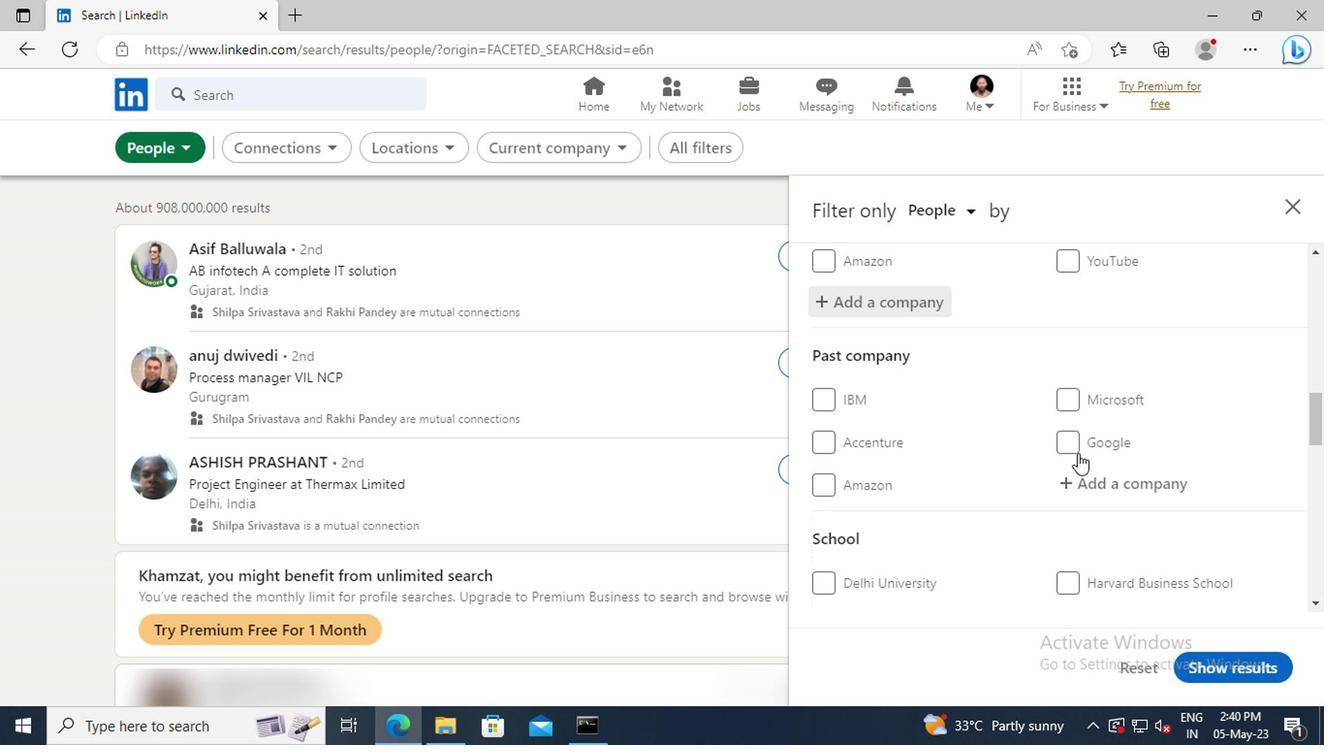 
Action: Mouse moved to (1068, 441)
Screenshot: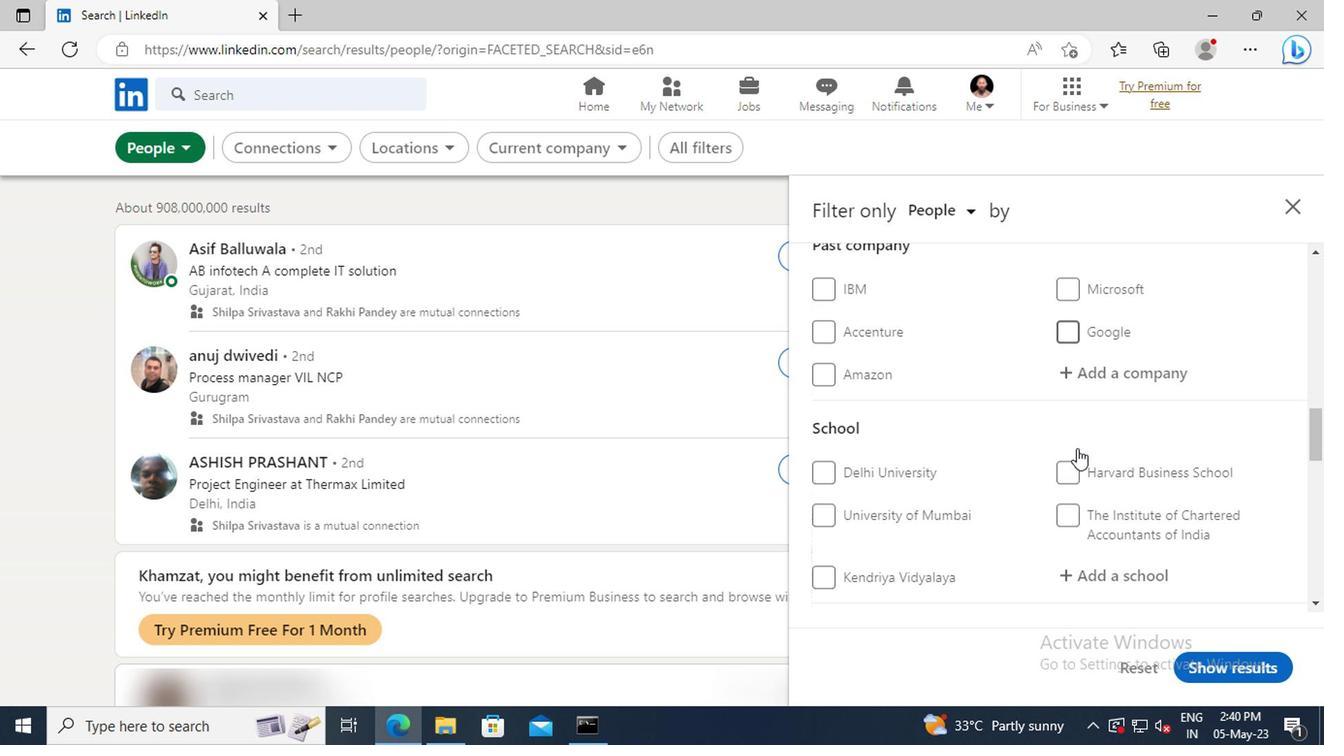 
Action: Mouse scrolled (1068, 440) with delta (0, 0)
Screenshot: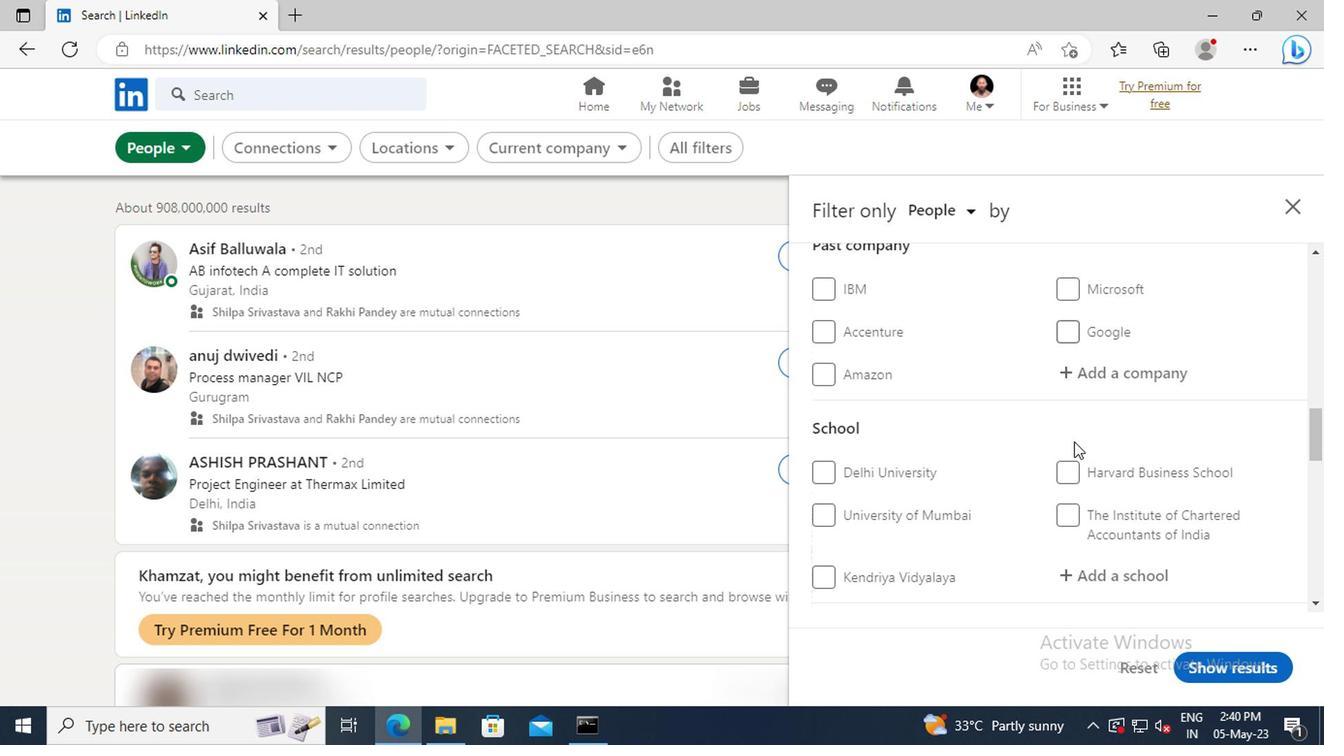 
Action: Mouse scrolled (1068, 440) with delta (0, 0)
Screenshot: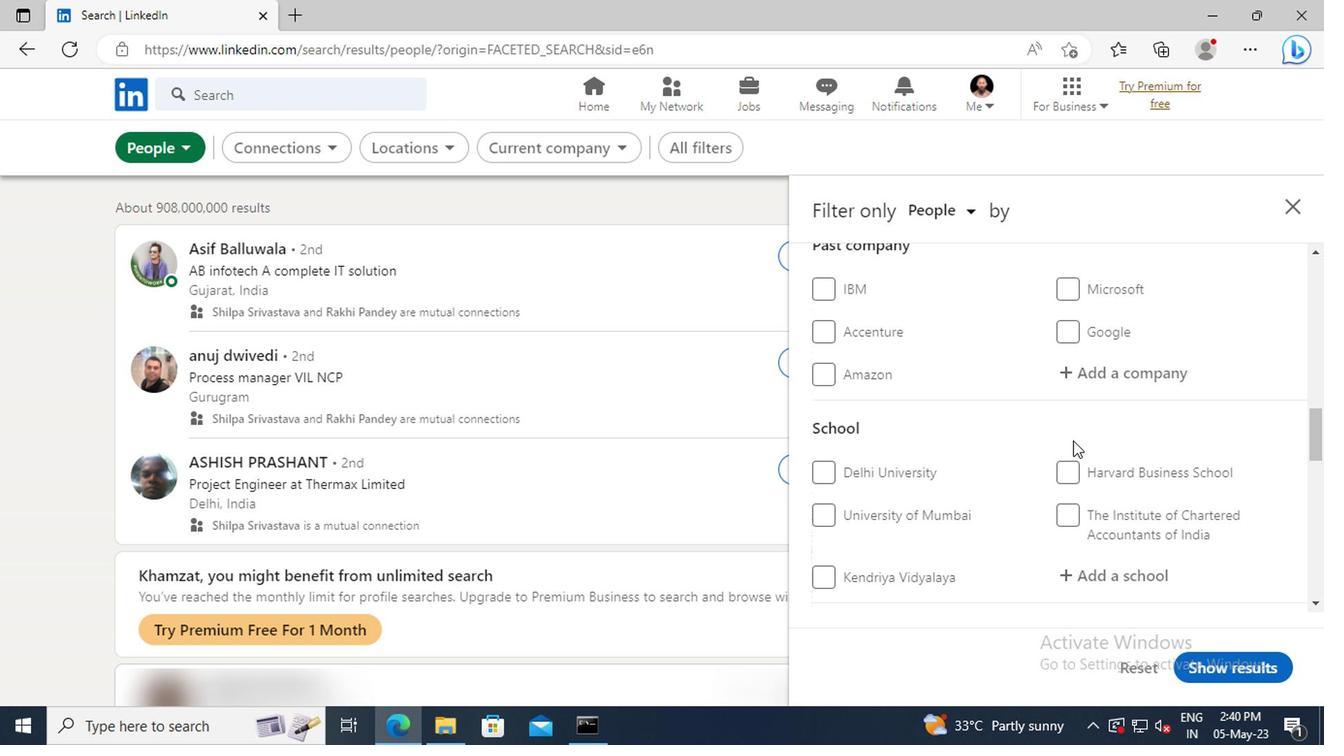 
Action: Mouse moved to (1072, 458)
Screenshot: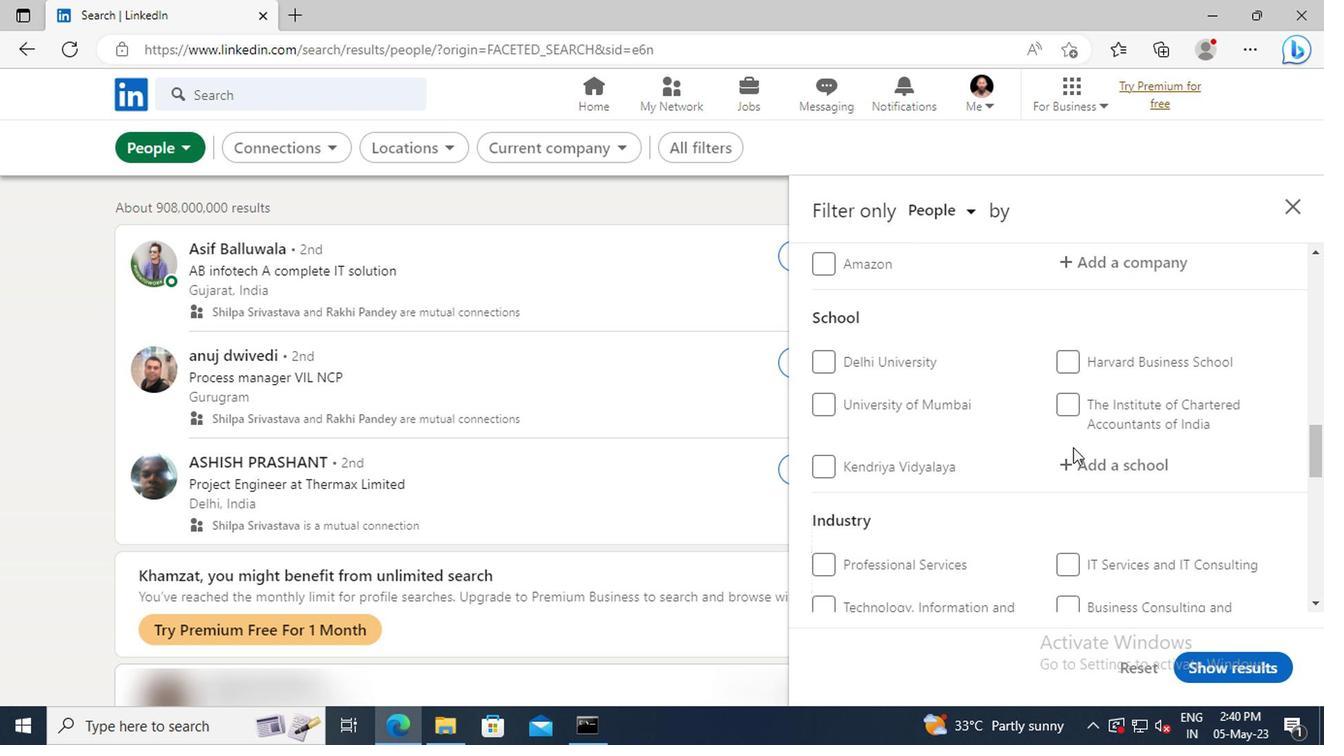 
Action: Mouse pressed left at (1072, 458)
Screenshot: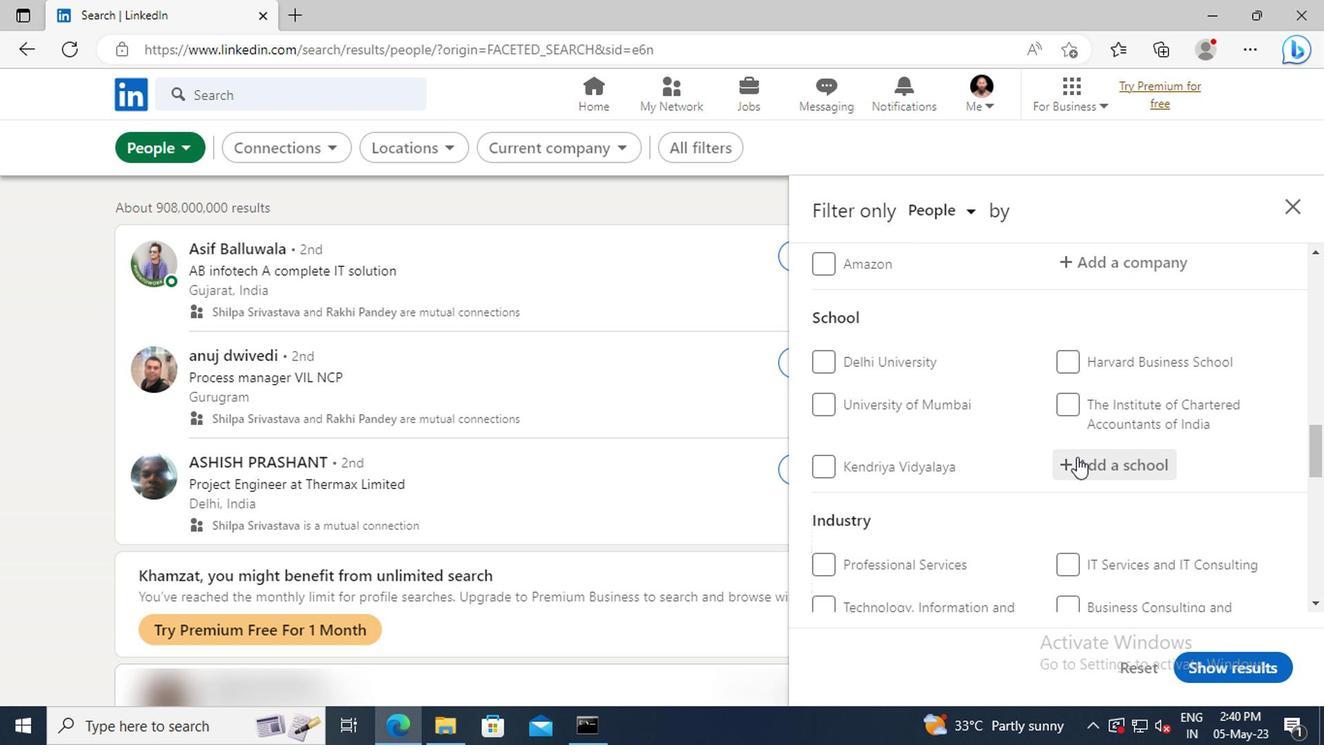 
Action: Key pressed <Key.shift>TECHNO<Key.space><Key.shift>INDIA<Key.space><Key.shift>C
Screenshot: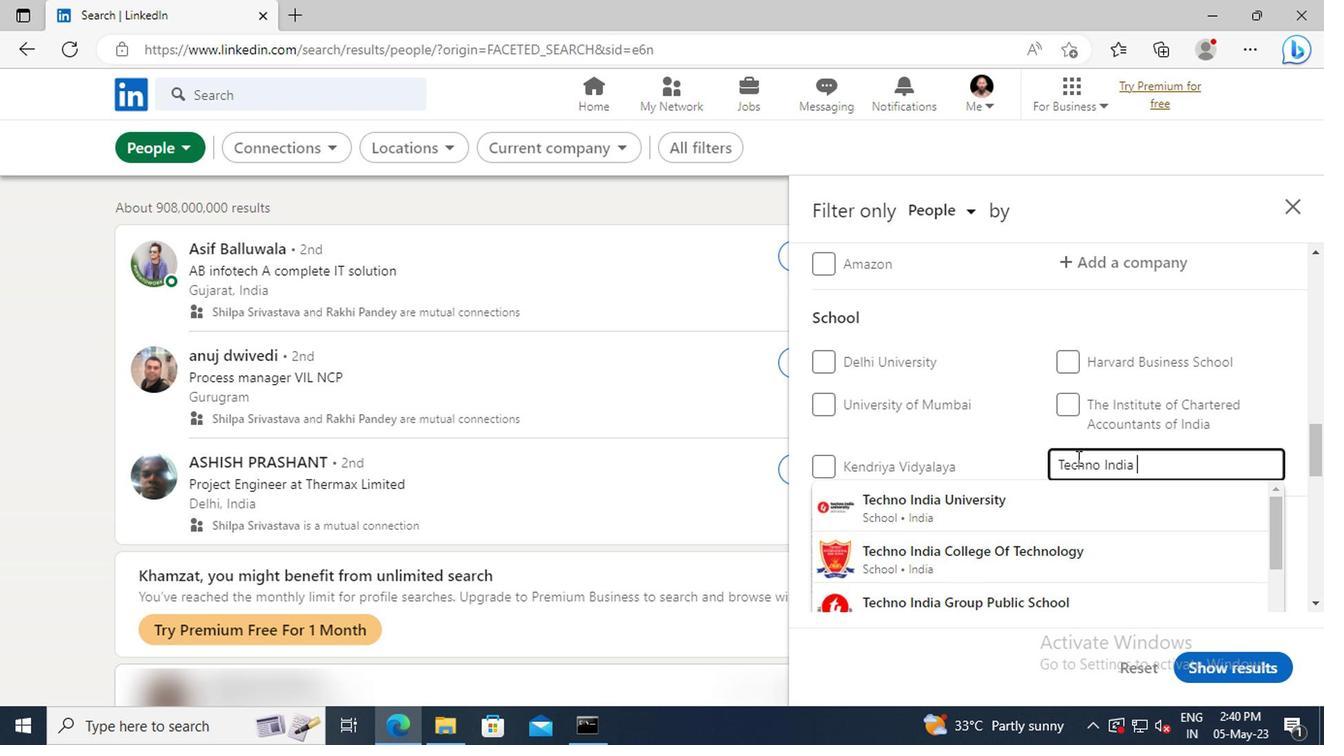 
Action: Mouse moved to (1078, 494)
Screenshot: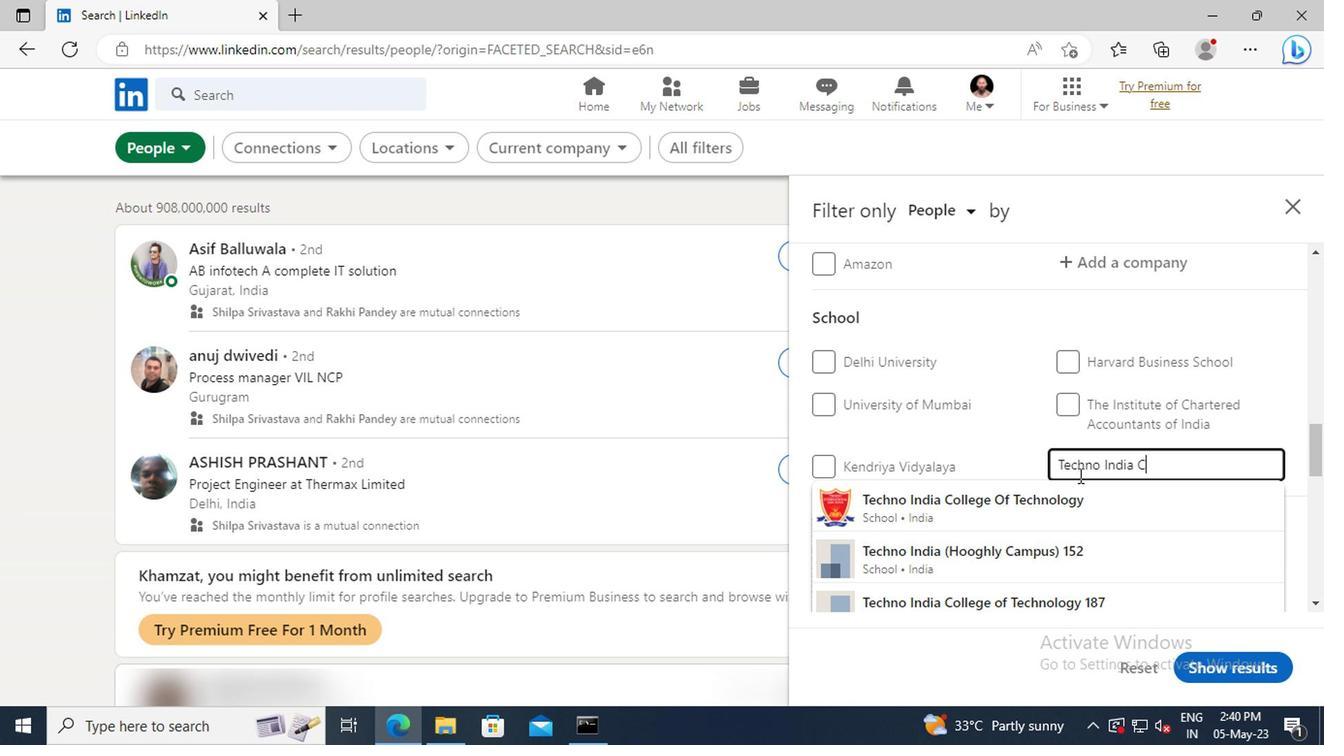 
Action: Mouse pressed left at (1078, 494)
Screenshot: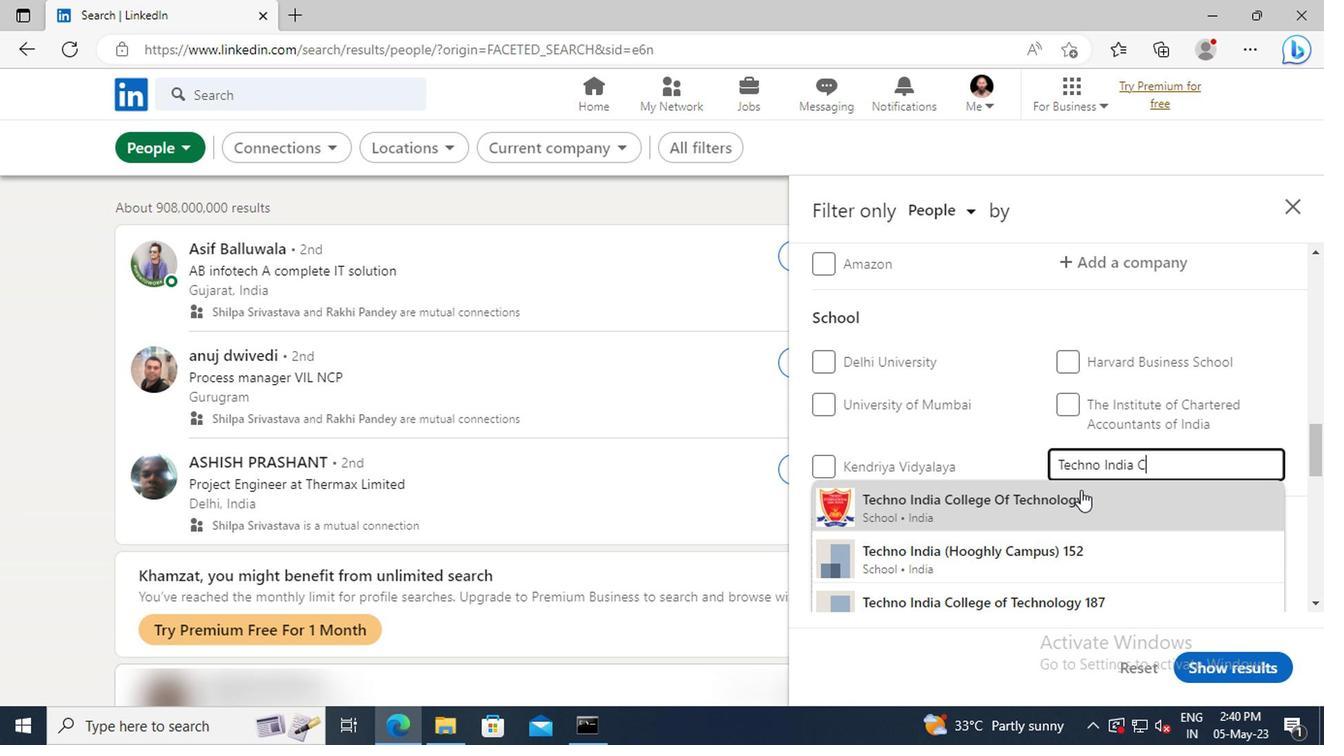 
Action: Mouse scrolled (1078, 493) with delta (0, -1)
Screenshot: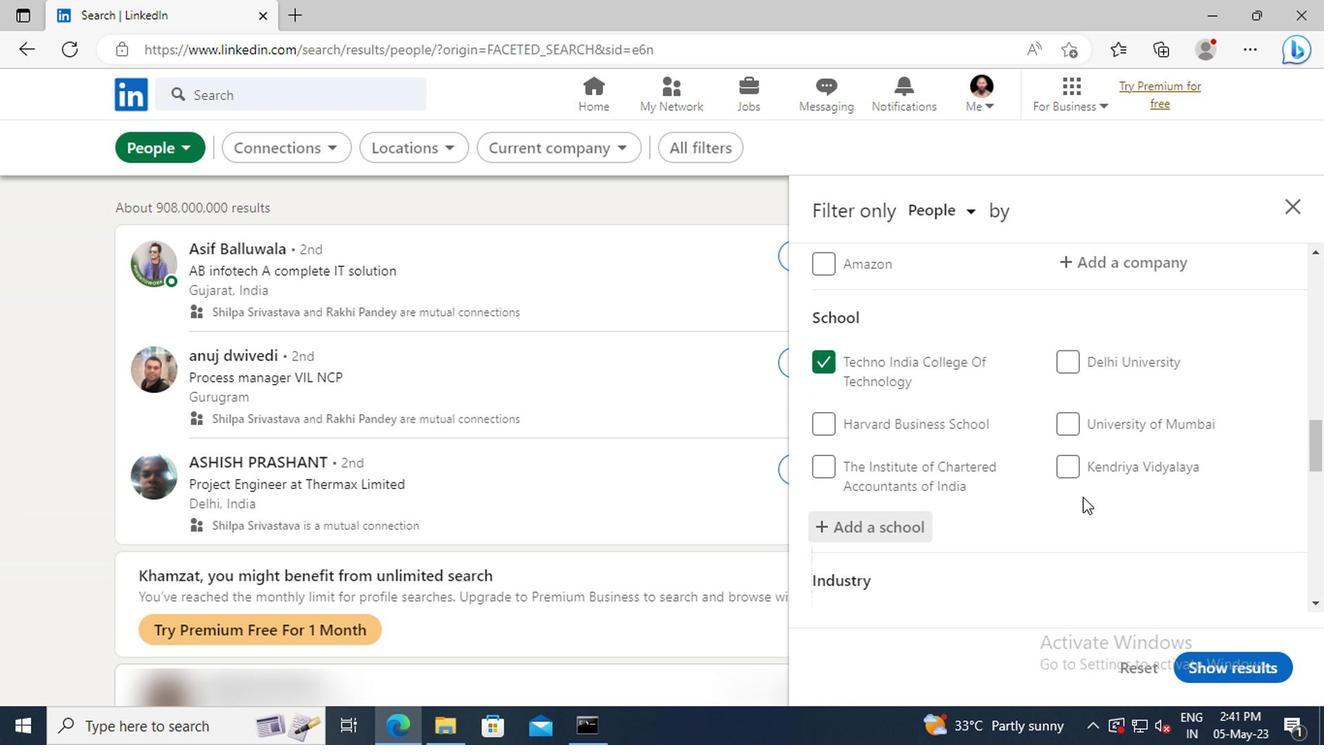 
Action: Mouse scrolled (1078, 493) with delta (0, -1)
Screenshot: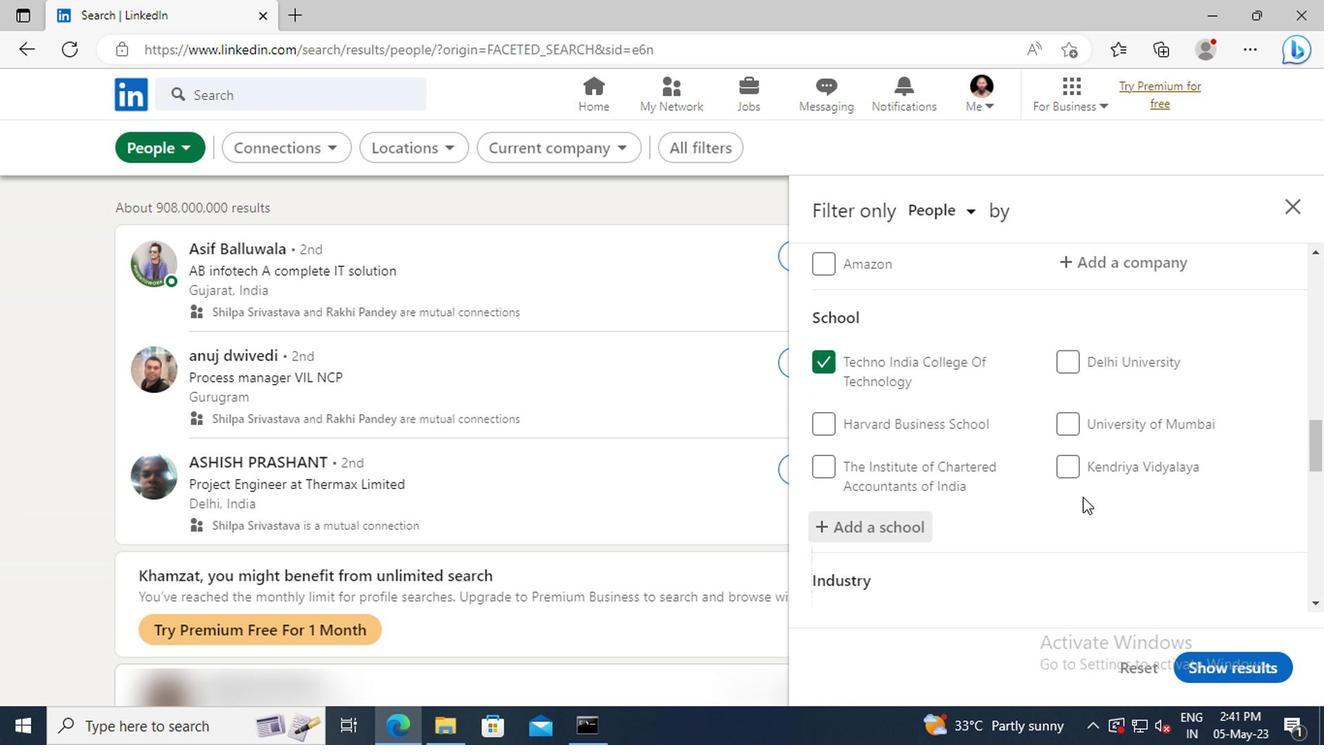 
Action: Mouse moved to (1078, 491)
Screenshot: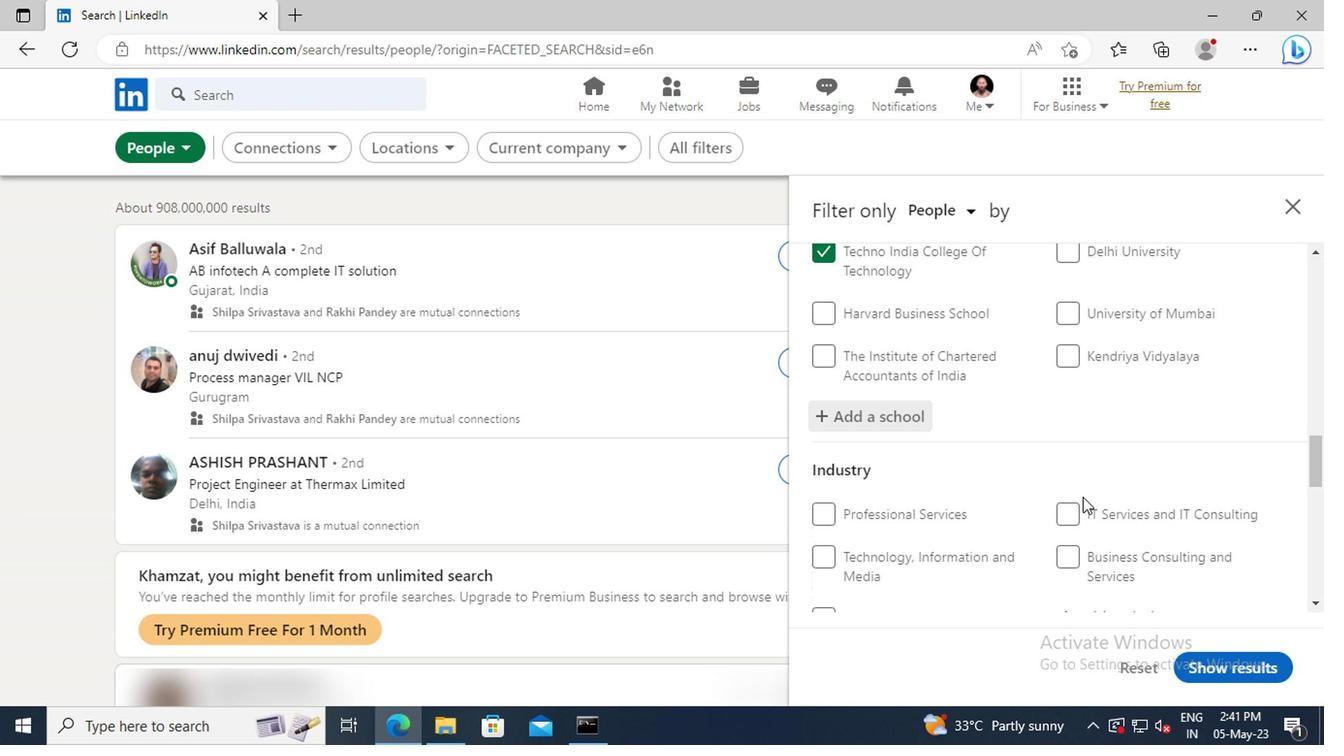 
Action: Mouse scrolled (1078, 490) with delta (0, -1)
Screenshot: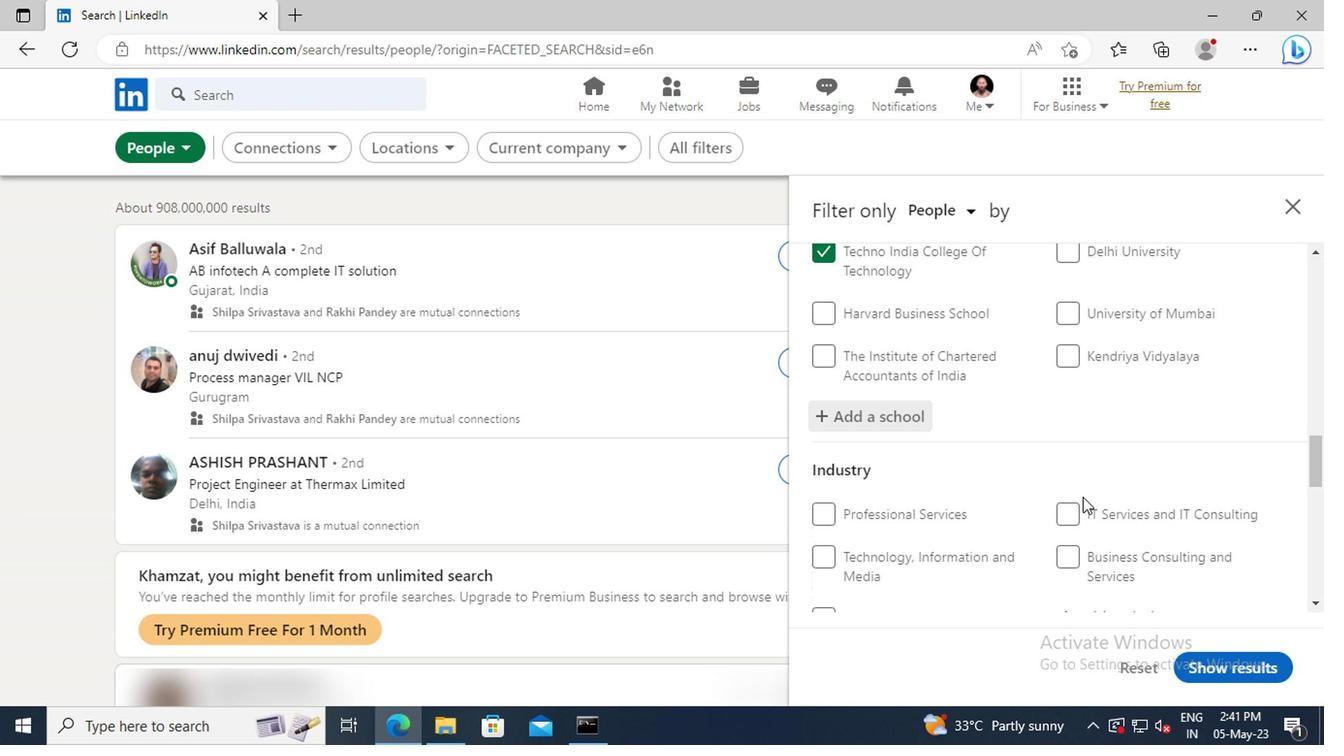 
Action: Mouse moved to (1077, 484)
Screenshot: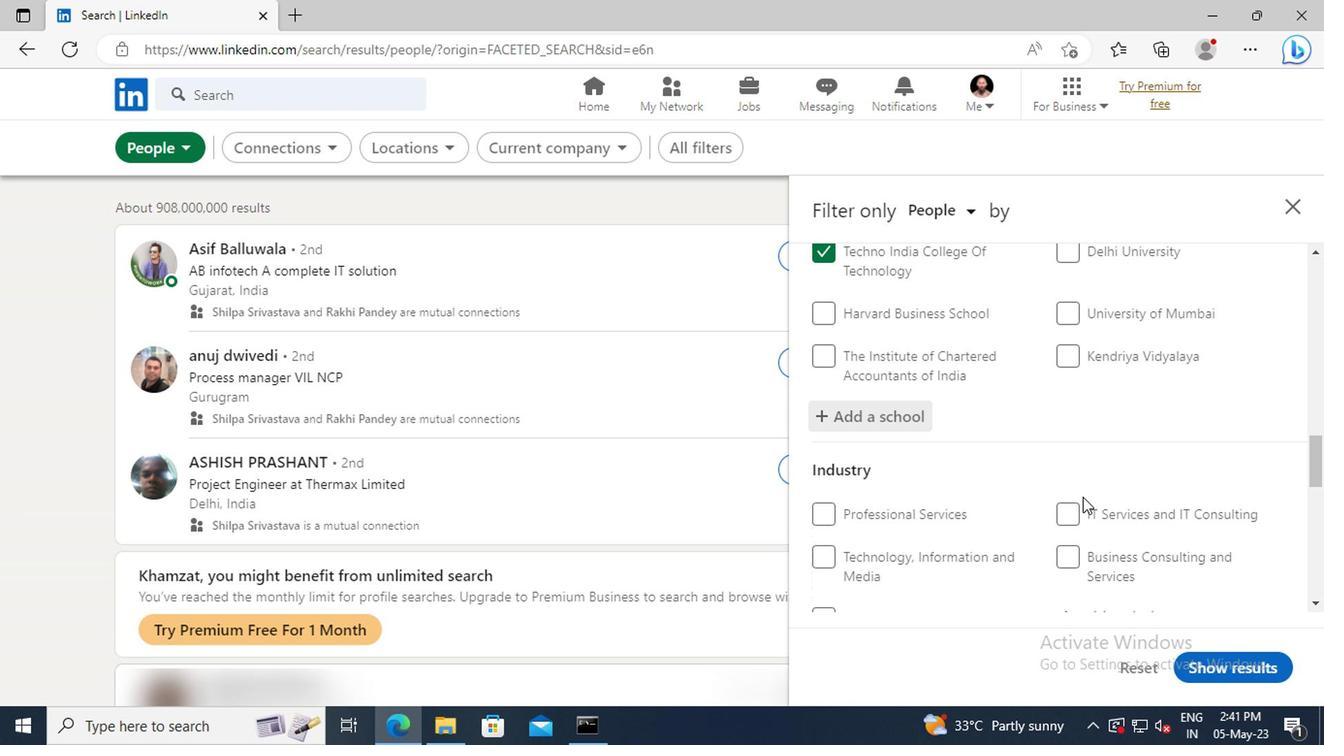 
Action: Mouse scrolled (1077, 484) with delta (0, 0)
Screenshot: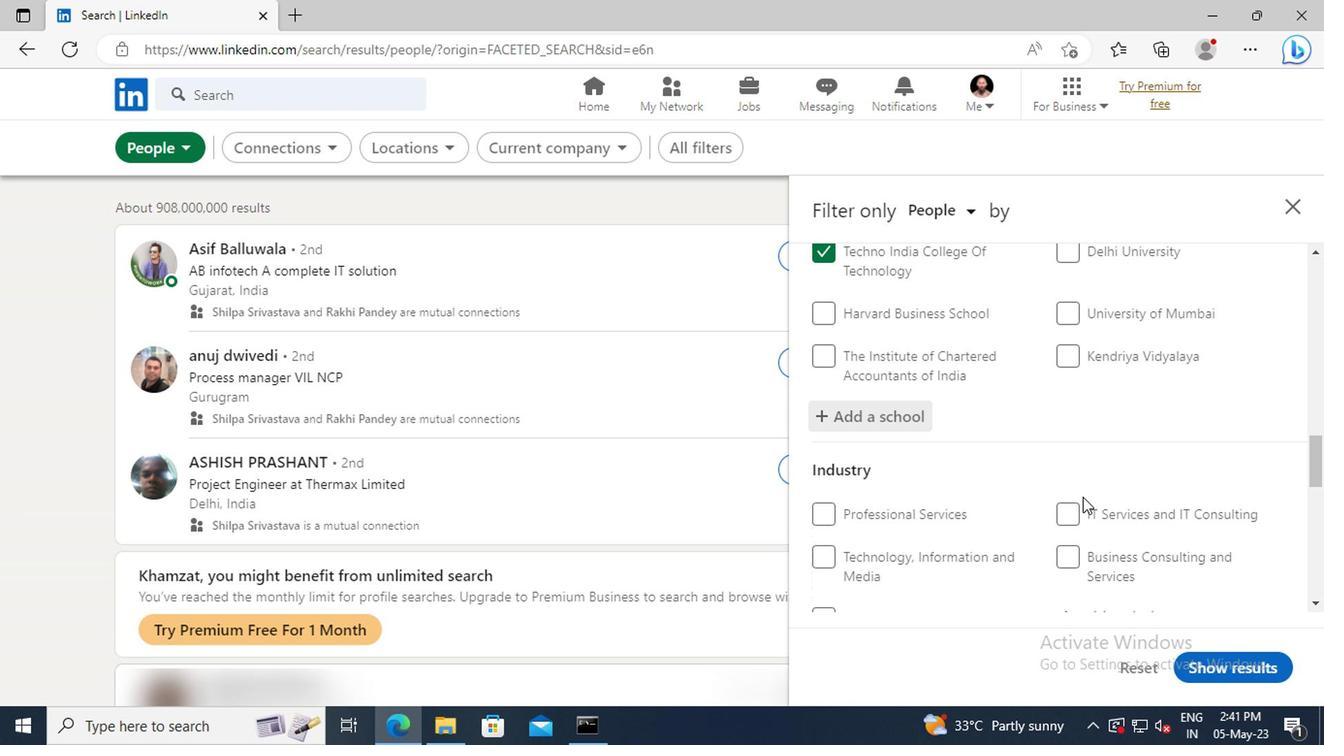 
Action: Mouse moved to (1070, 469)
Screenshot: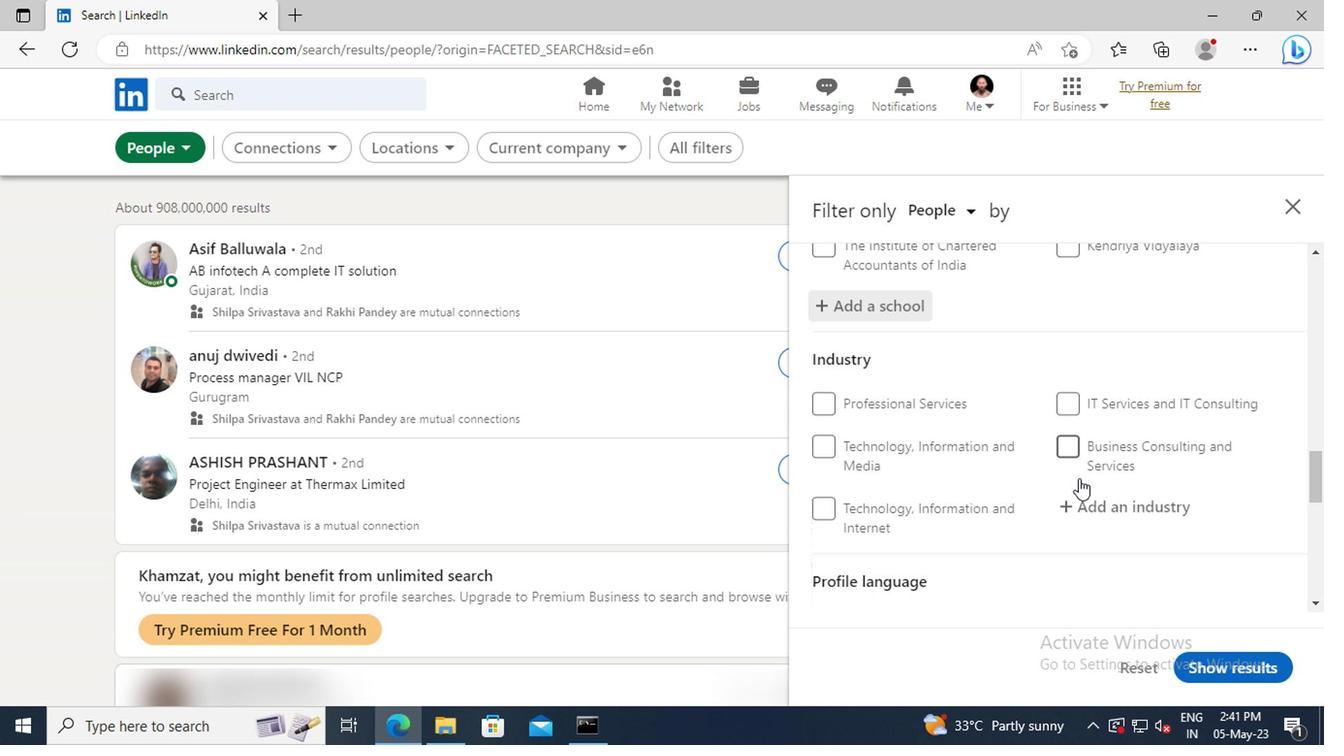 
Action: Mouse scrolled (1070, 469) with delta (0, 0)
Screenshot: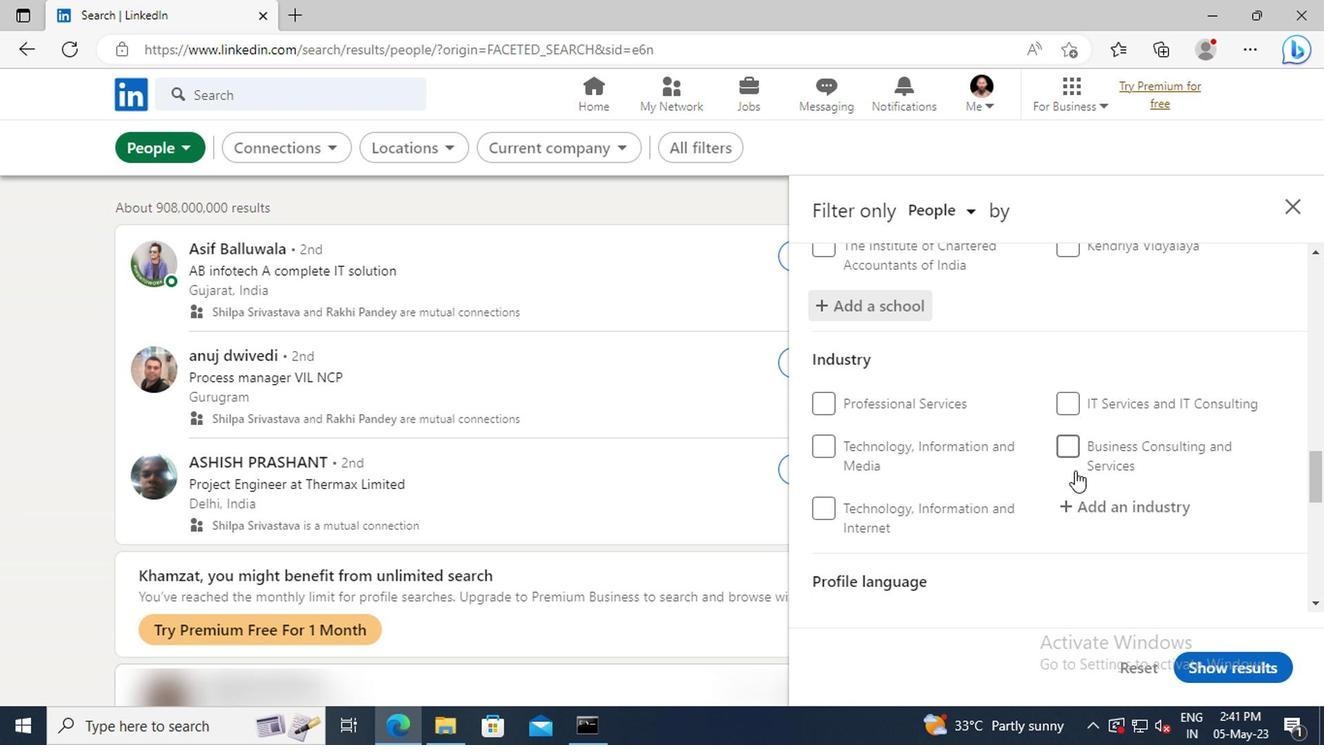 
Action: Mouse moved to (1074, 458)
Screenshot: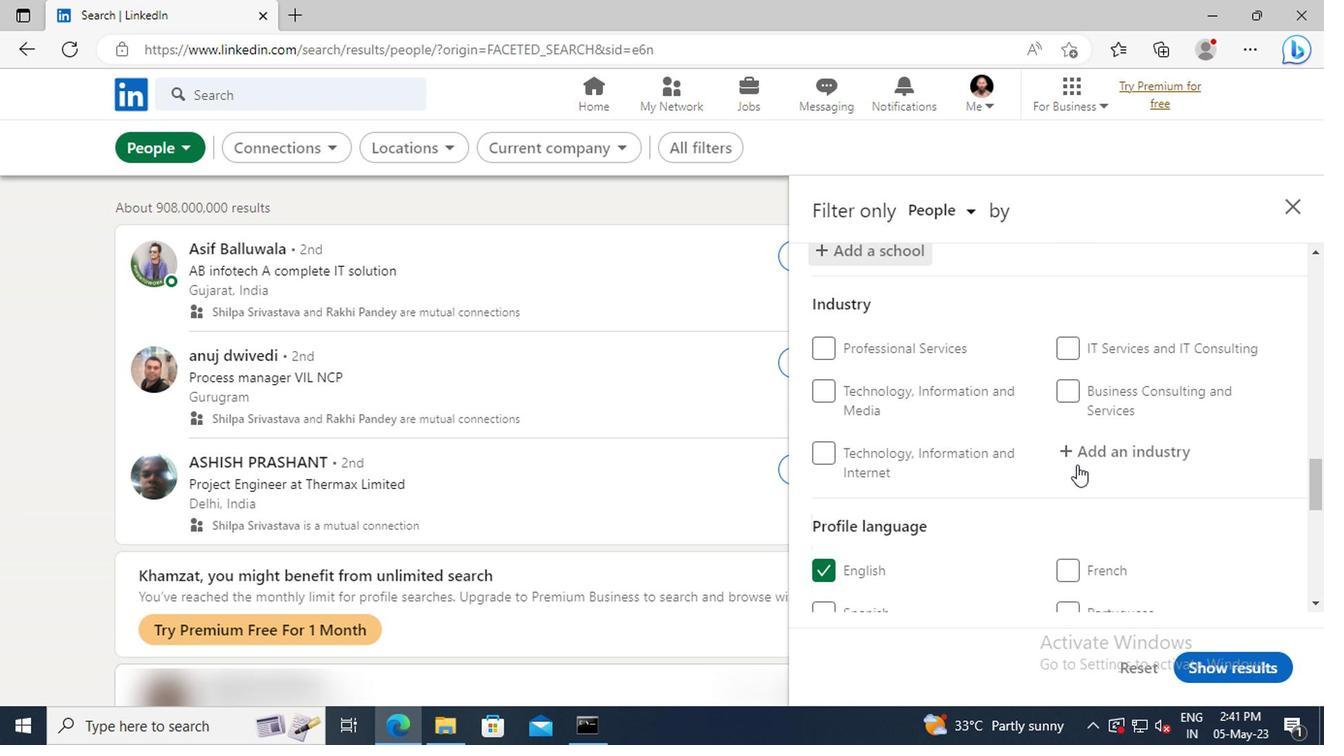 
Action: Mouse pressed left at (1074, 458)
Screenshot: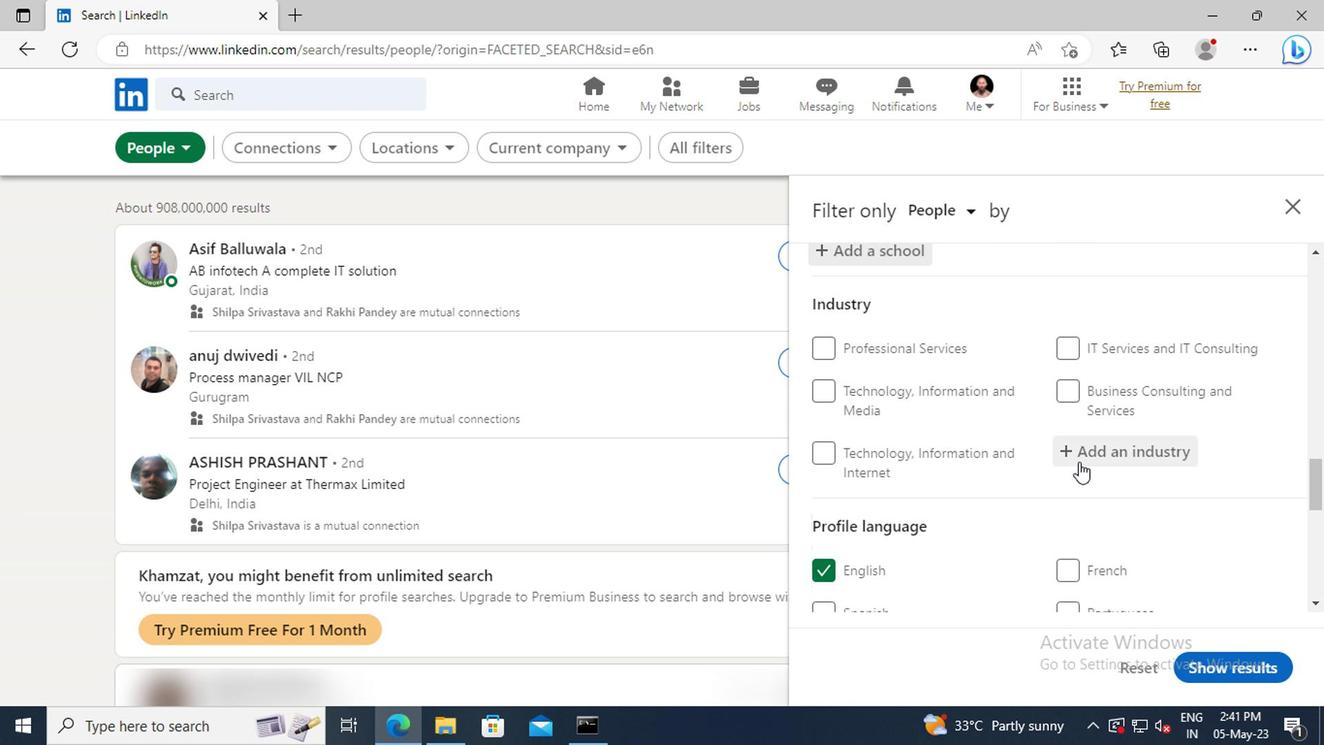 
Action: Mouse moved to (1075, 458)
Screenshot: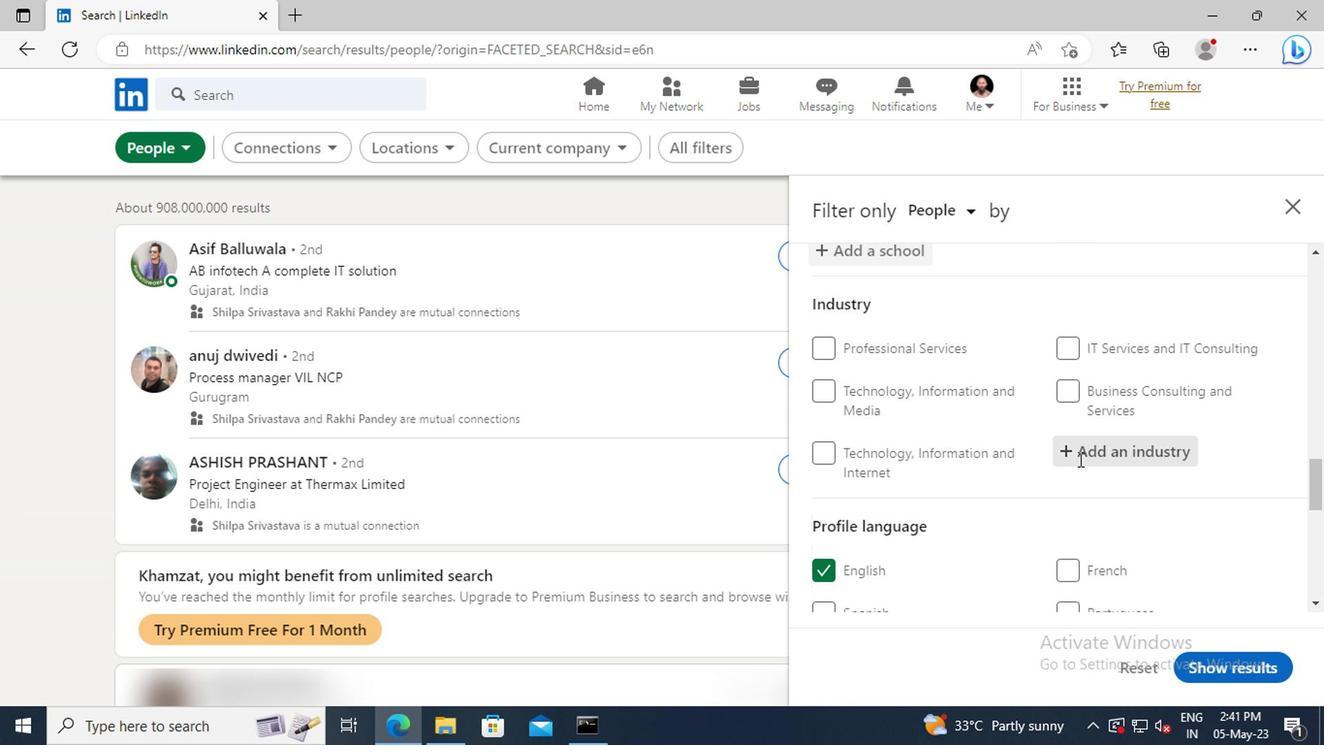 
Action: Key pressed <Key.shift><Key.shift><Key.shift><Key.shift>ZOOS<Key.space>AND<Key.space><Key.shift>BO
Screenshot: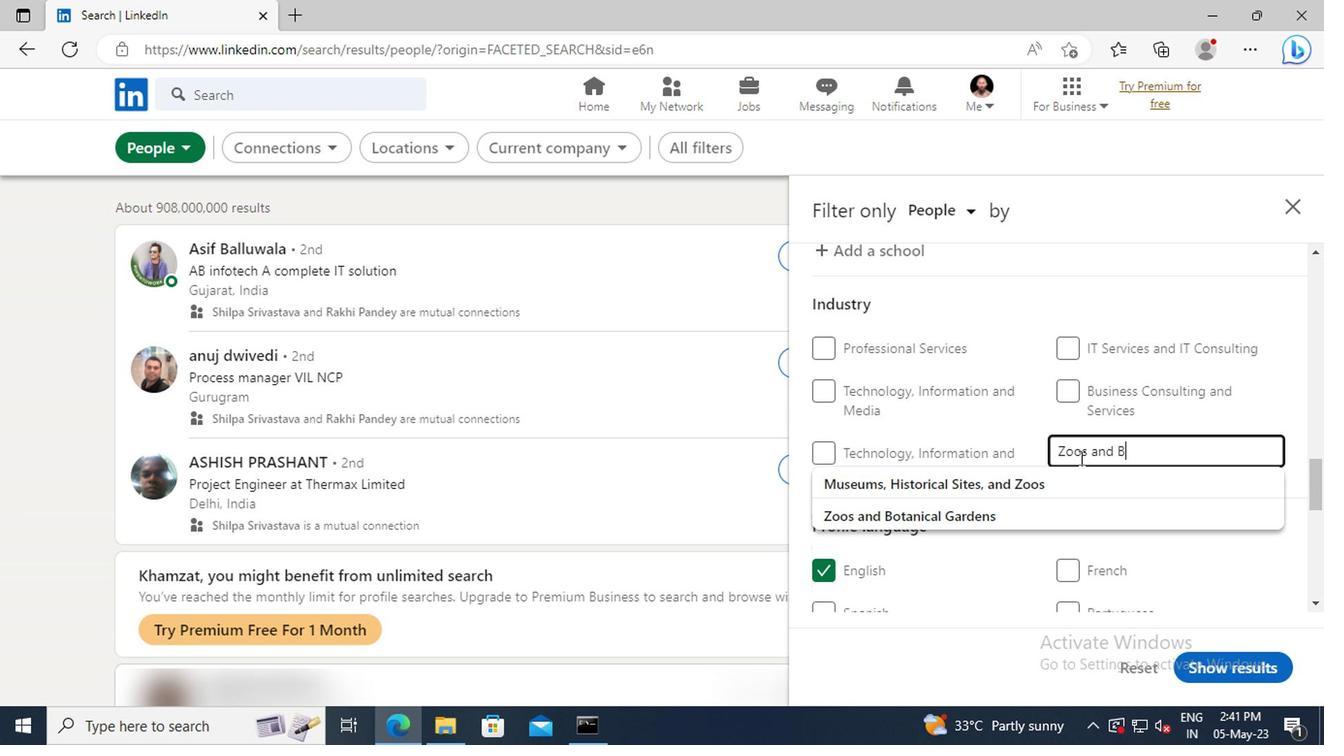 
Action: Mouse moved to (1075, 474)
Screenshot: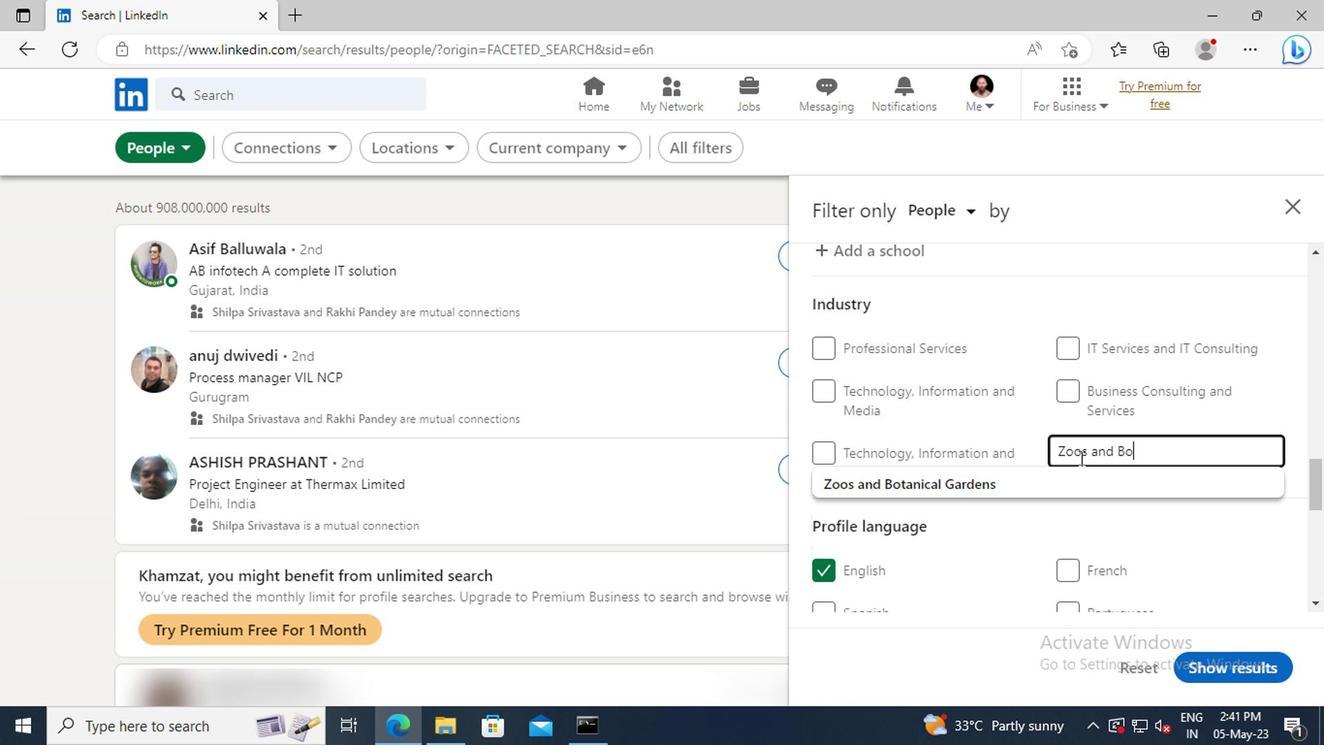 
Action: Mouse pressed left at (1075, 474)
Screenshot: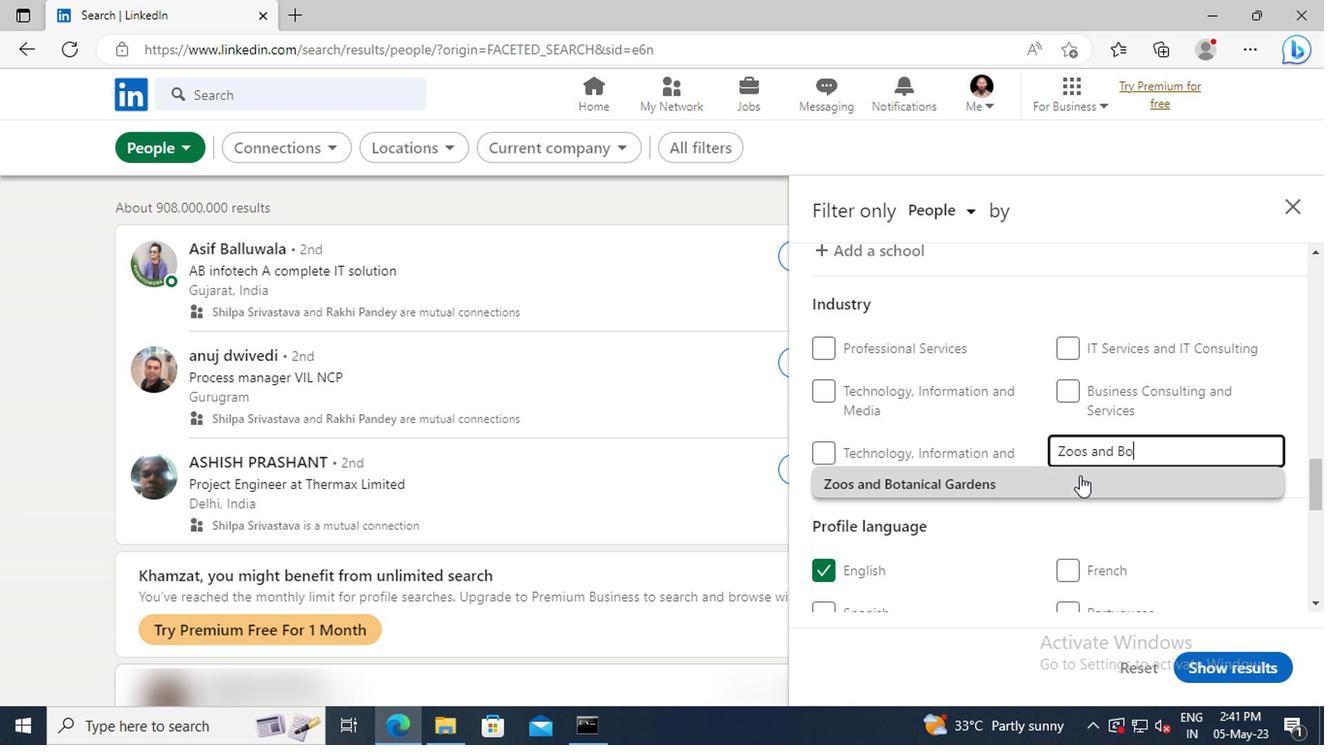 
Action: Mouse scrolled (1075, 473) with delta (0, -1)
Screenshot: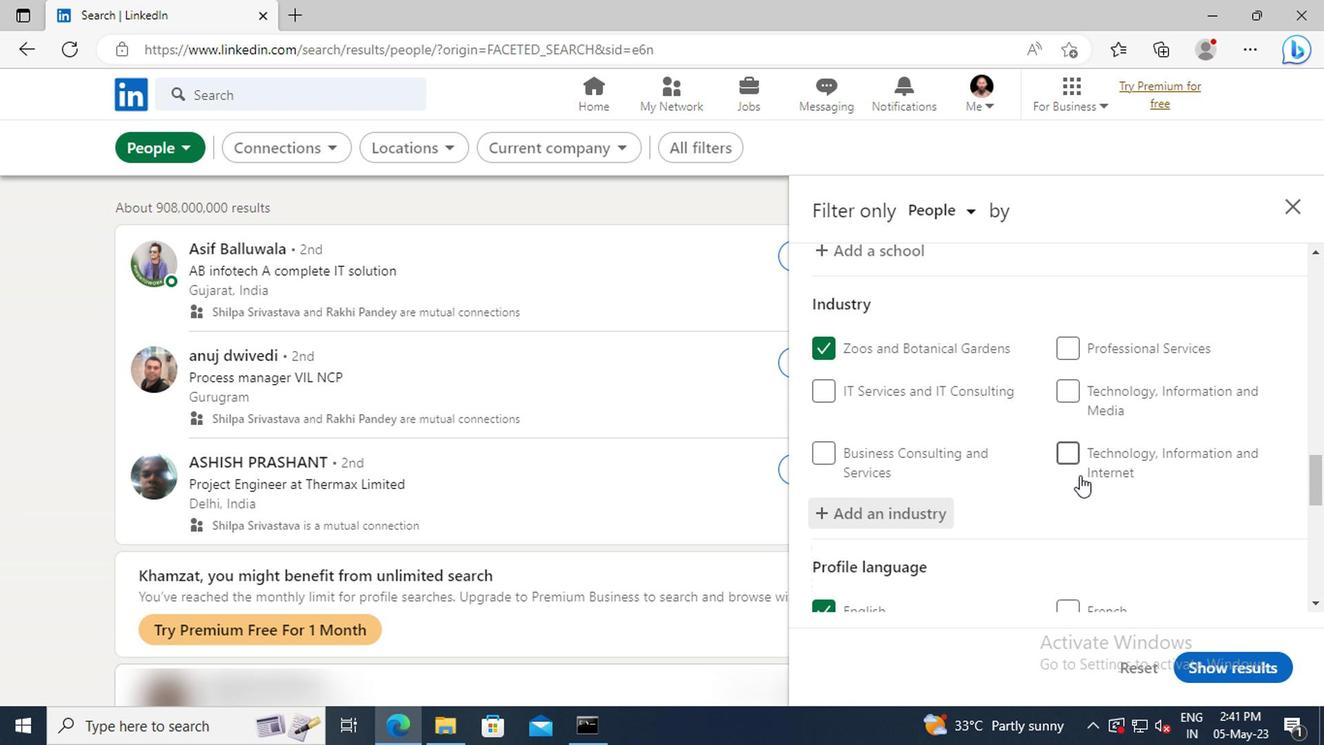 
Action: Mouse scrolled (1075, 473) with delta (0, -1)
Screenshot: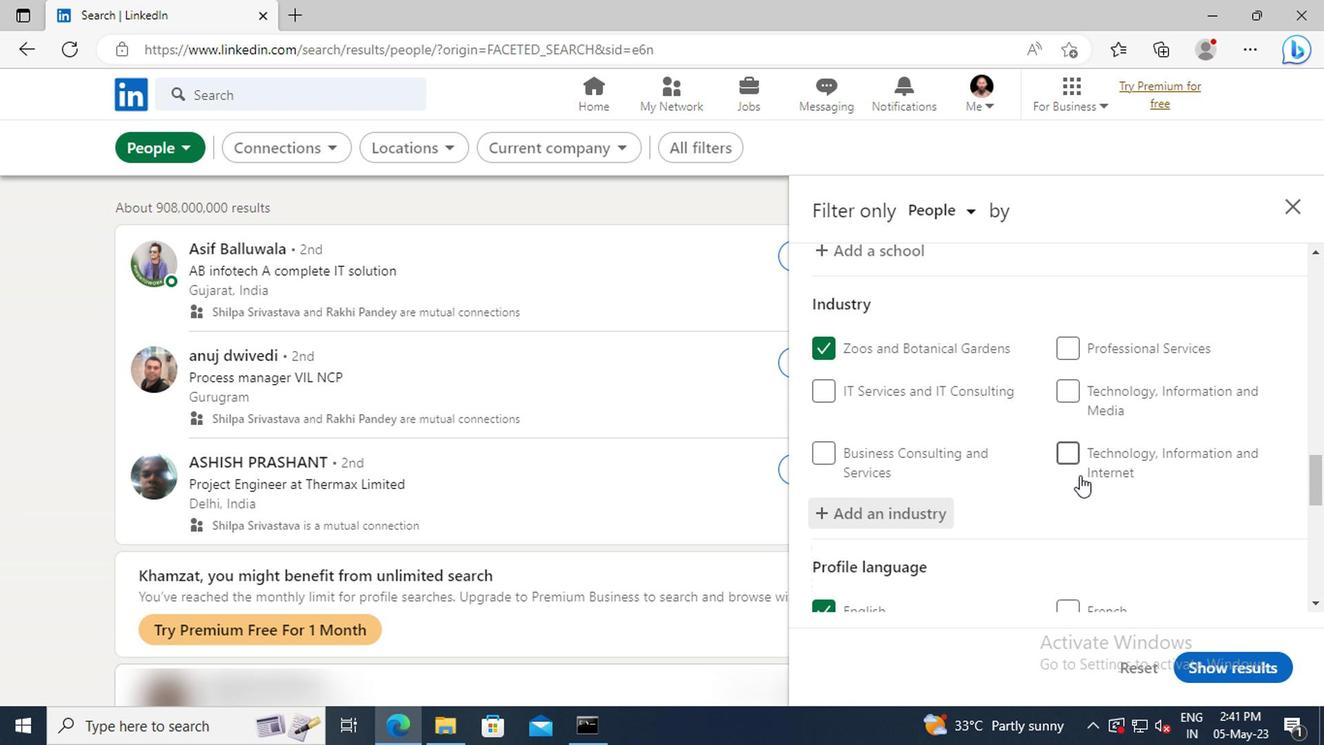 
Action: Mouse scrolled (1075, 473) with delta (0, -1)
Screenshot: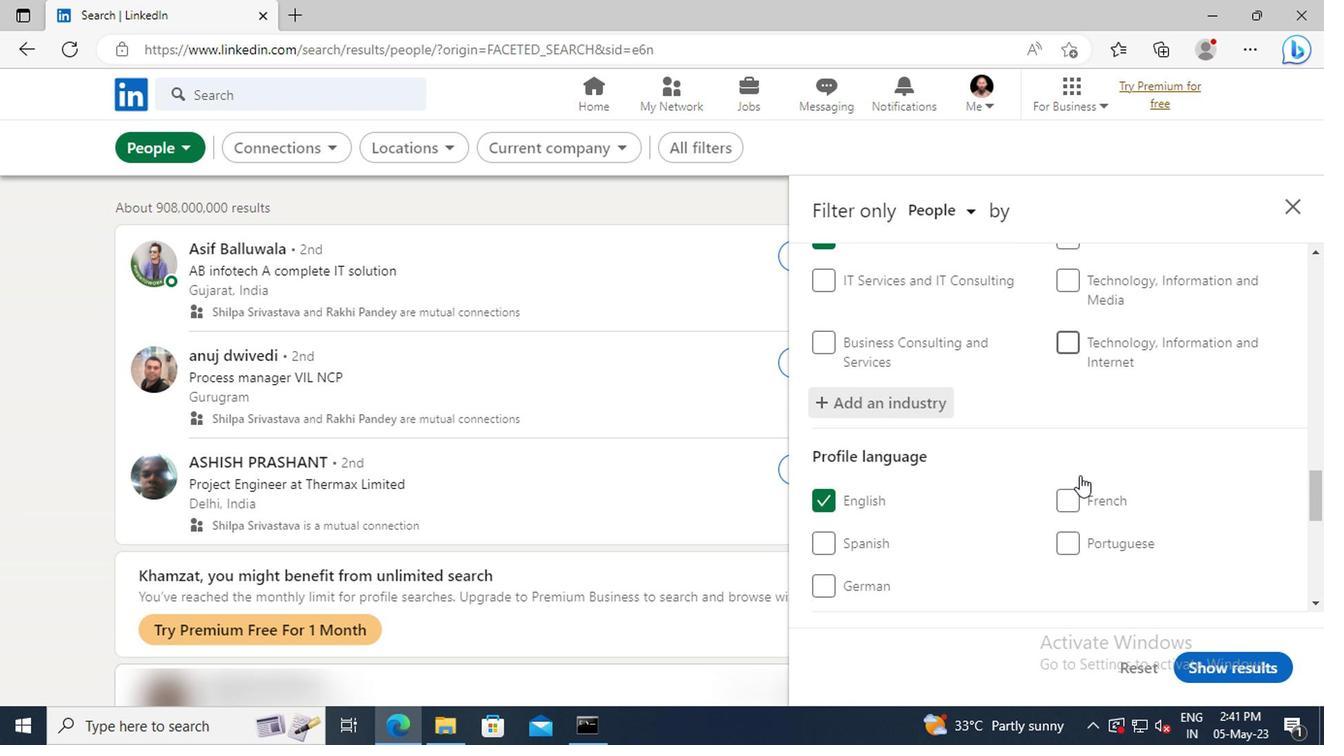 
Action: Mouse scrolled (1075, 473) with delta (0, -1)
Screenshot: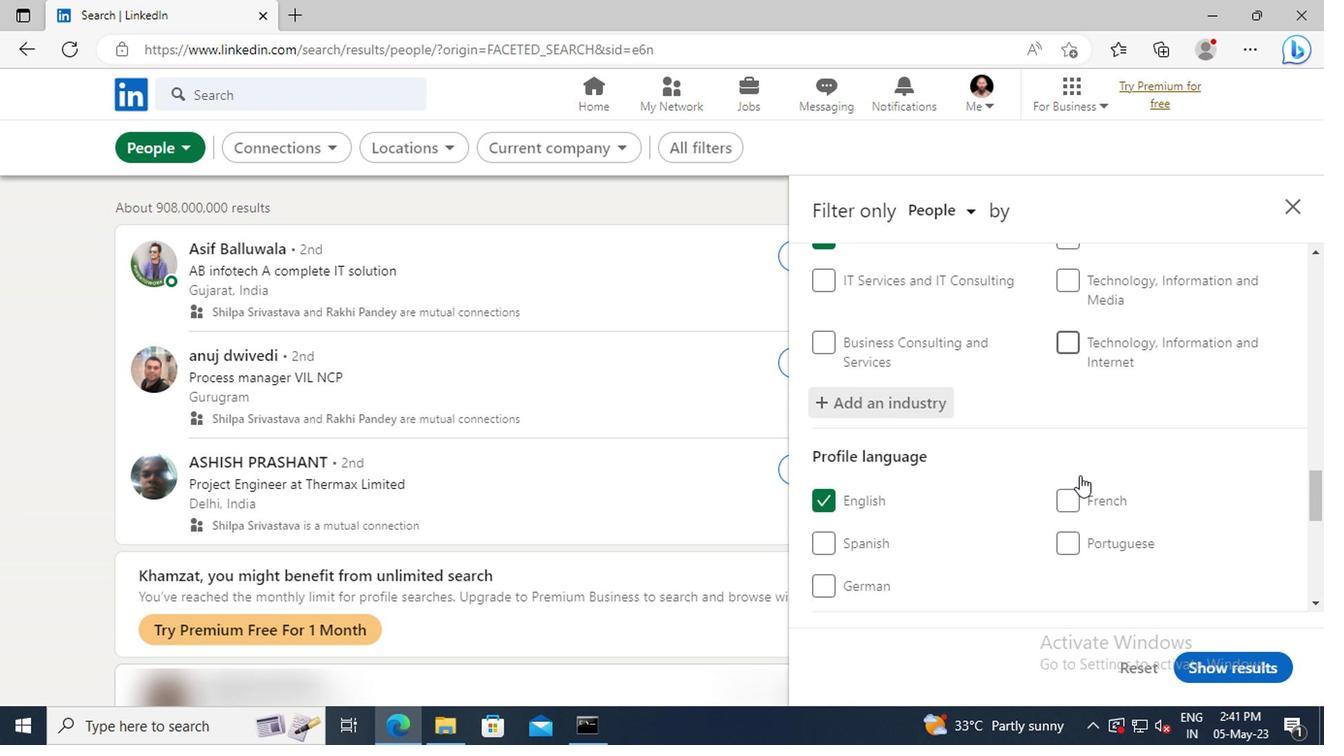 
Action: Mouse scrolled (1075, 473) with delta (0, -1)
Screenshot: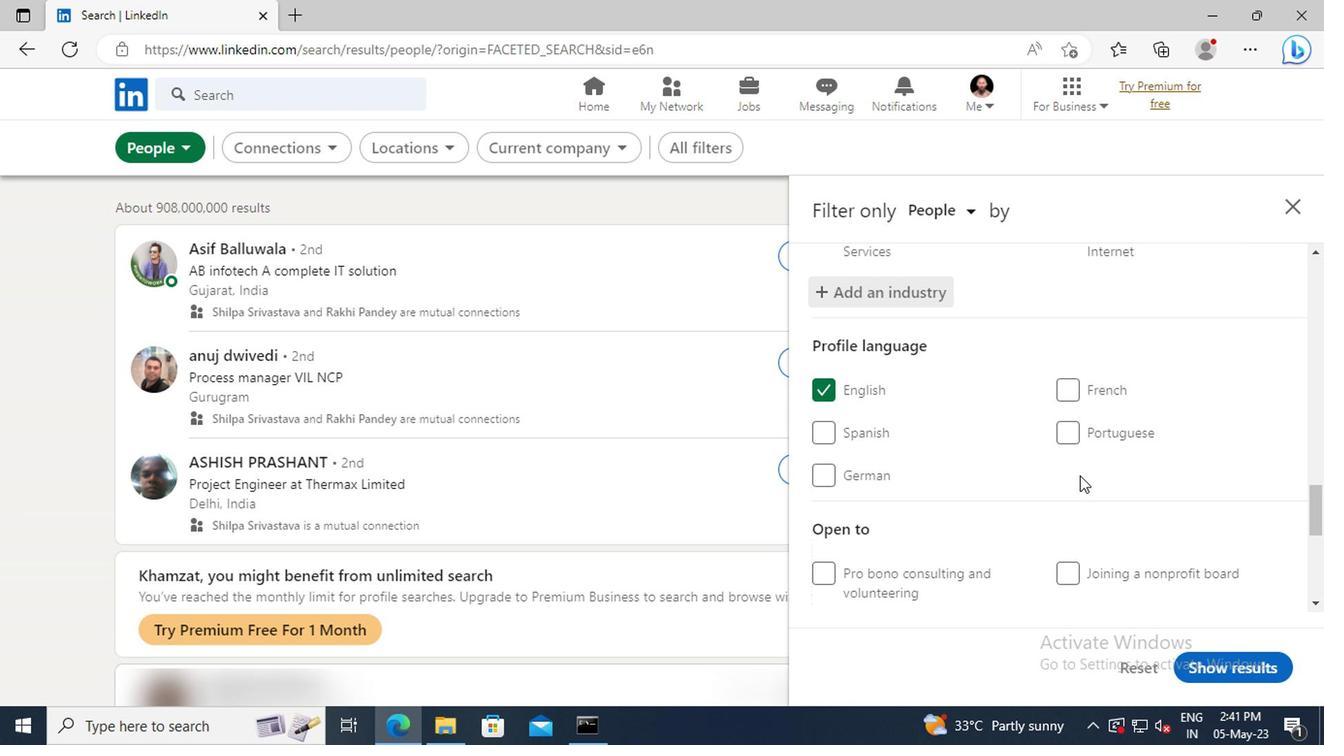 
Action: Mouse scrolled (1075, 473) with delta (0, -1)
Screenshot: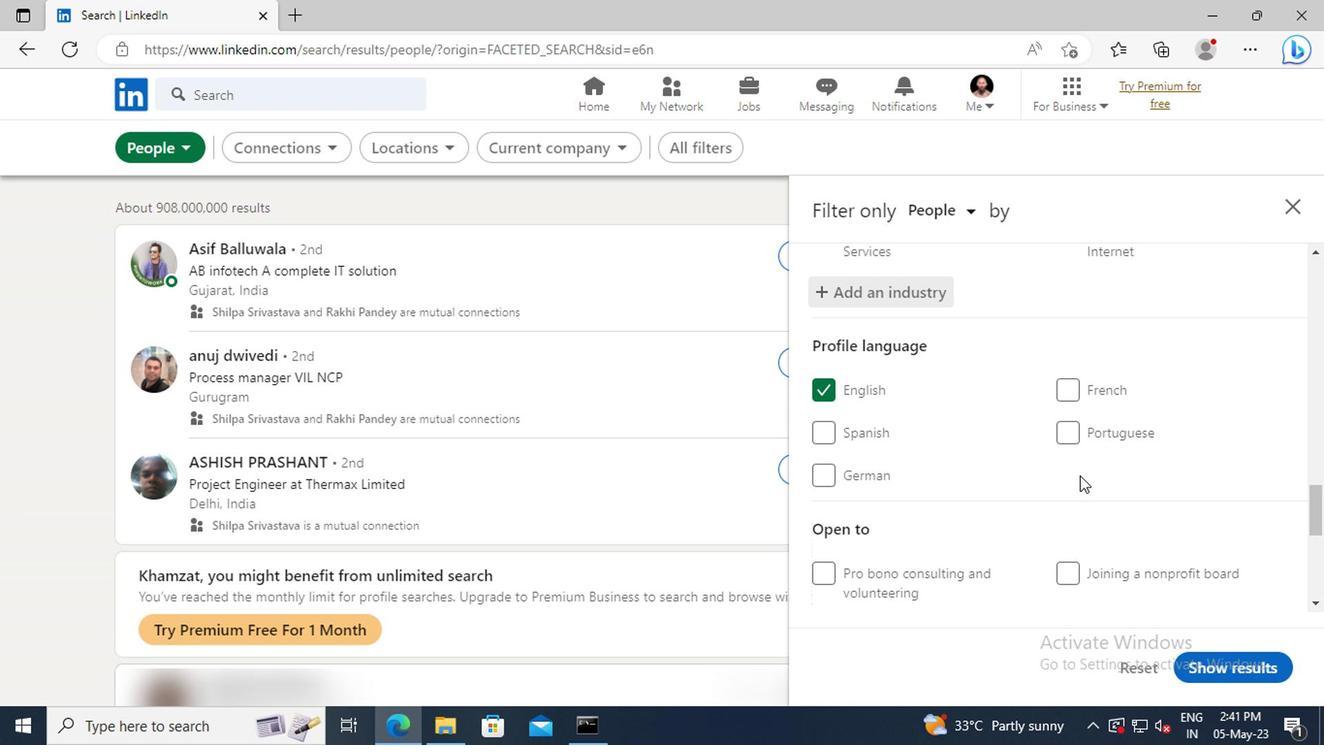 
Action: Mouse scrolled (1075, 473) with delta (0, -1)
Screenshot: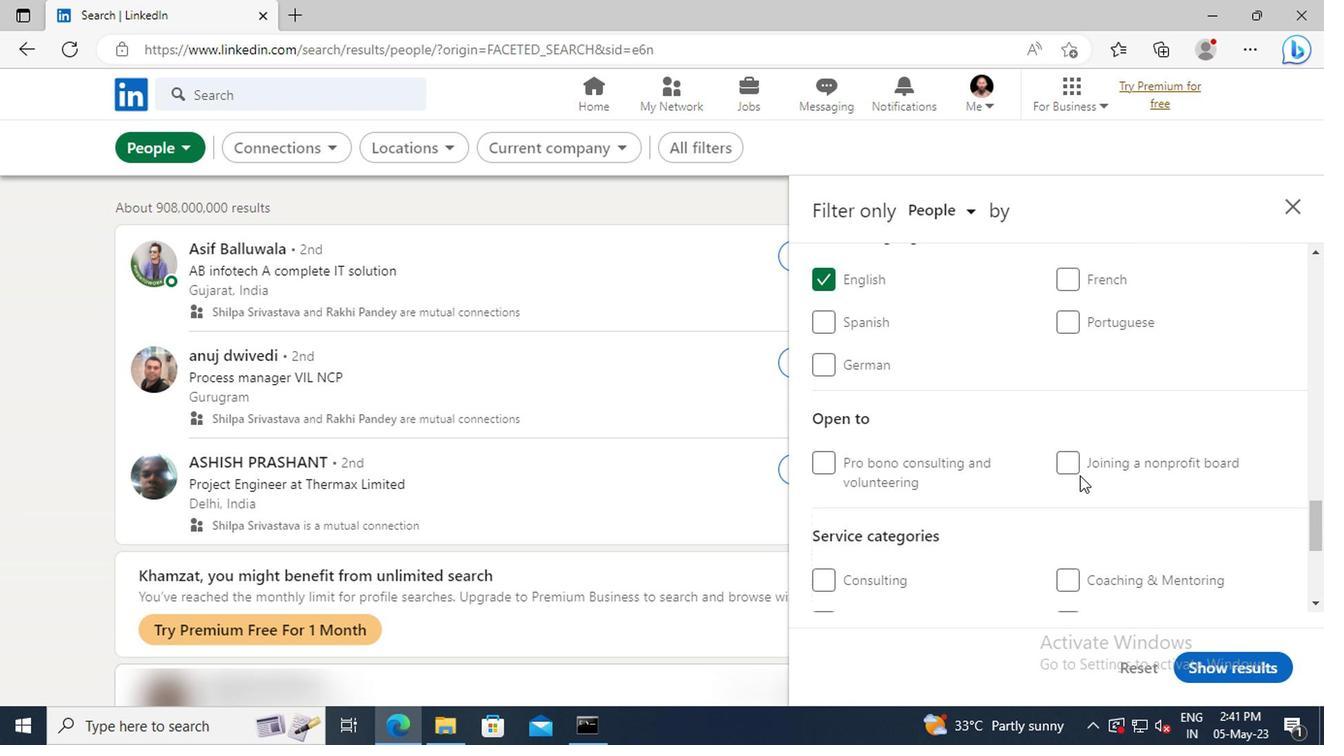 
Action: Mouse scrolled (1075, 473) with delta (0, -1)
Screenshot: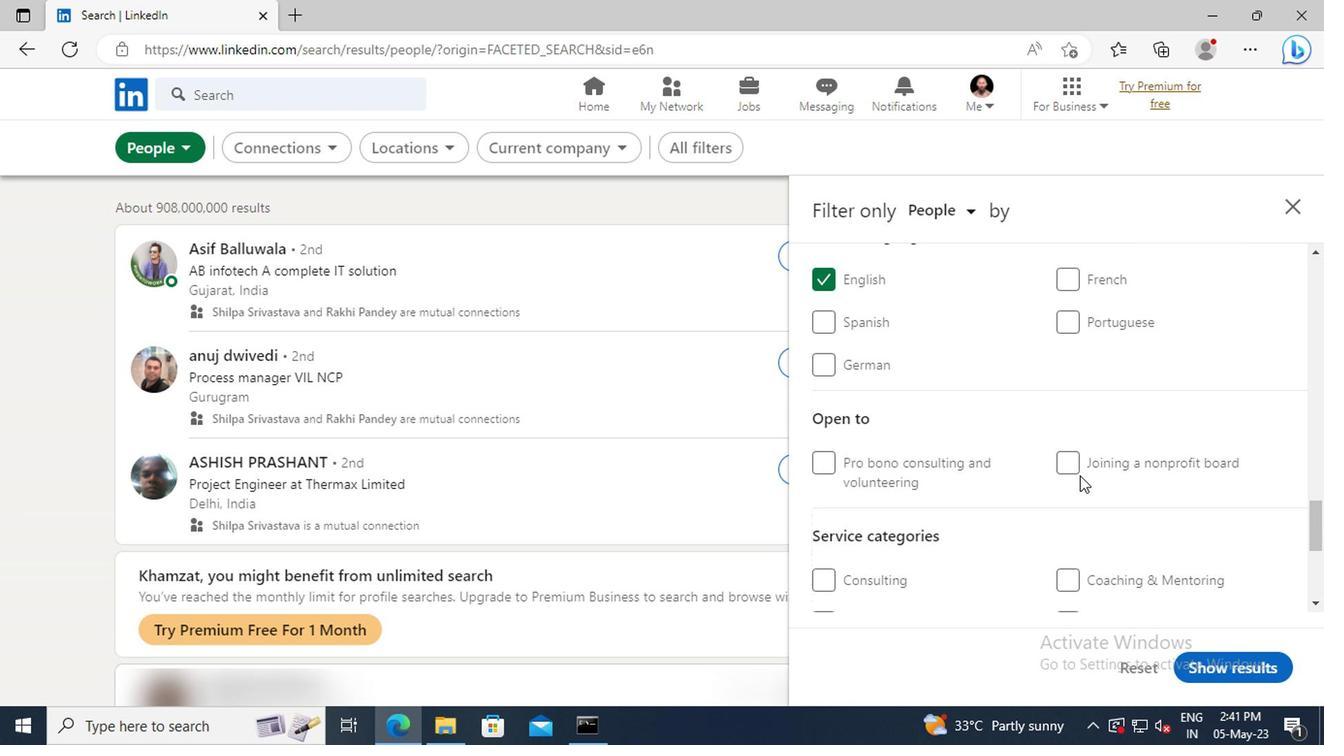 
Action: Mouse moved to (1072, 463)
Screenshot: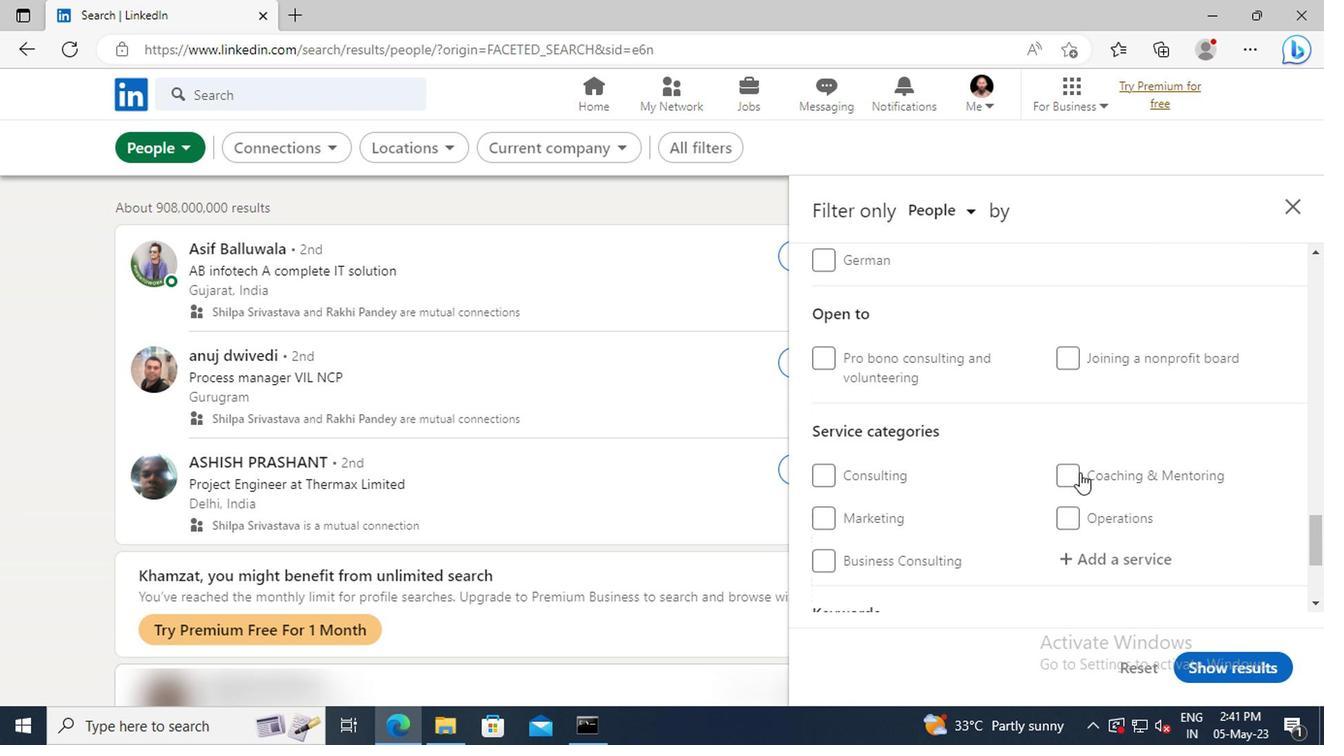 
Action: Mouse scrolled (1072, 462) with delta (0, -1)
Screenshot: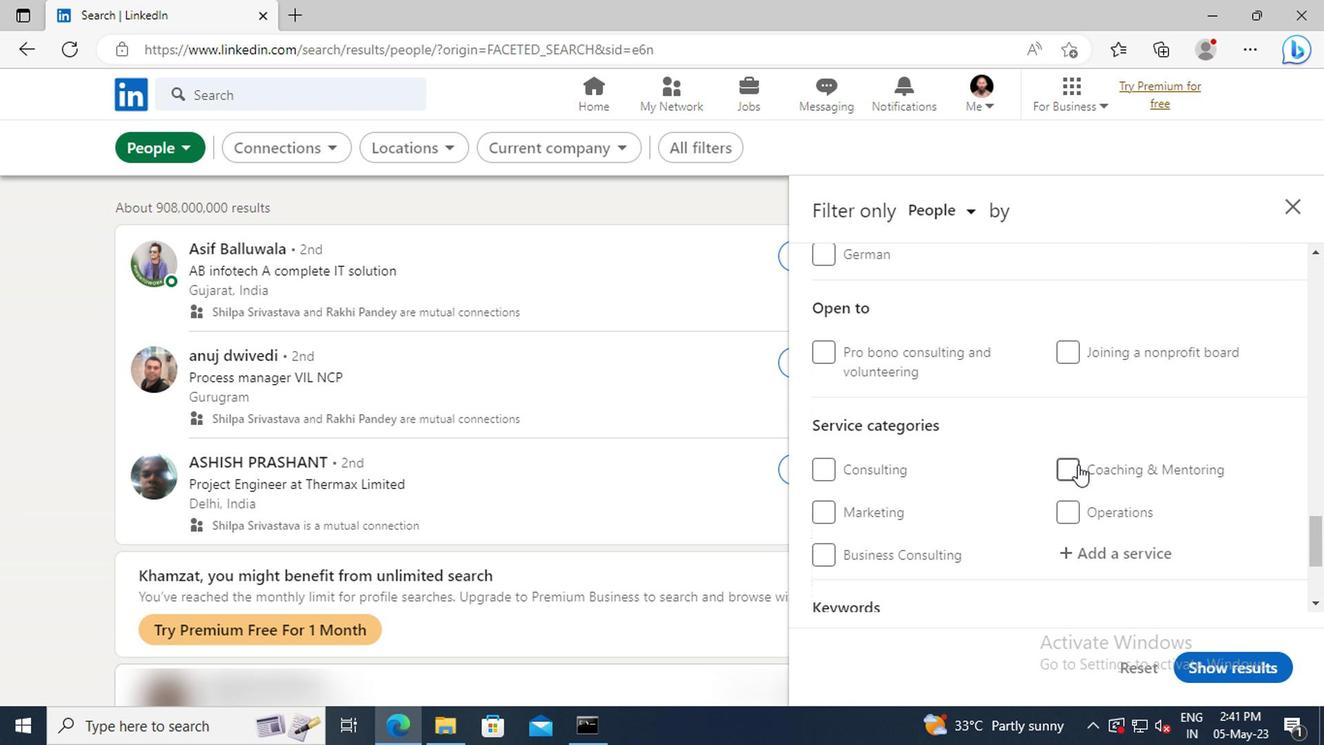 
Action: Mouse moved to (1078, 487)
Screenshot: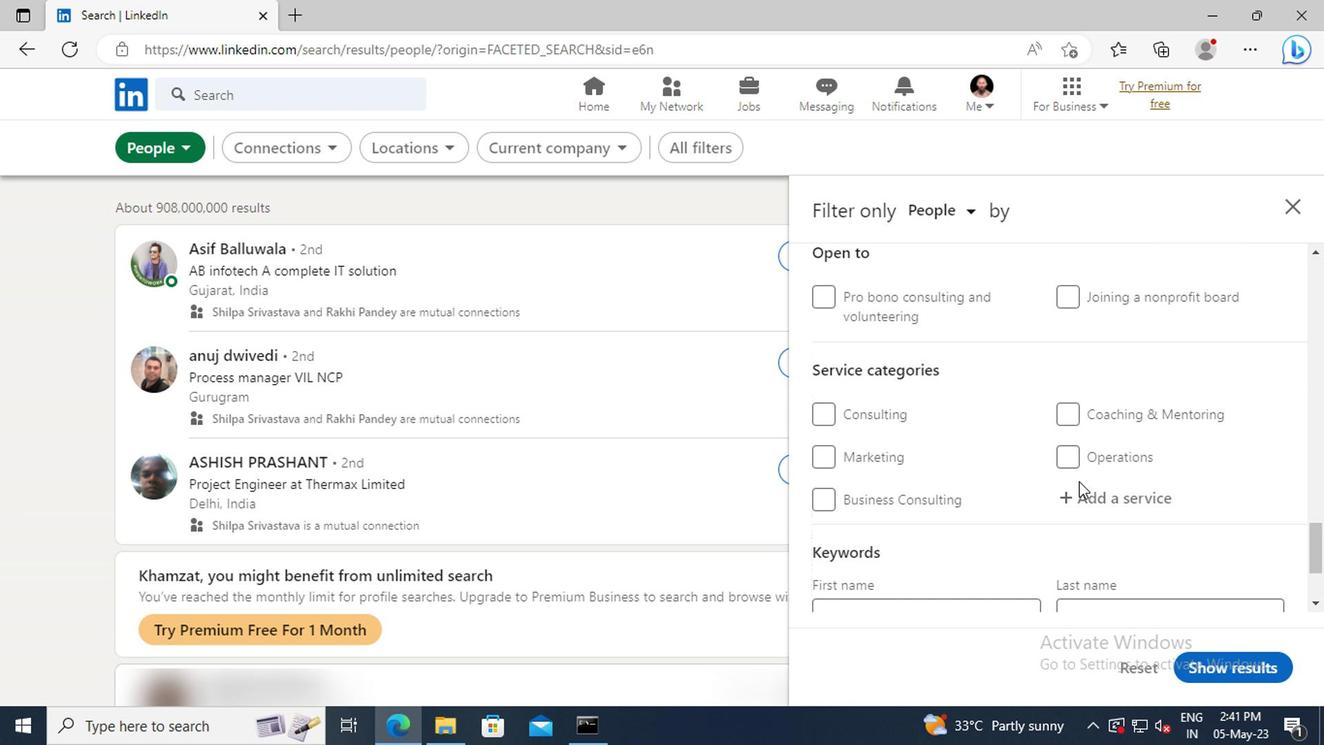 
Action: Mouse pressed left at (1078, 487)
Screenshot: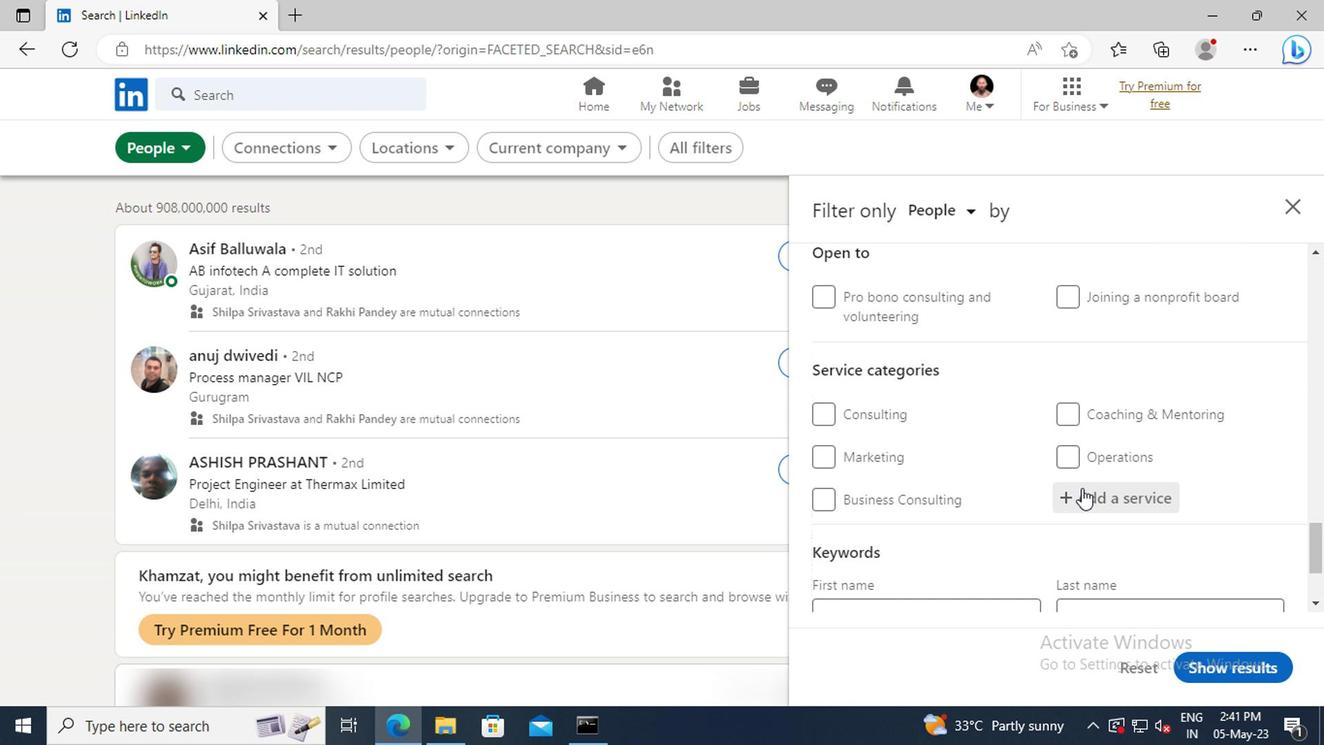 
Action: Key pressed <Key.shift>RETIRE
Screenshot: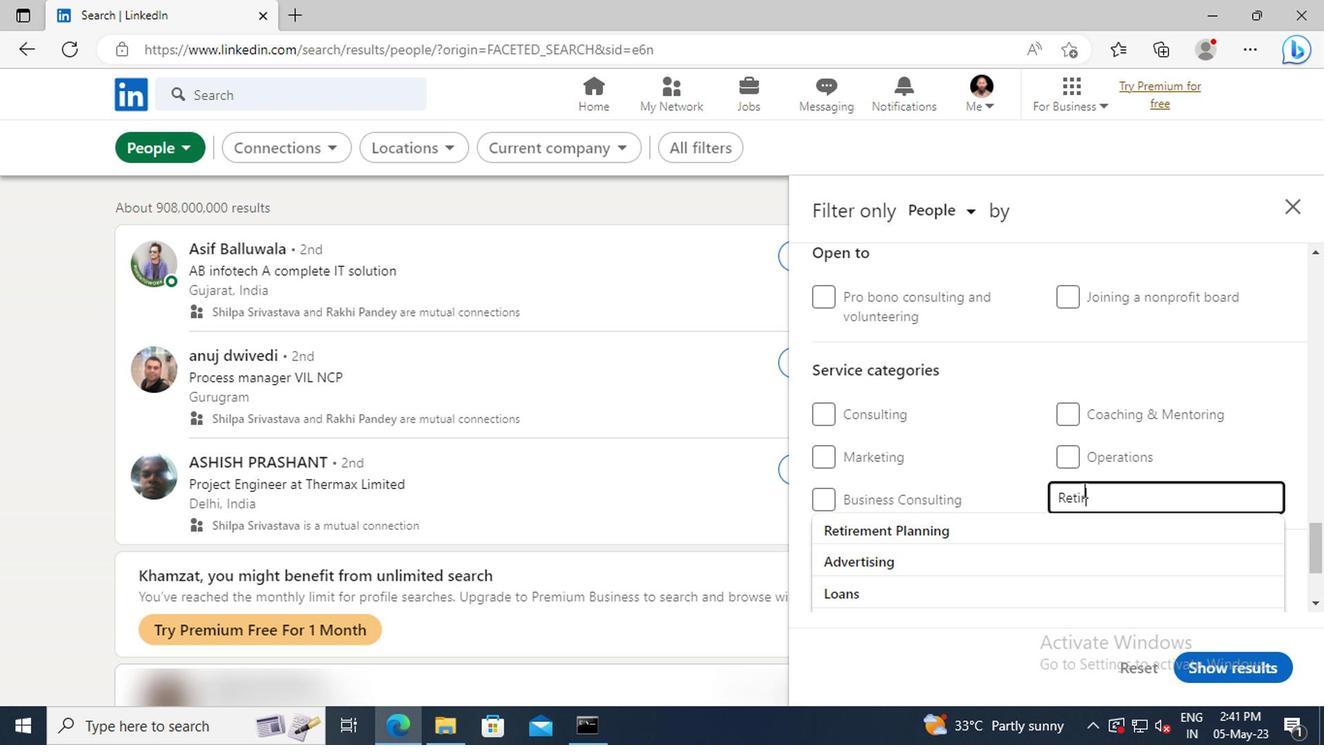 
Action: Mouse moved to (1079, 518)
Screenshot: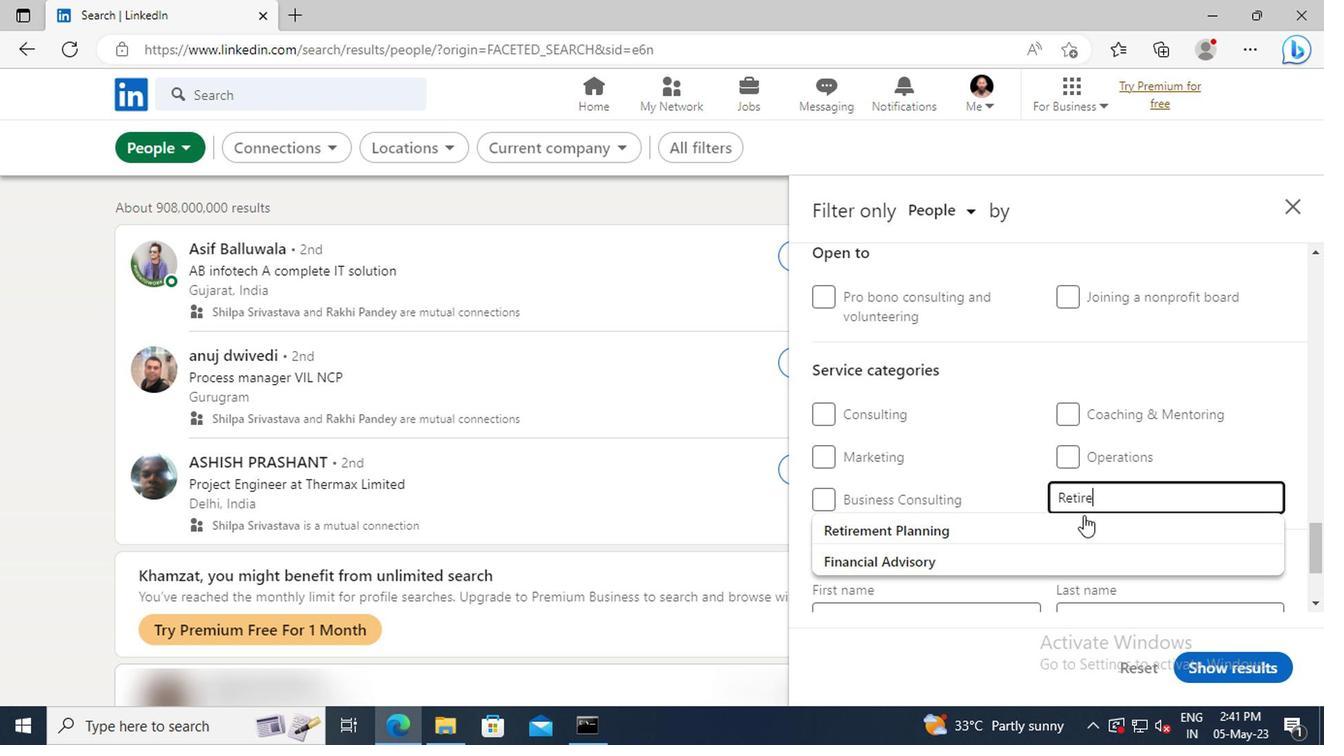 
Action: Mouse pressed left at (1079, 518)
Screenshot: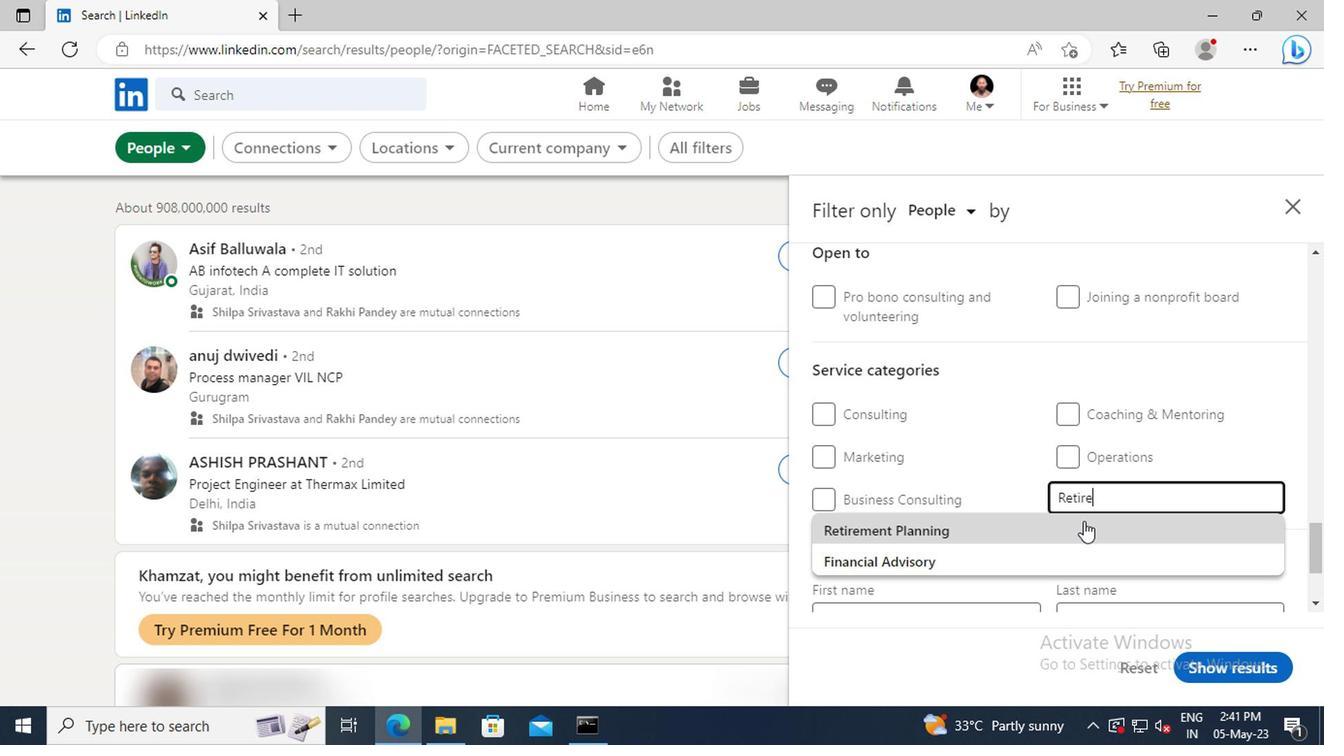
Action: Mouse scrolled (1079, 517) with delta (0, 0)
Screenshot: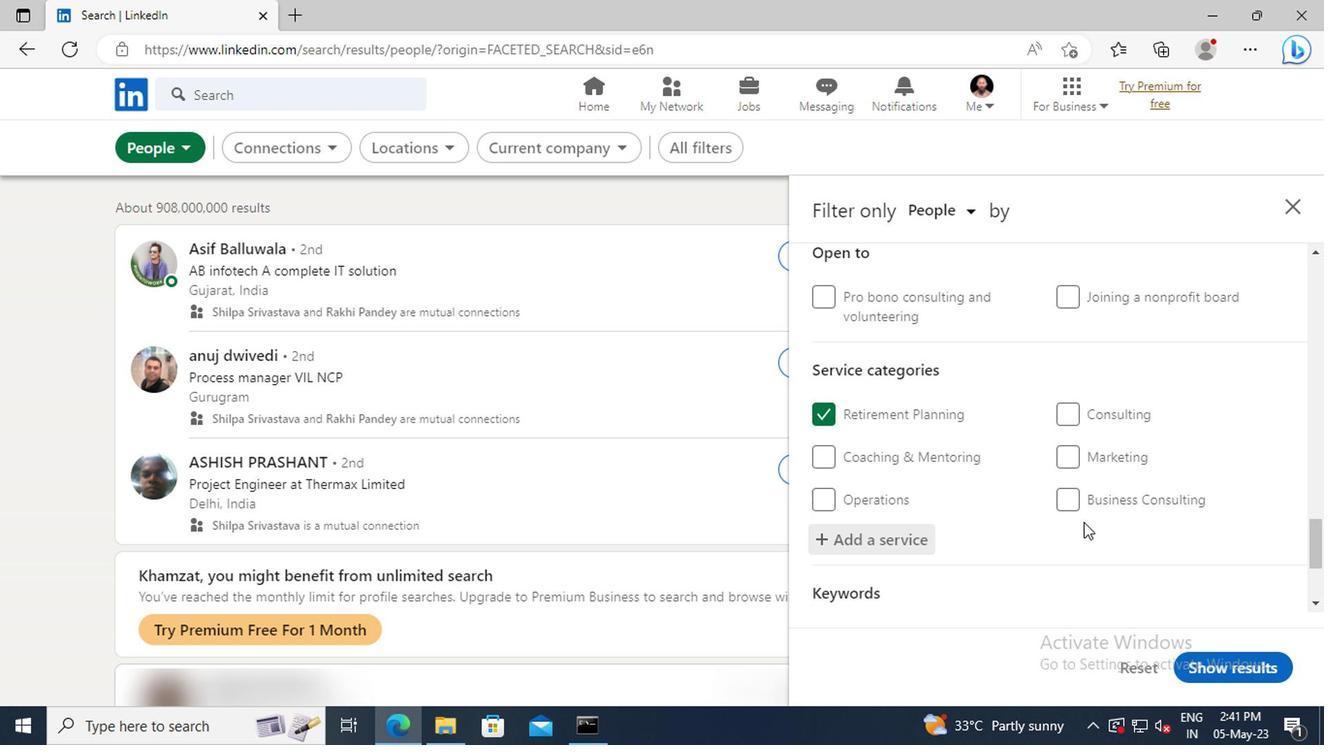 
Action: Mouse scrolled (1079, 517) with delta (0, 0)
Screenshot: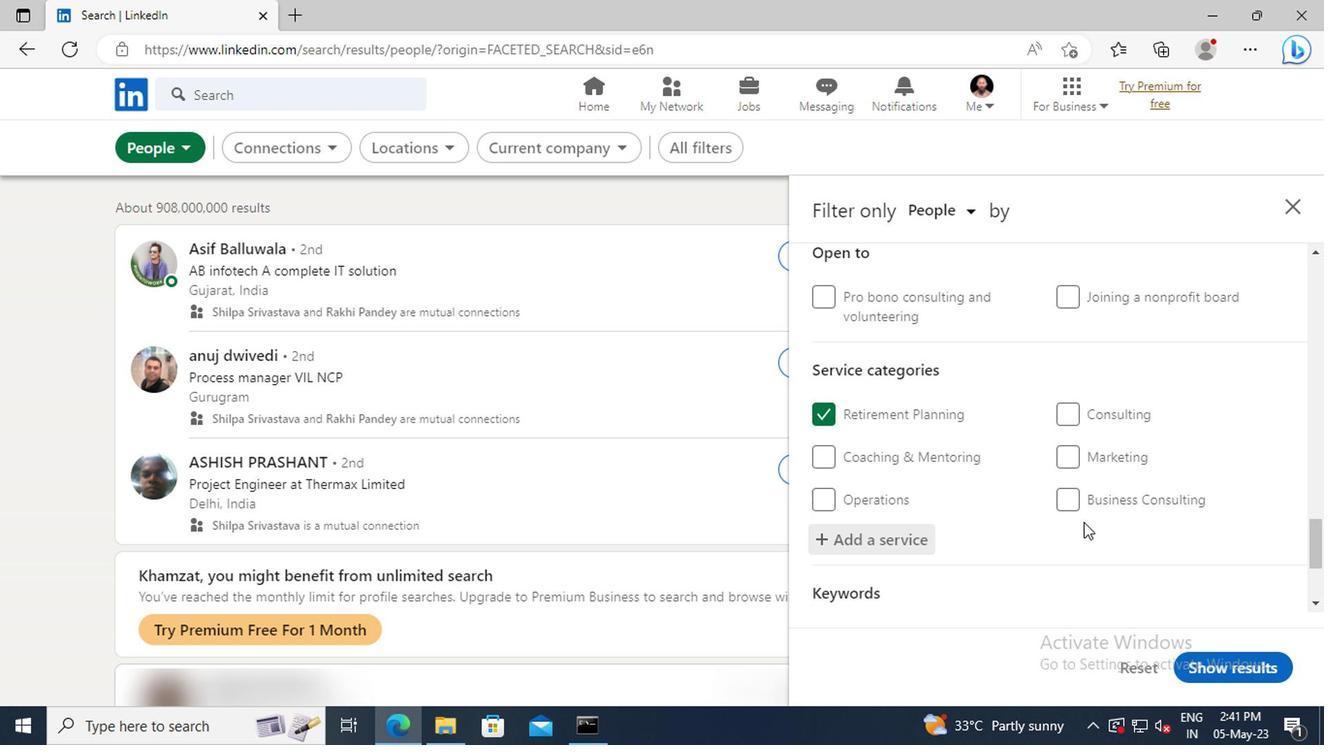 
Action: Mouse scrolled (1079, 517) with delta (0, 0)
Screenshot: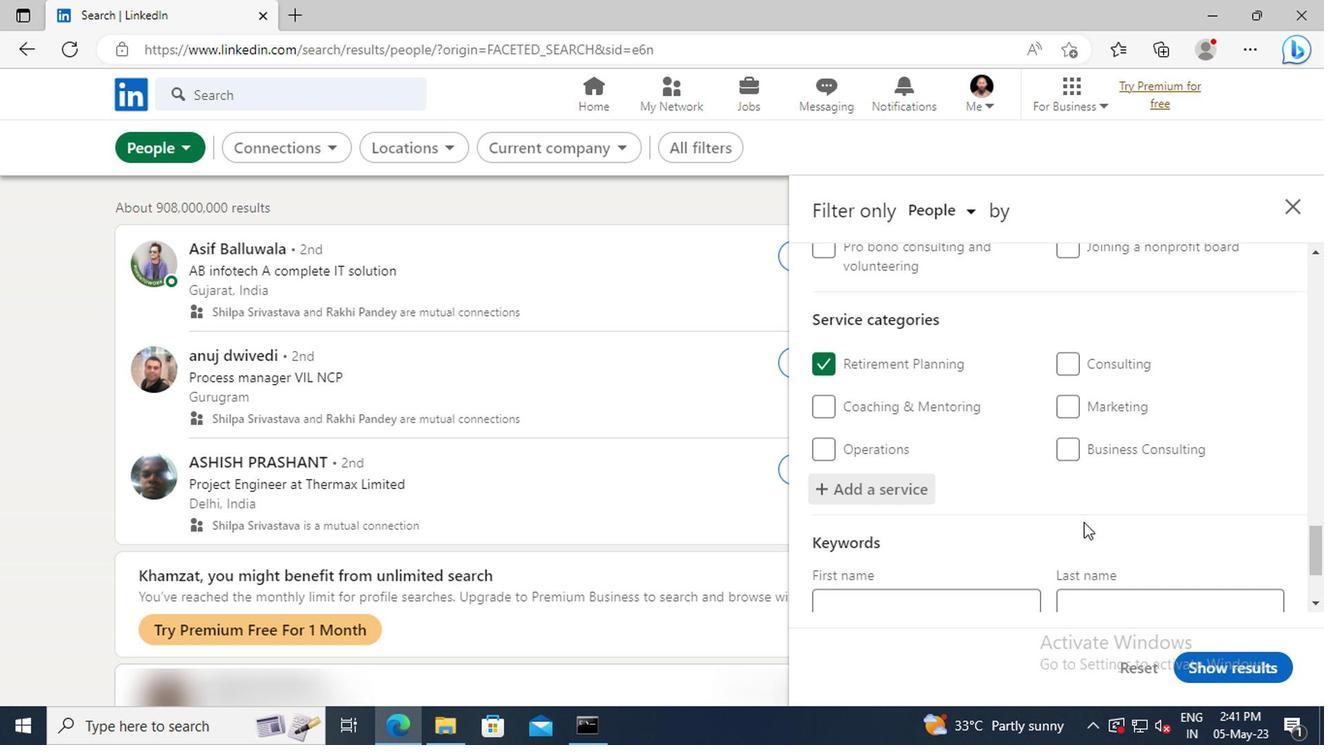 
Action: Mouse scrolled (1079, 517) with delta (0, 0)
Screenshot: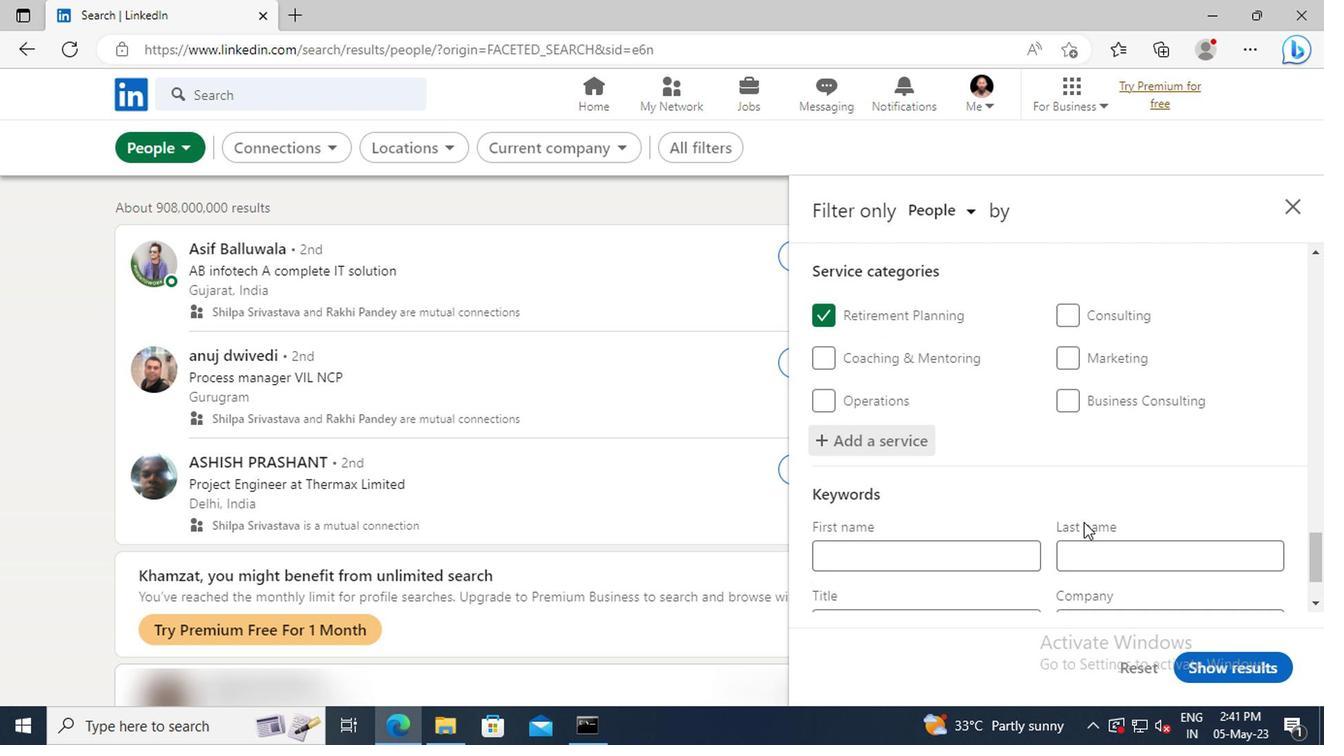 
Action: Mouse moved to (972, 529)
Screenshot: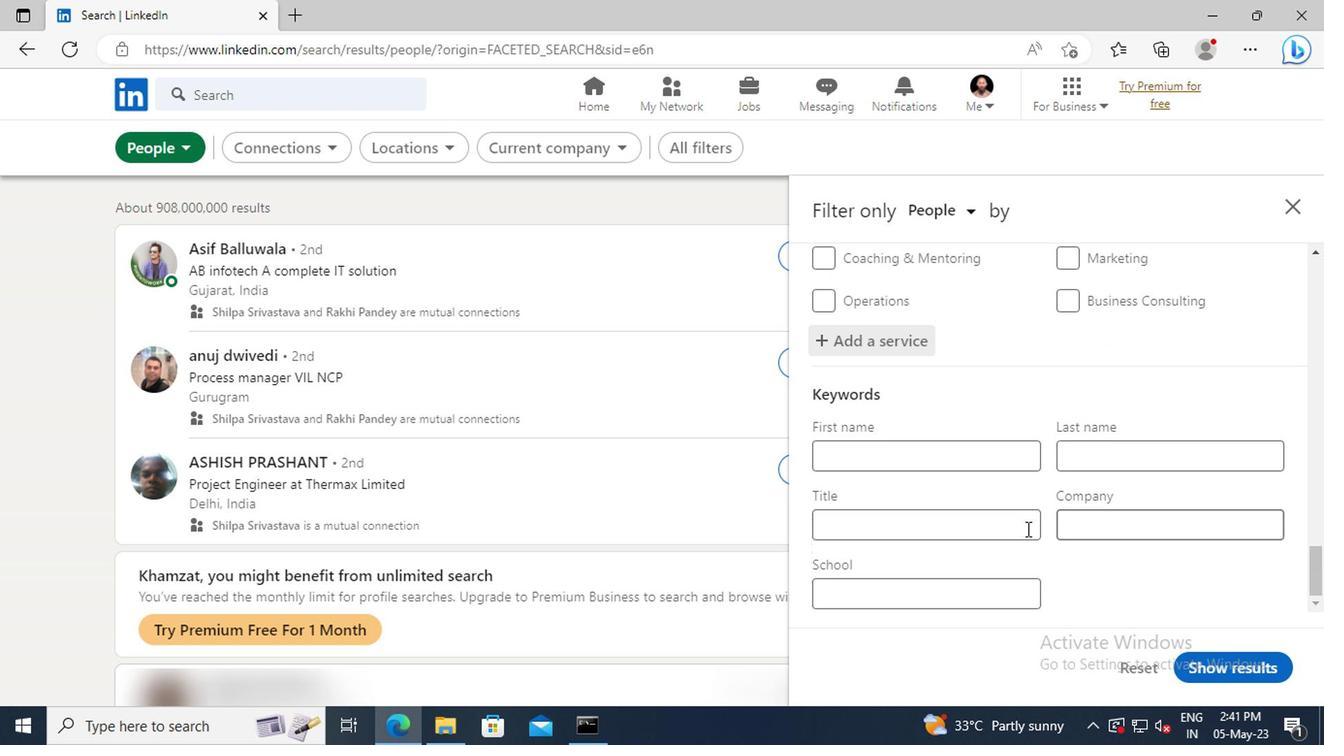 
Action: Mouse pressed left at (972, 529)
Screenshot: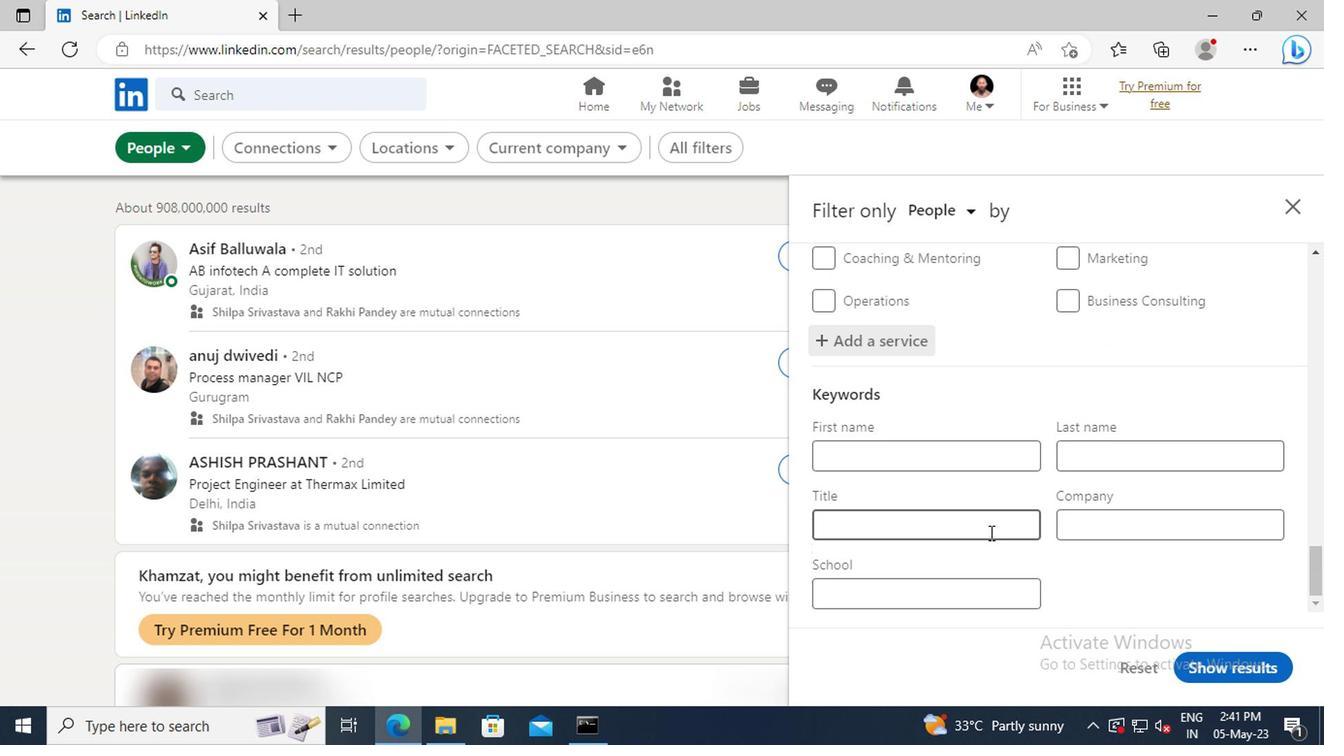 
Action: Key pressed <Key.shift>SHIPPING<Key.space>AND<Key.space><Key.shift>RECEIVING<Key.space><Key.shift>STAFF<Key.enter>
Screenshot: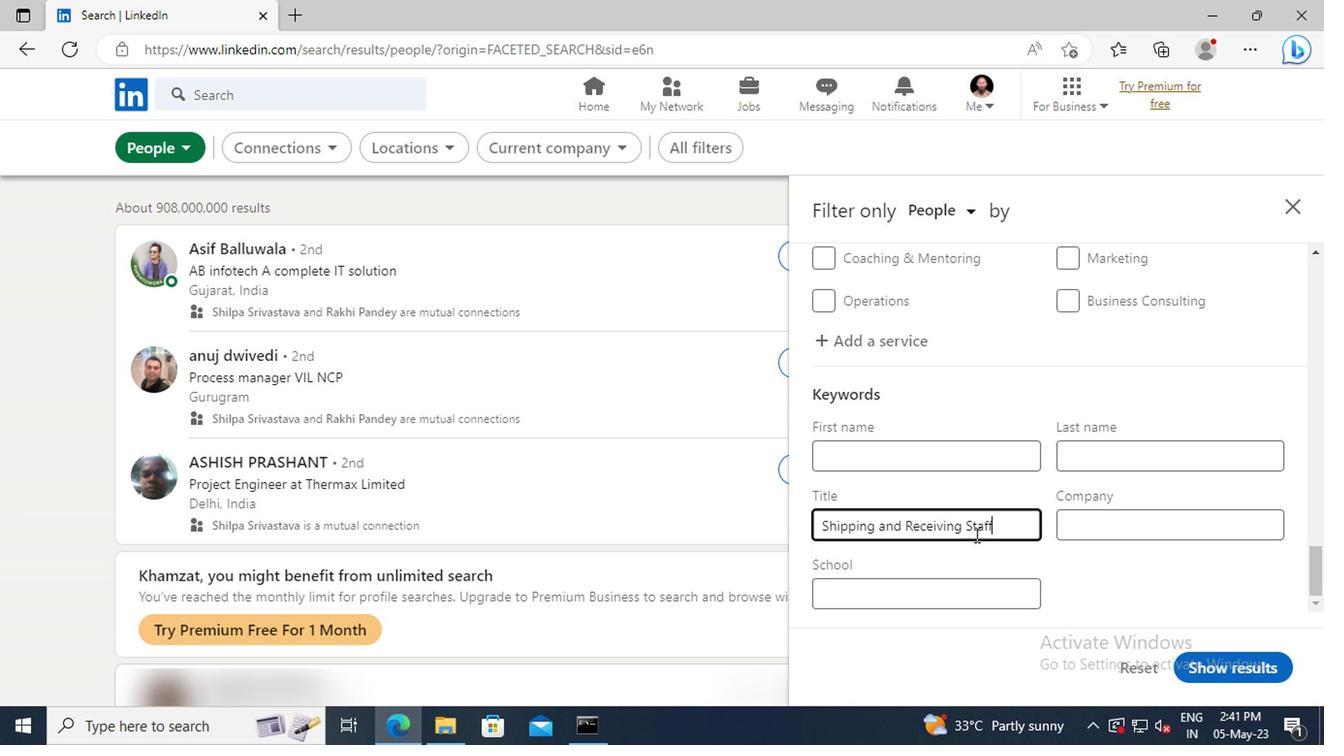 
Action: Mouse moved to (1204, 656)
Screenshot: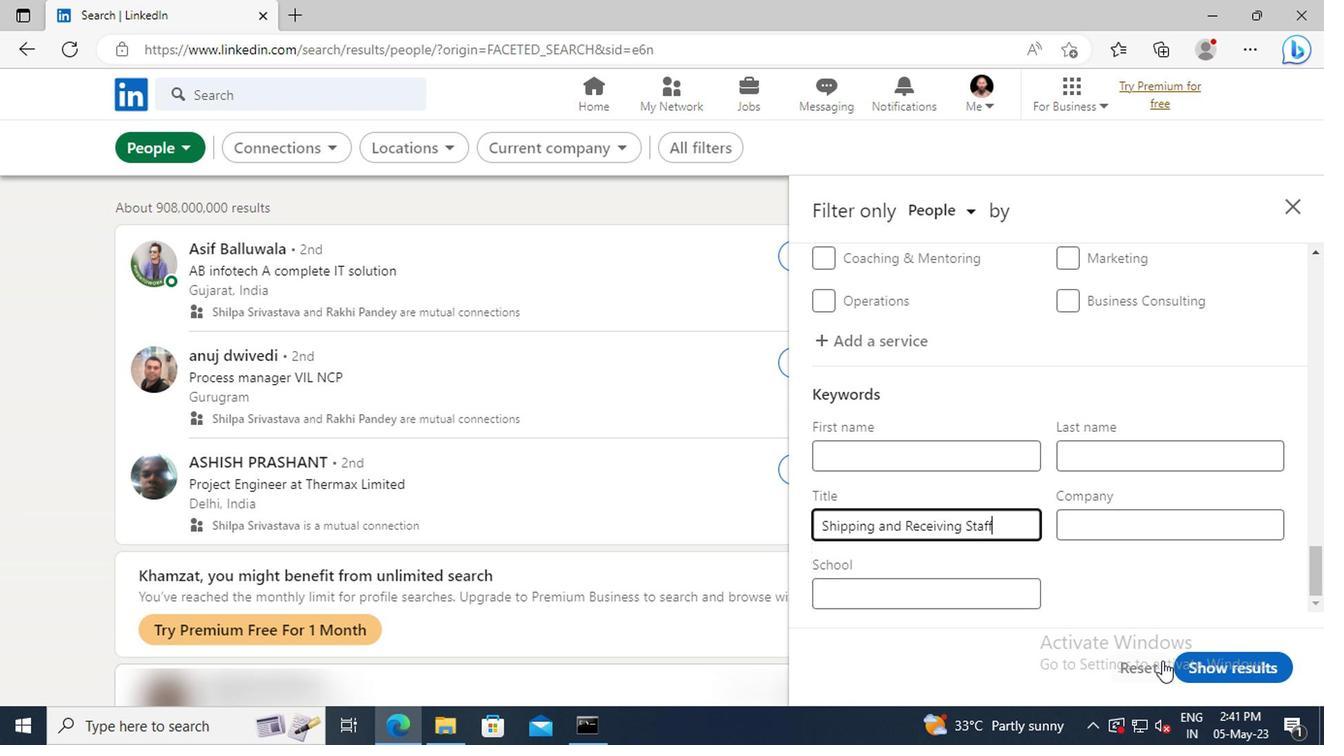 
Action: Mouse pressed left at (1204, 656)
Screenshot: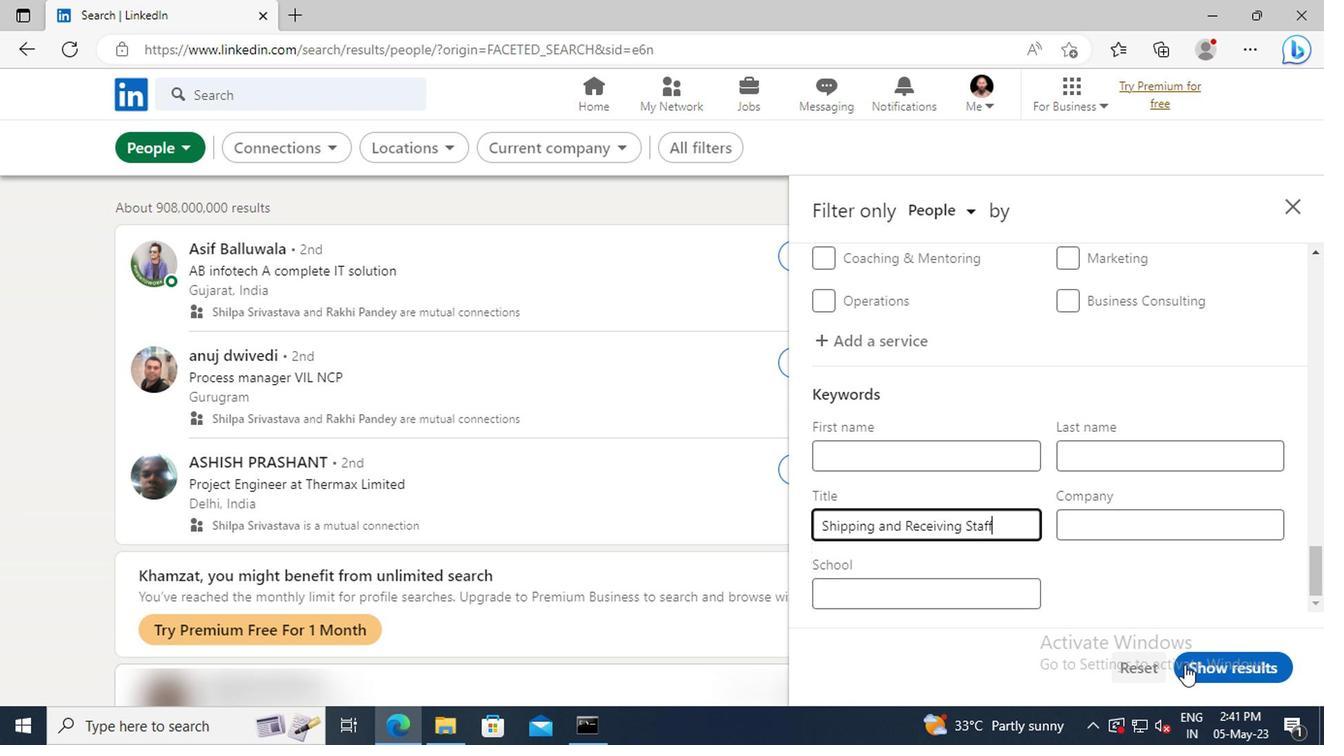 
